 Task: Reply to email with the signature Alexandra Wilson with the subject Project update from softage.1@softage.net with the message I would like to schedule a call to discuss the proposed changes to the contract. Undo the message and rewrite the message as Please let me know if you require any further assistance. Send the email
Action: Mouse moved to (440, 579)
Screenshot: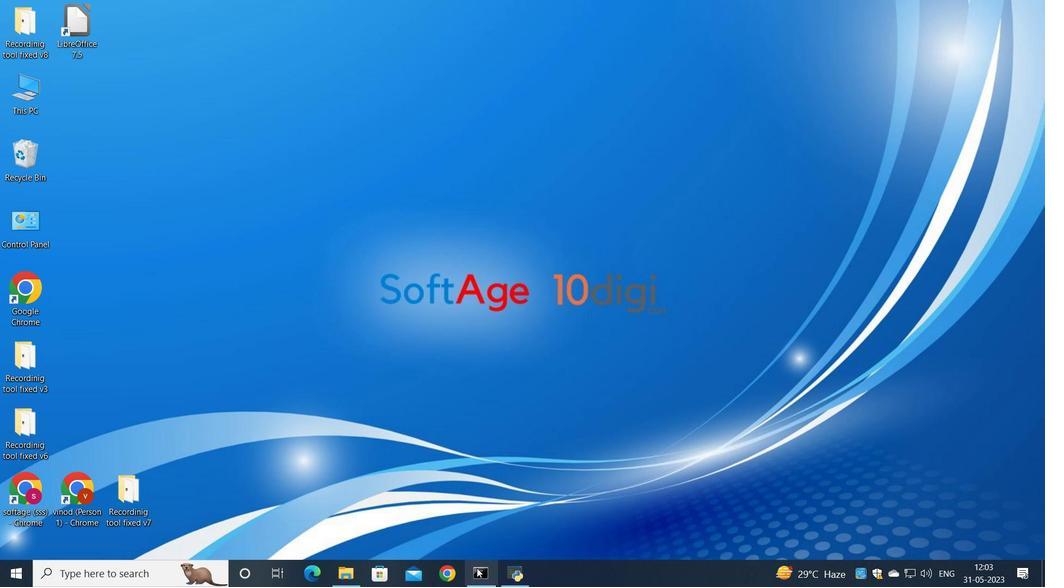 
Action: Mouse pressed left at (440, 579)
Screenshot: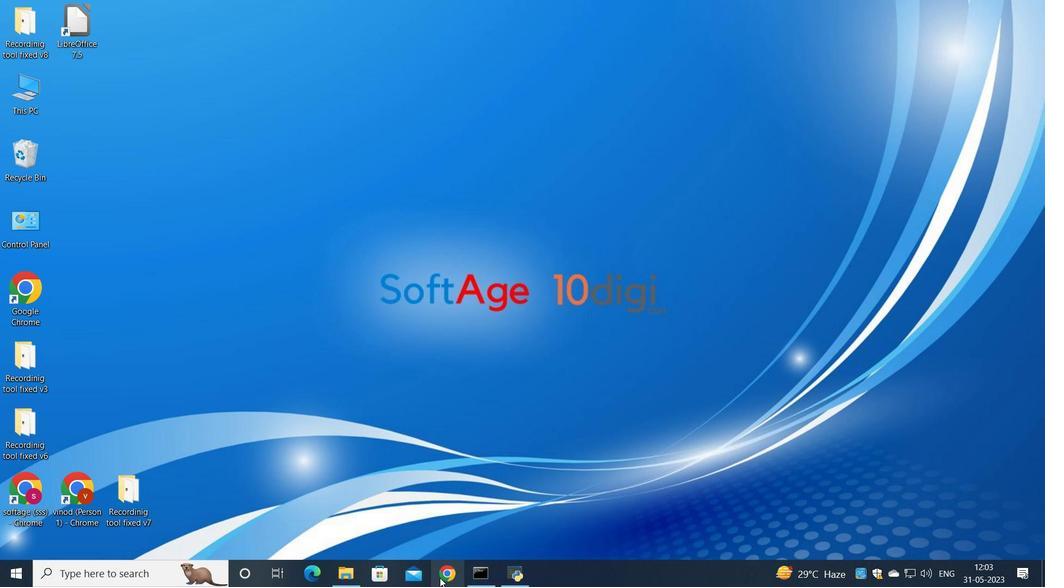 
Action: Mouse moved to (458, 327)
Screenshot: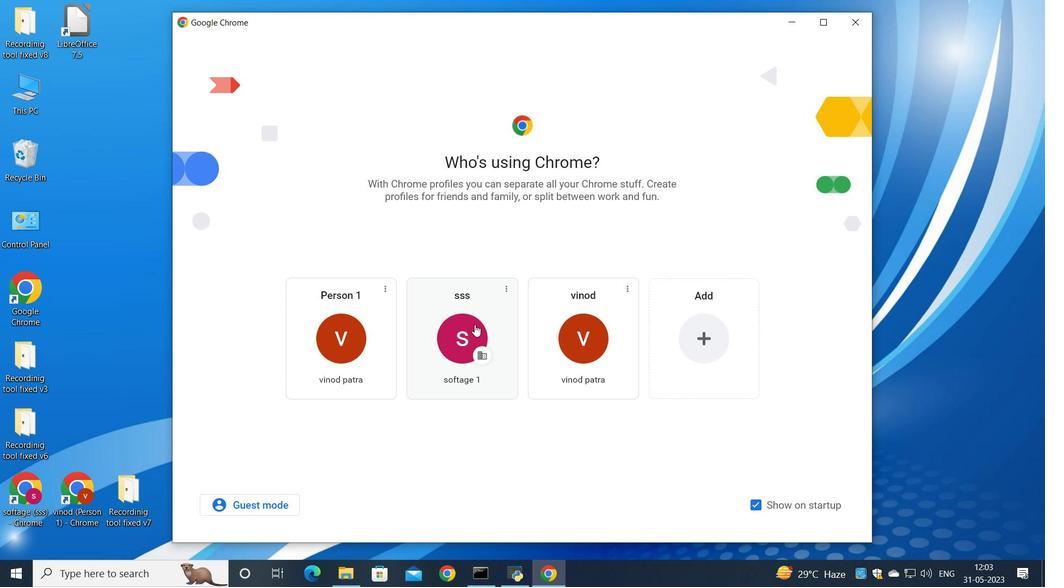 
Action: Mouse pressed left at (458, 327)
Screenshot: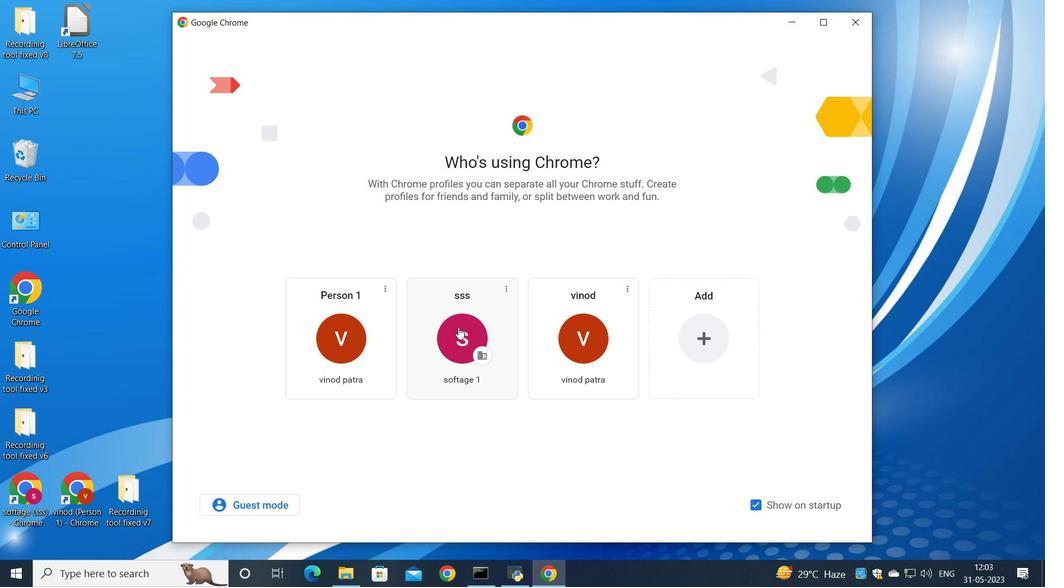 
Action: Mouse moved to (917, 70)
Screenshot: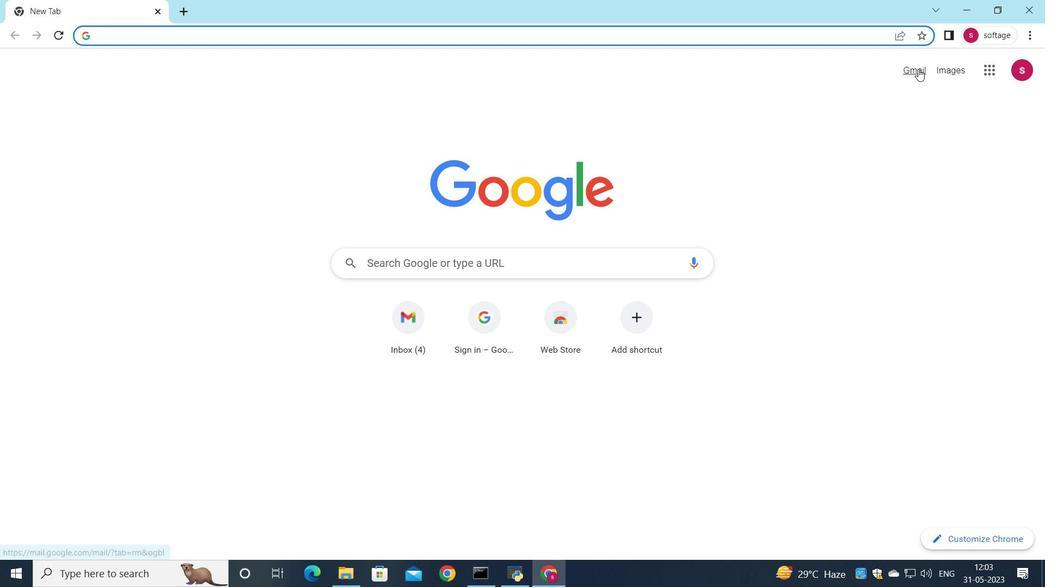 
Action: Mouse pressed left at (917, 70)
Screenshot: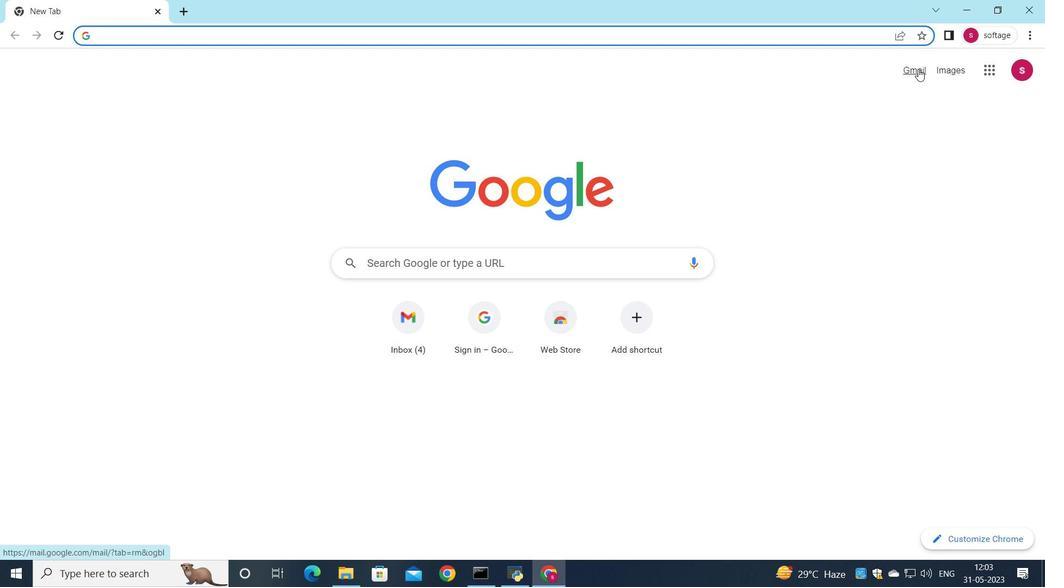 
Action: Mouse moved to (885, 92)
Screenshot: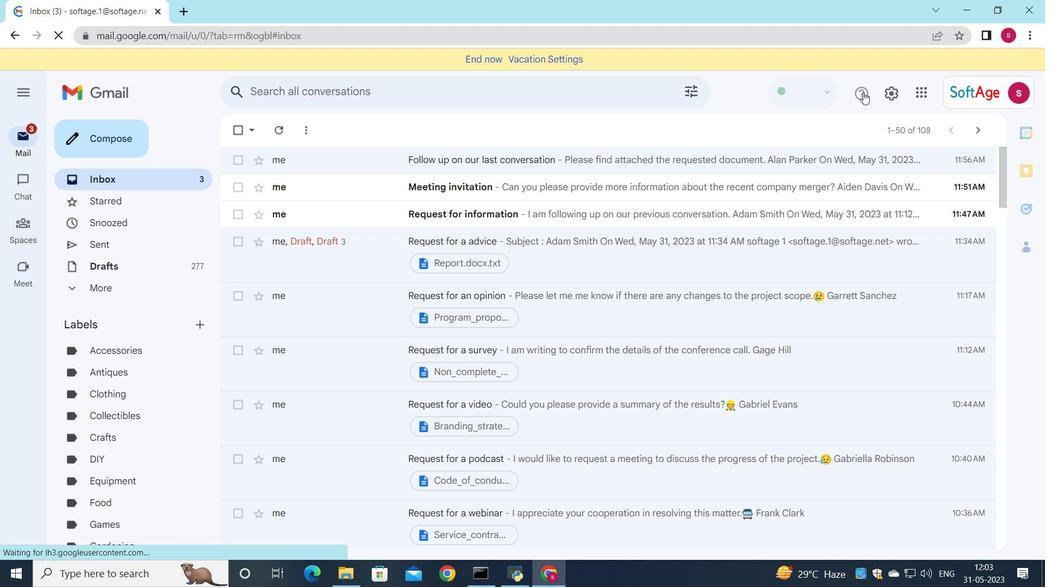 
Action: Mouse pressed left at (885, 92)
Screenshot: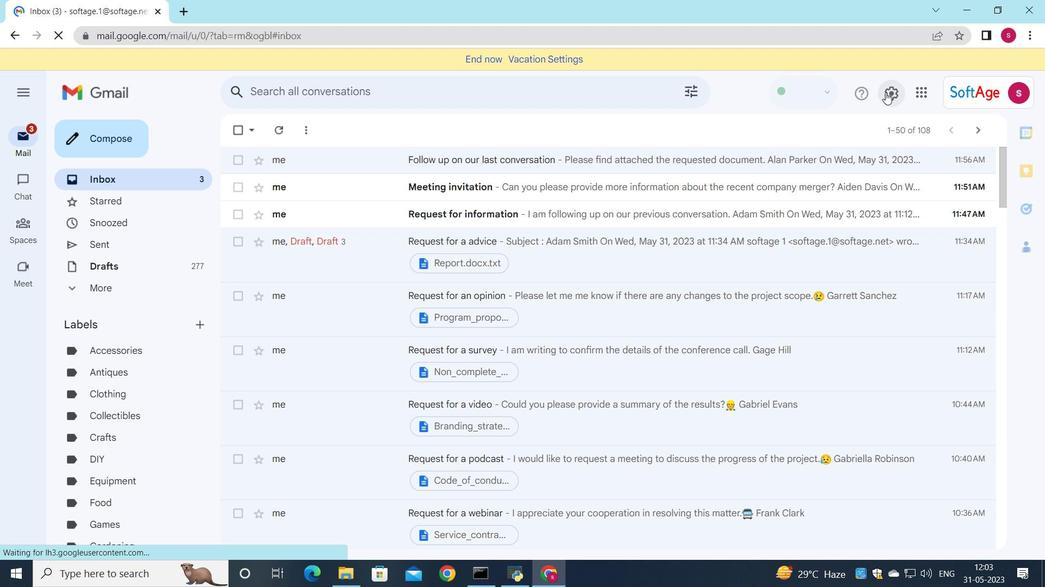 
Action: Mouse moved to (890, 153)
Screenshot: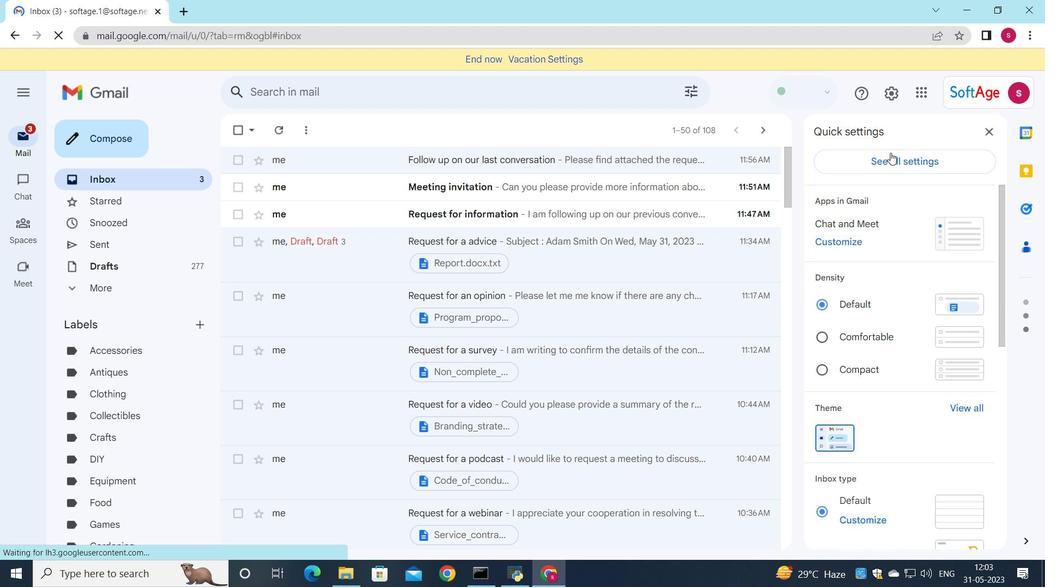 
Action: Mouse pressed left at (890, 153)
Screenshot: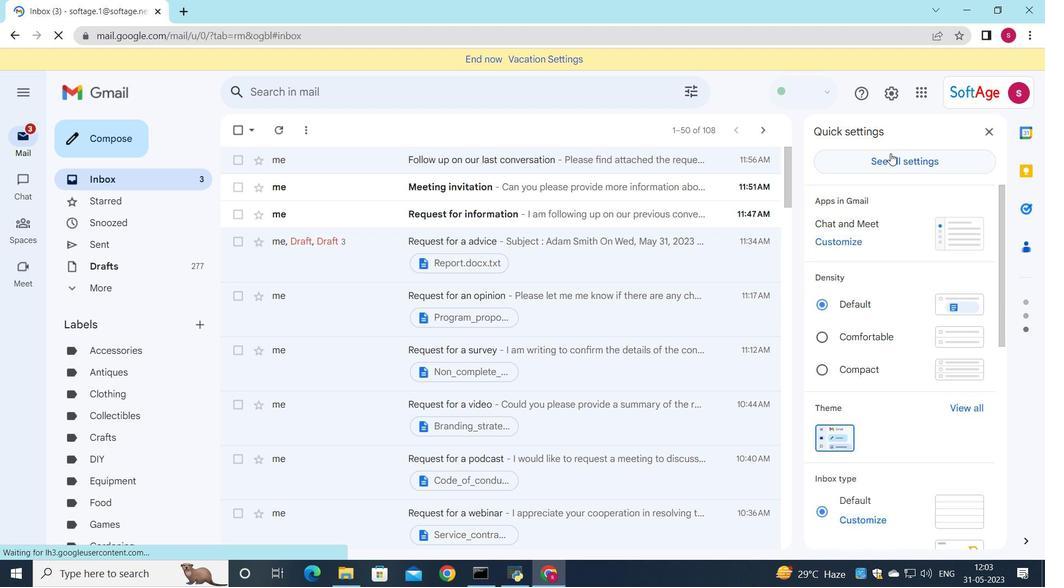 
Action: Mouse moved to (495, 339)
Screenshot: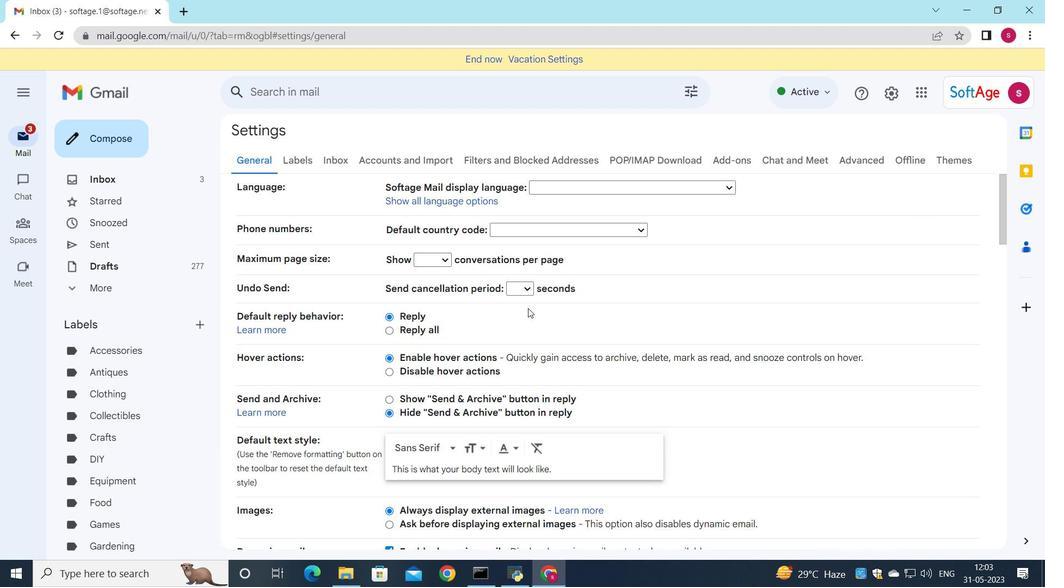 
Action: Mouse scrolled (495, 338) with delta (0, 0)
Screenshot: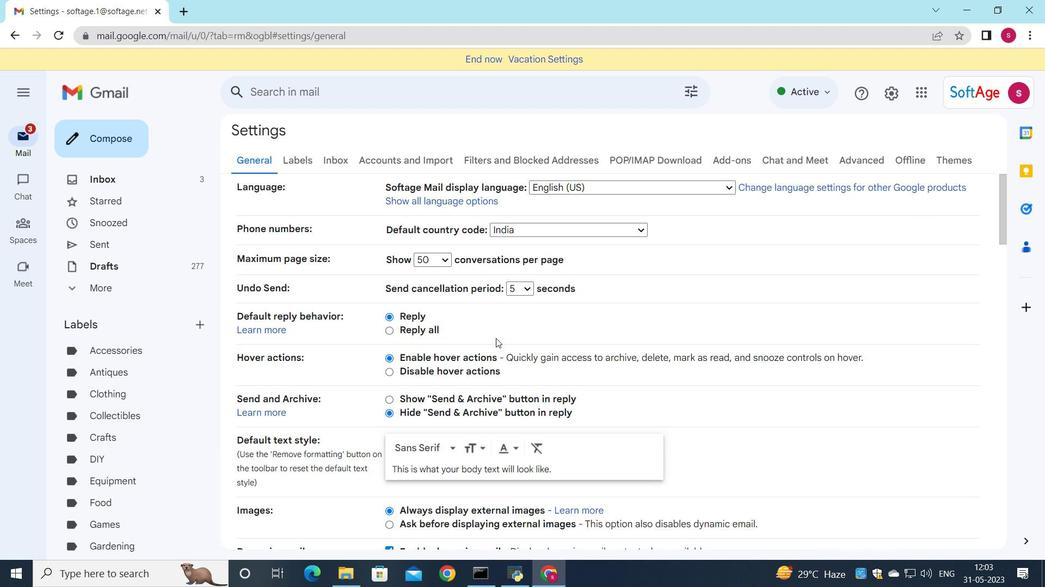 
Action: Mouse scrolled (495, 338) with delta (0, 0)
Screenshot: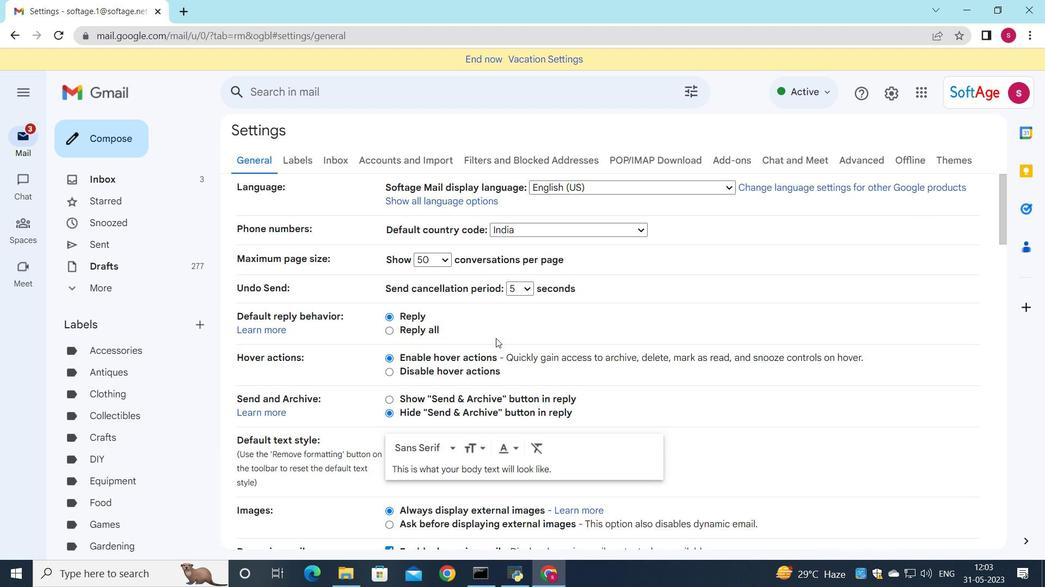 
Action: Mouse scrolled (495, 338) with delta (0, 0)
Screenshot: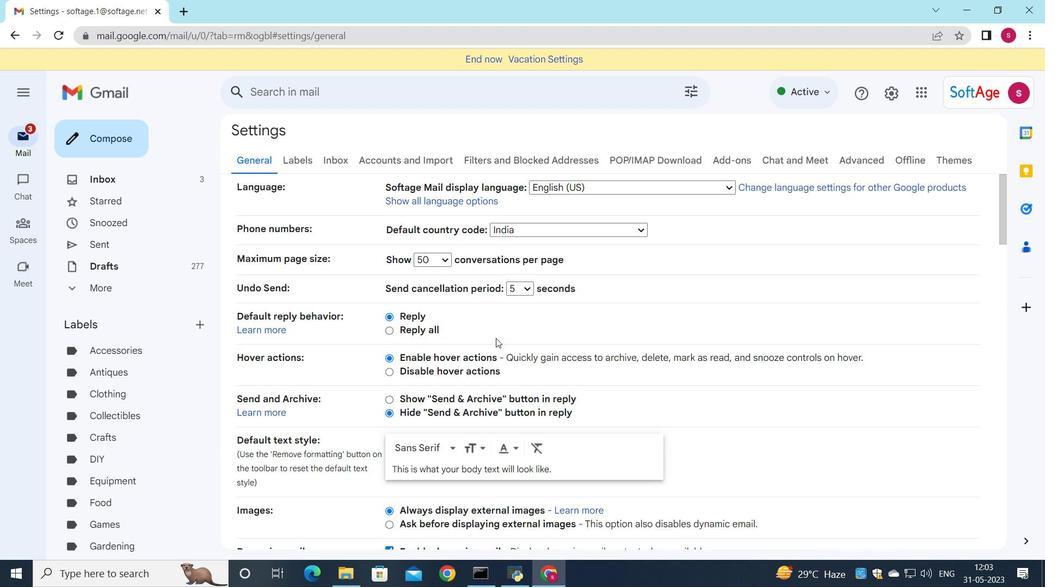 
Action: Mouse scrolled (495, 338) with delta (0, 0)
Screenshot: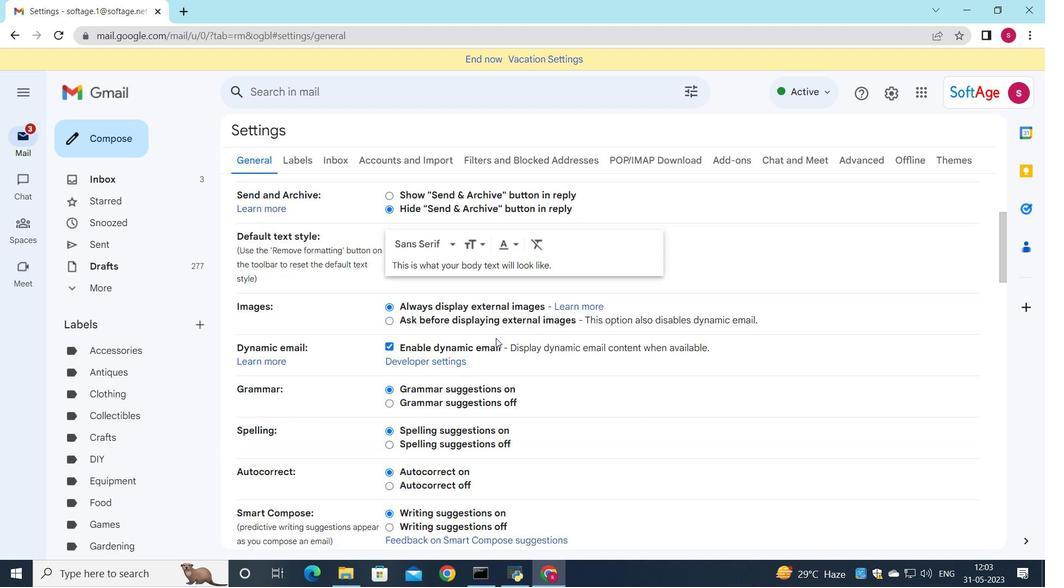 
Action: Mouse scrolled (495, 338) with delta (0, 0)
Screenshot: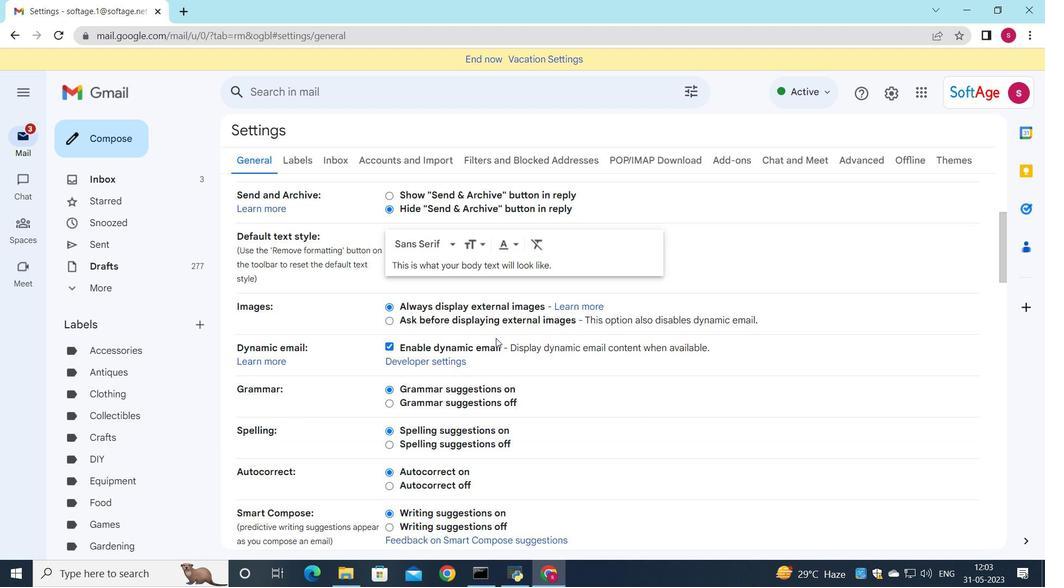 
Action: Mouse scrolled (495, 338) with delta (0, 0)
Screenshot: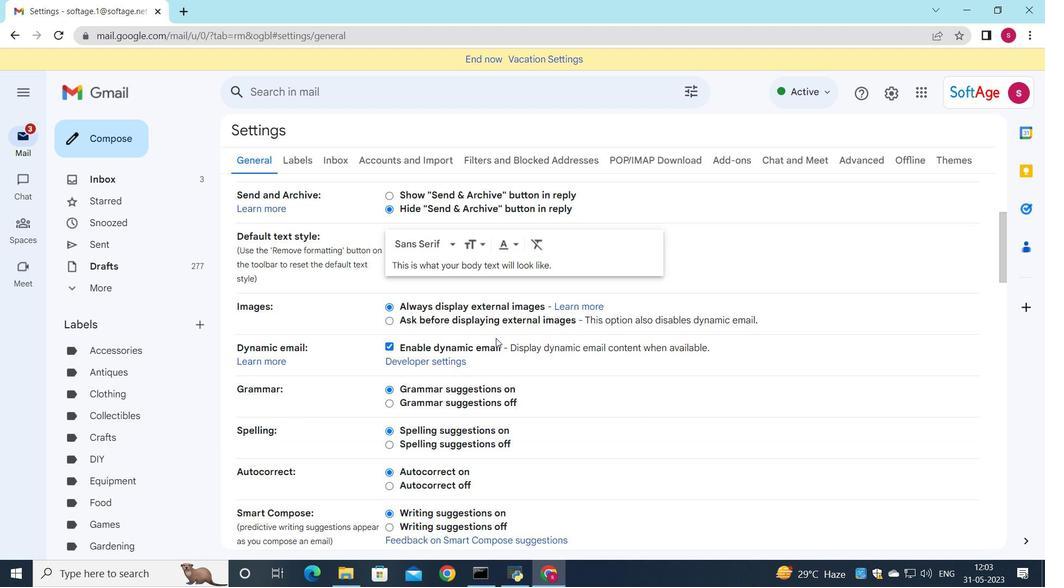 
Action: Mouse scrolled (495, 338) with delta (0, 0)
Screenshot: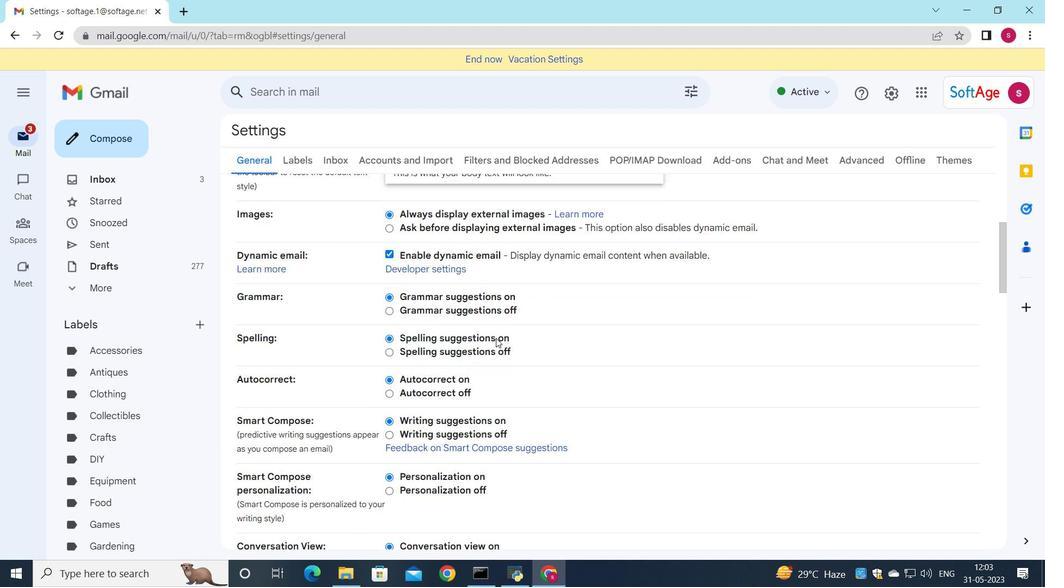 
Action: Mouse scrolled (495, 338) with delta (0, 0)
Screenshot: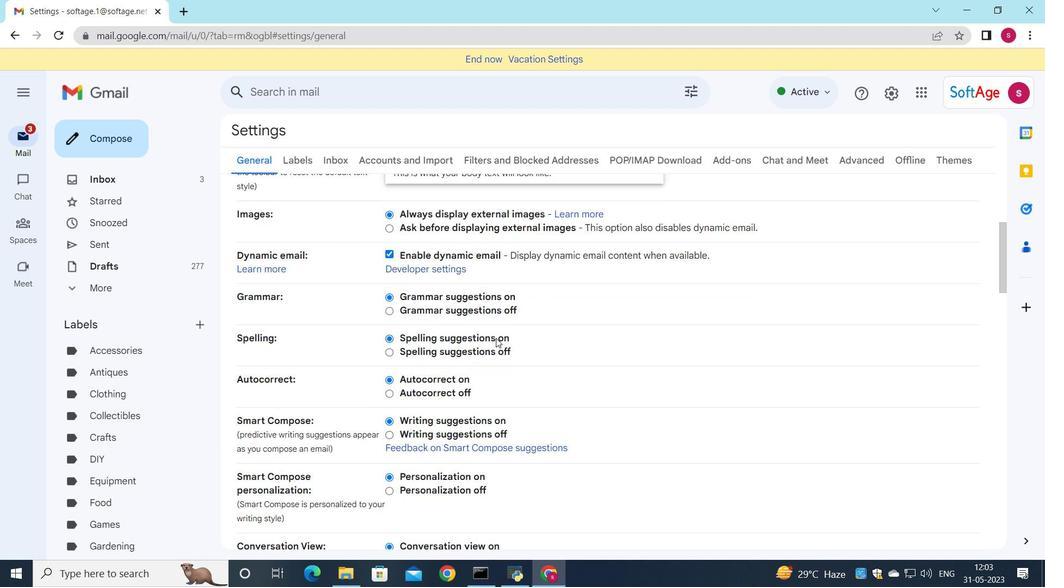 
Action: Mouse scrolled (495, 338) with delta (0, 0)
Screenshot: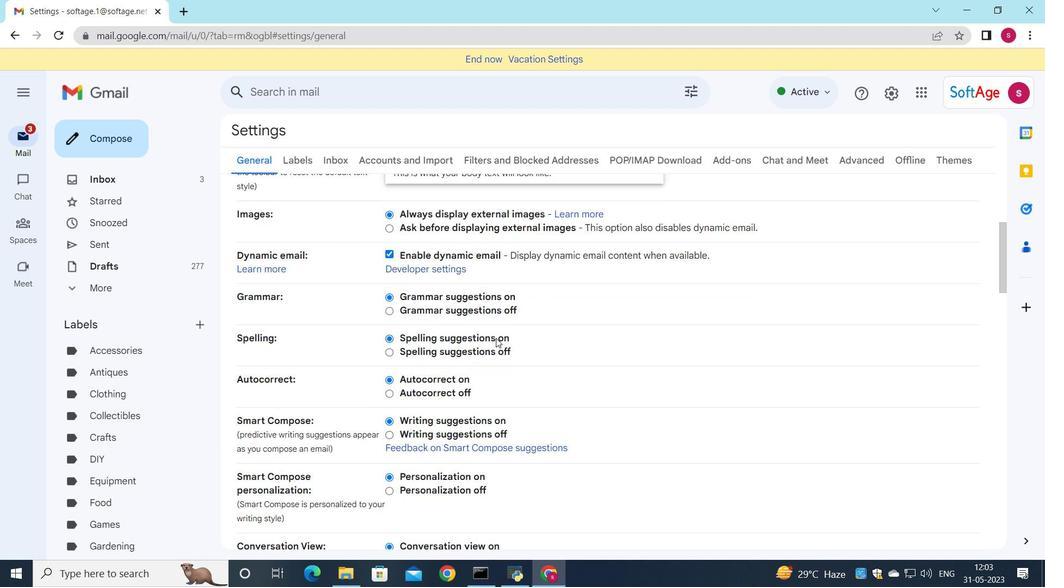 
Action: Mouse scrolled (495, 338) with delta (0, 0)
Screenshot: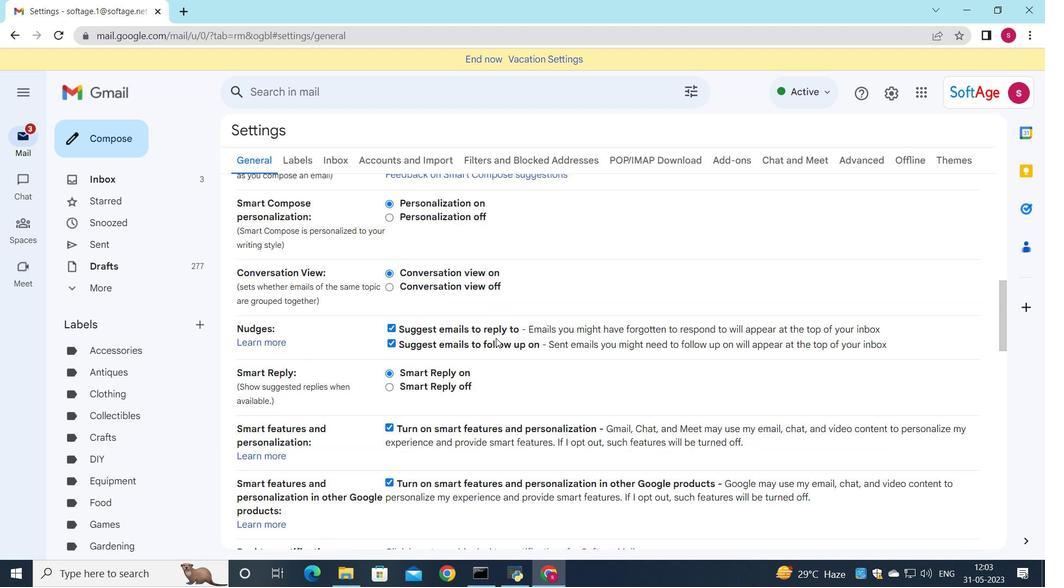 
Action: Mouse scrolled (495, 338) with delta (0, 0)
Screenshot: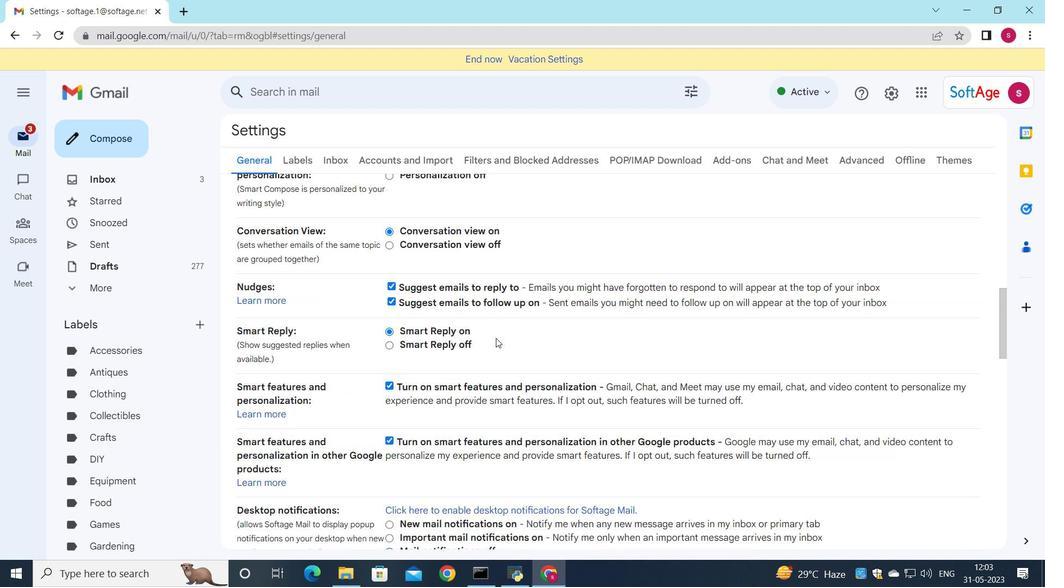 
Action: Mouse scrolled (495, 338) with delta (0, 0)
Screenshot: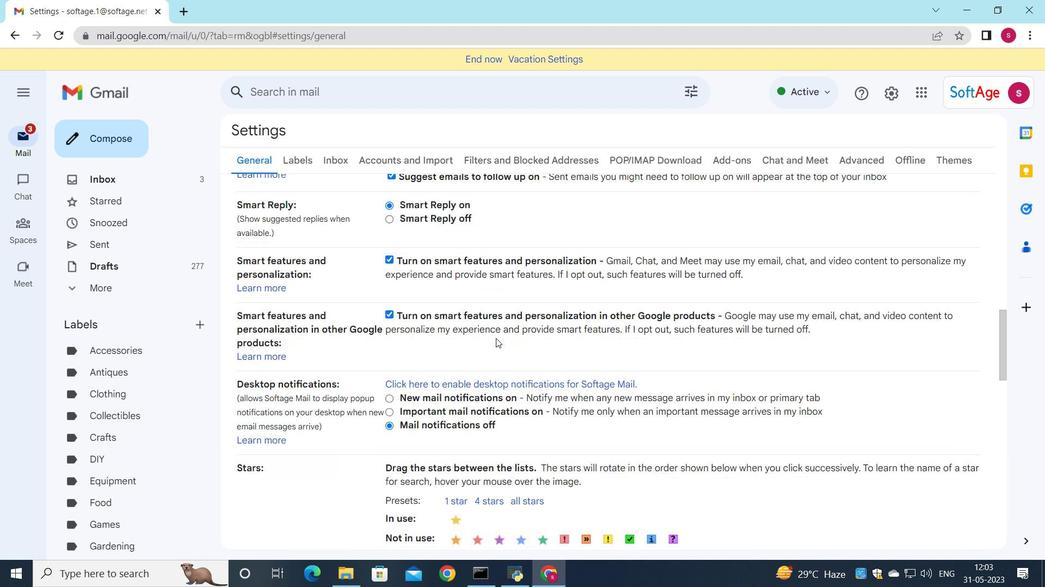 
Action: Mouse scrolled (495, 338) with delta (0, 0)
Screenshot: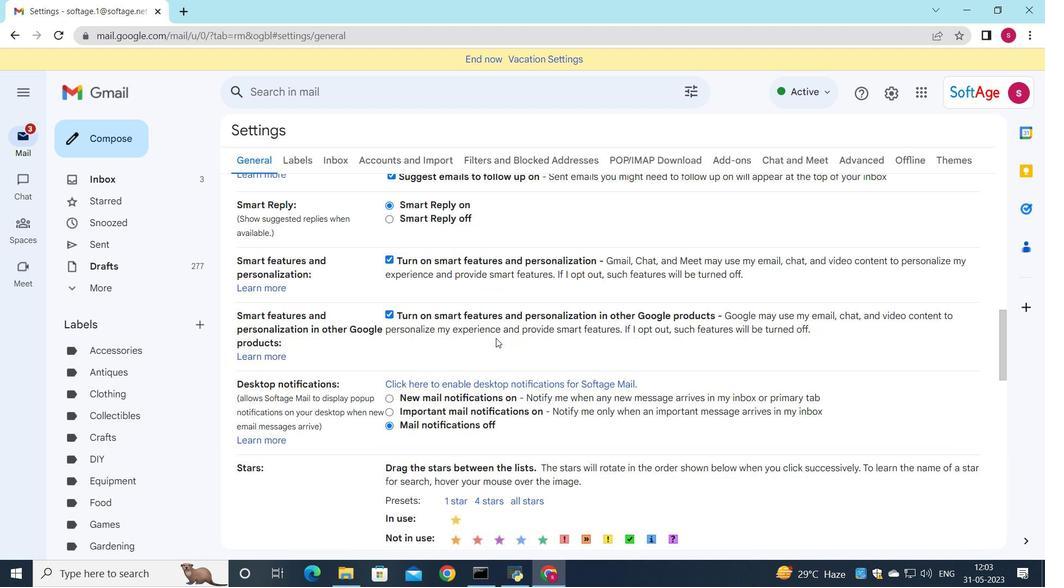 
Action: Mouse scrolled (495, 338) with delta (0, 0)
Screenshot: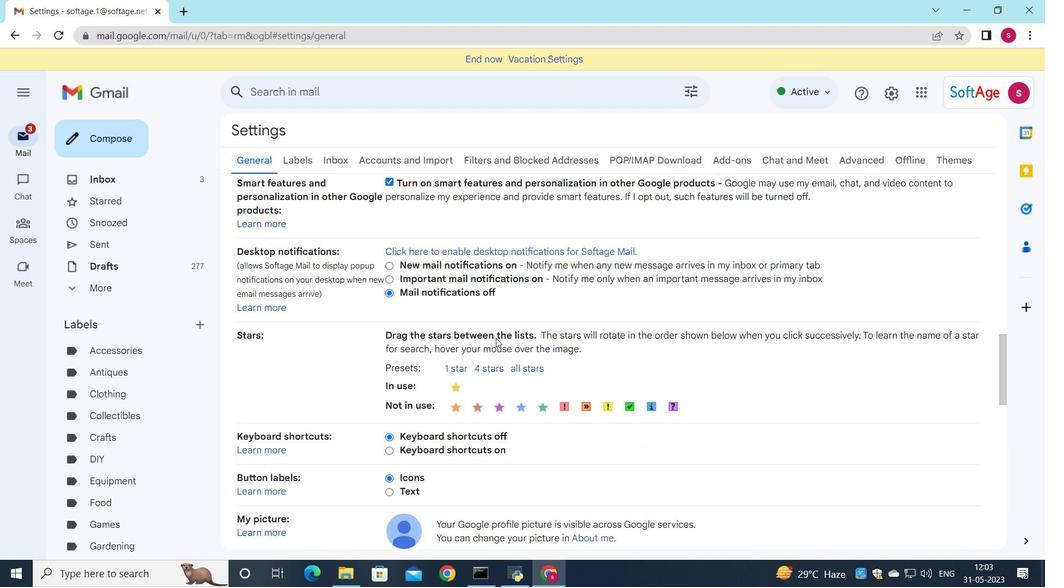 
Action: Mouse scrolled (495, 338) with delta (0, 0)
Screenshot: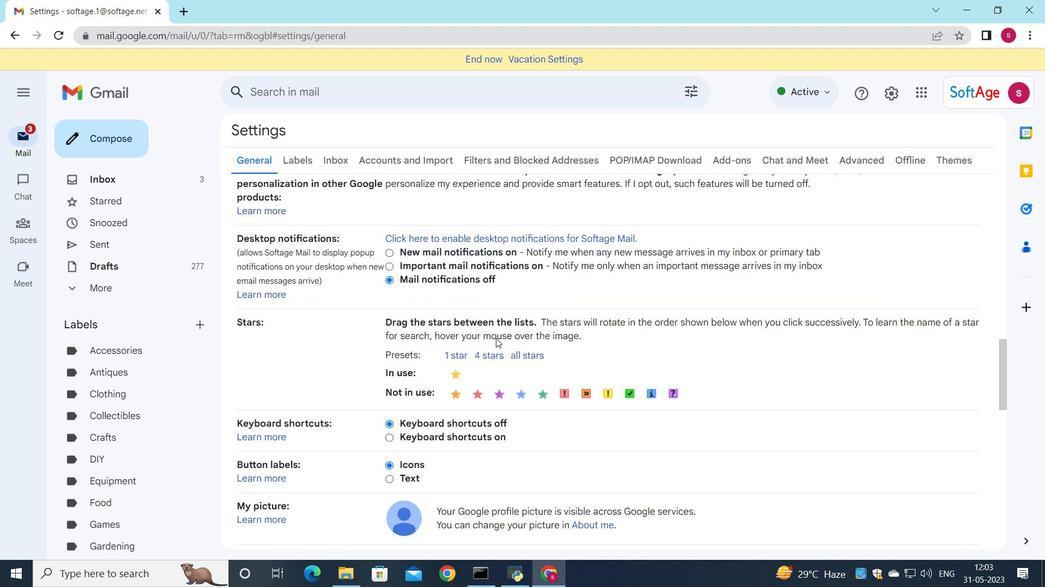 
Action: Mouse scrolled (495, 338) with delta (0, 0)
Screenshot: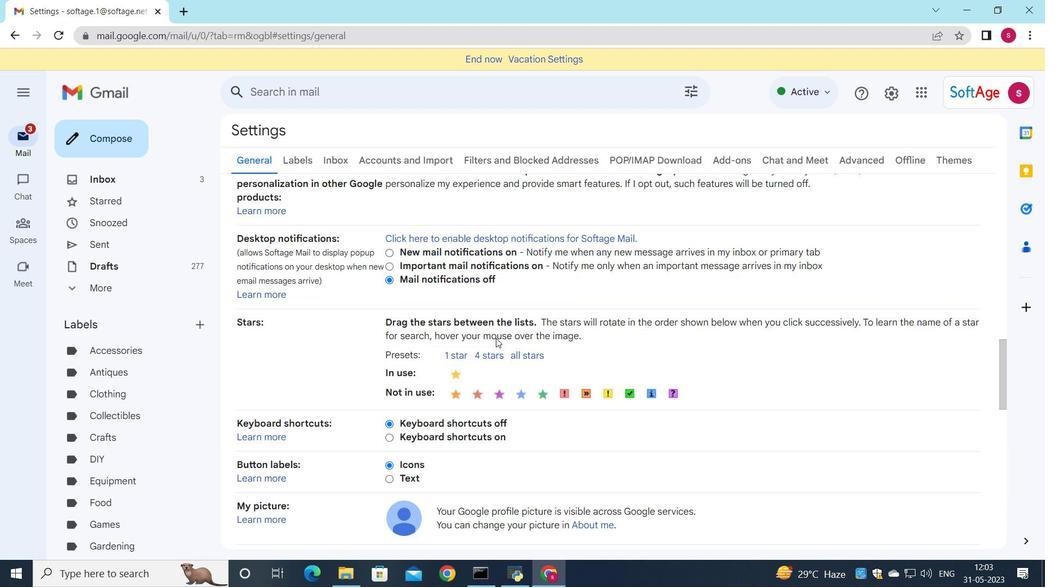 
Action: Mouse scrolled (495, 338) with delta (0, 0)
Screenshot: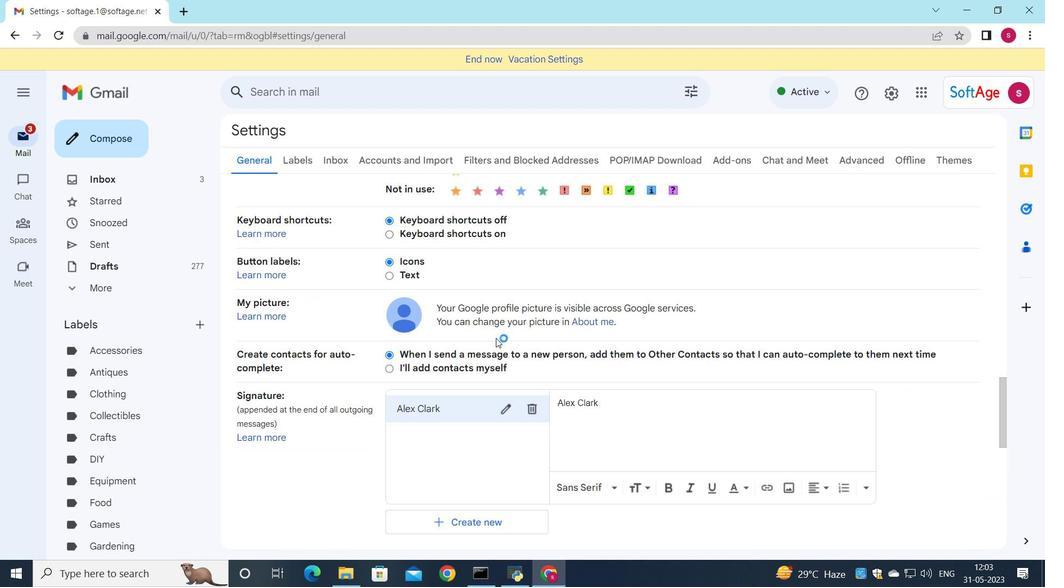 
Action: Mouse scrolled (495, 338) with delta (0, 0)
Screenshot: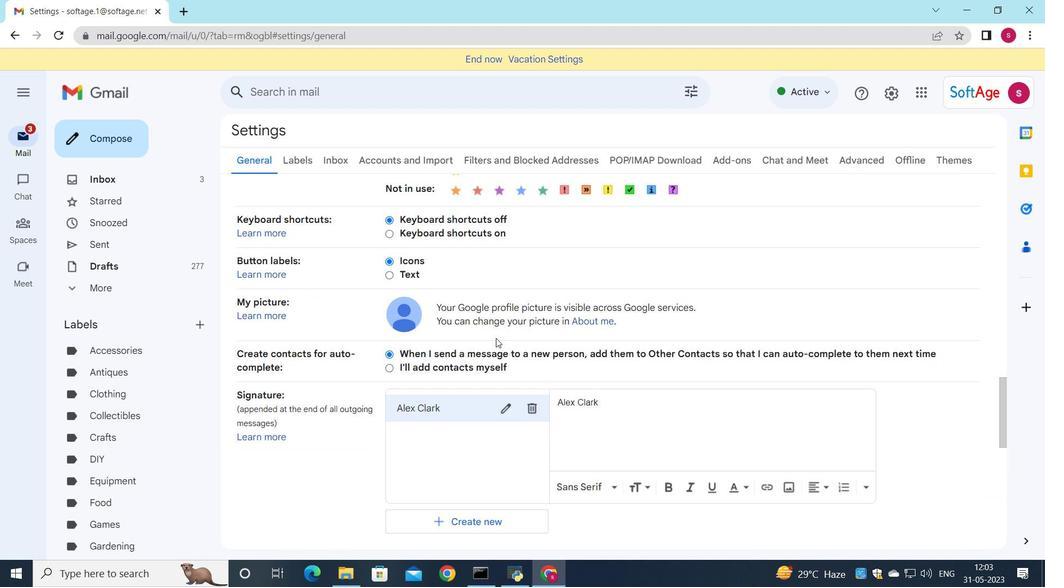 
Action: Mouse moved to (537, 275)
Screenshot: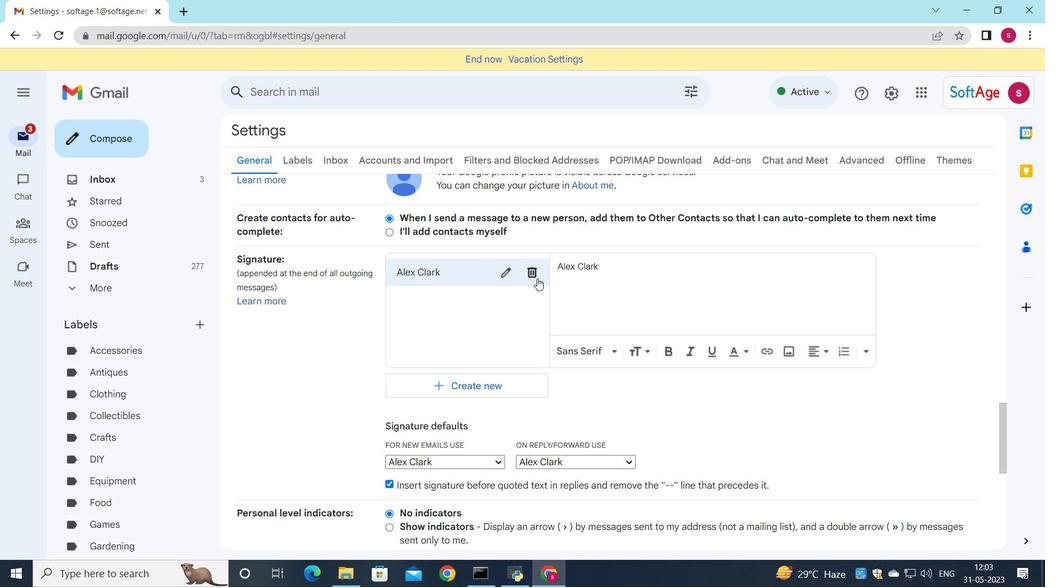 
Action: Mouse pressed left at (537, 275)
Screenshot: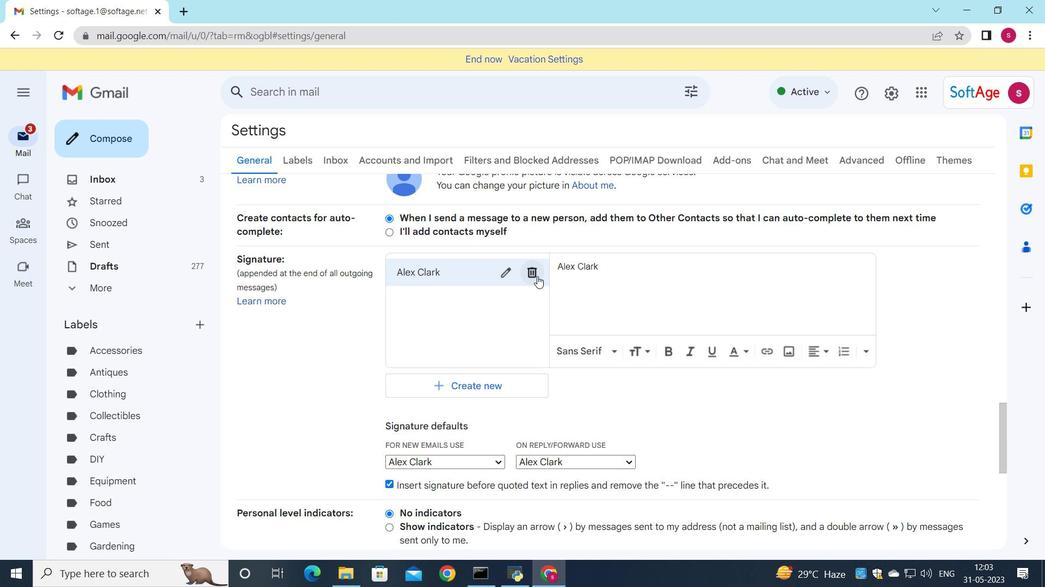 
Action: Mouse moved to (628, 327)
Screenshot: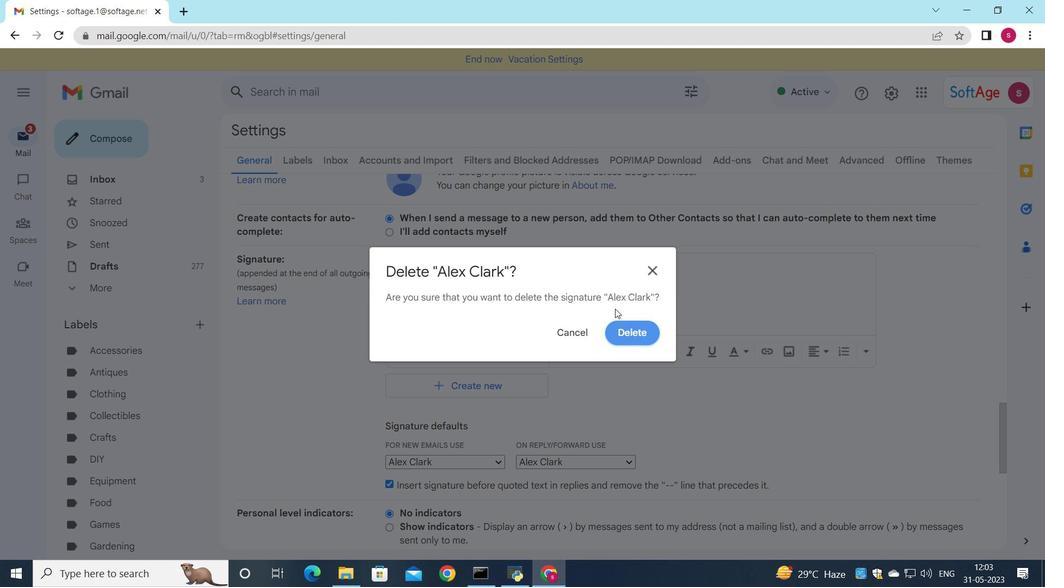 
Action: Mouse pressed left at (628, 327)
Screenshot: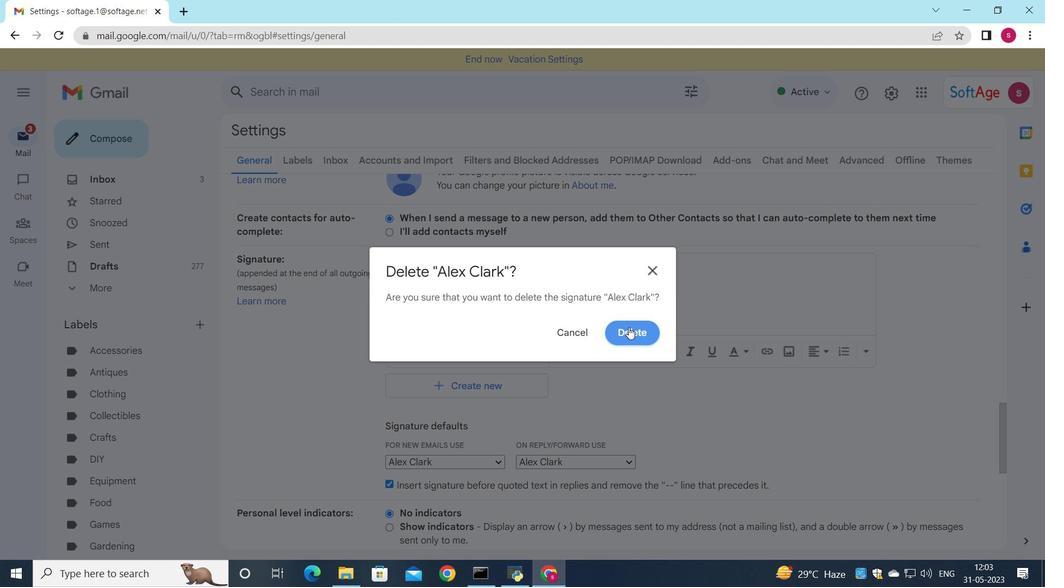 
Action: Mouse moved to (427, 287)
Screenshot: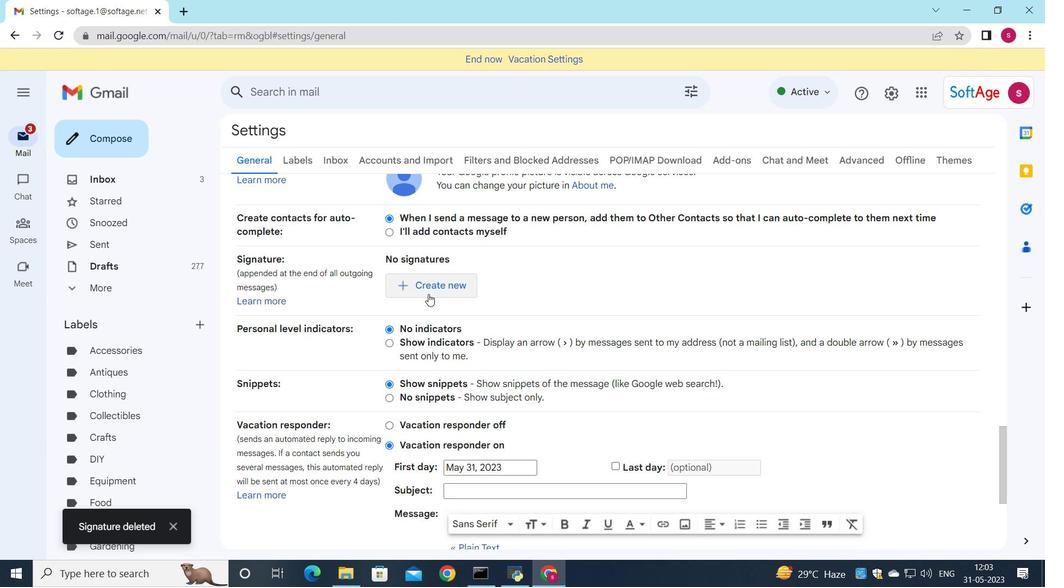
Action: Mouse pressed left at (427, 287)
Screenshot: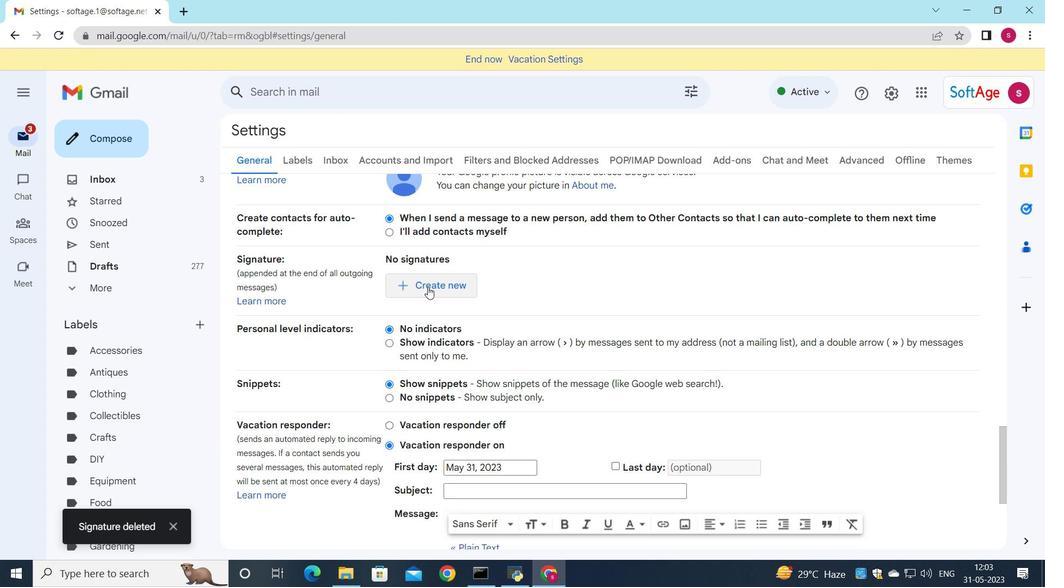 
Action: Mouse moved to (495, 287)
Screenshot: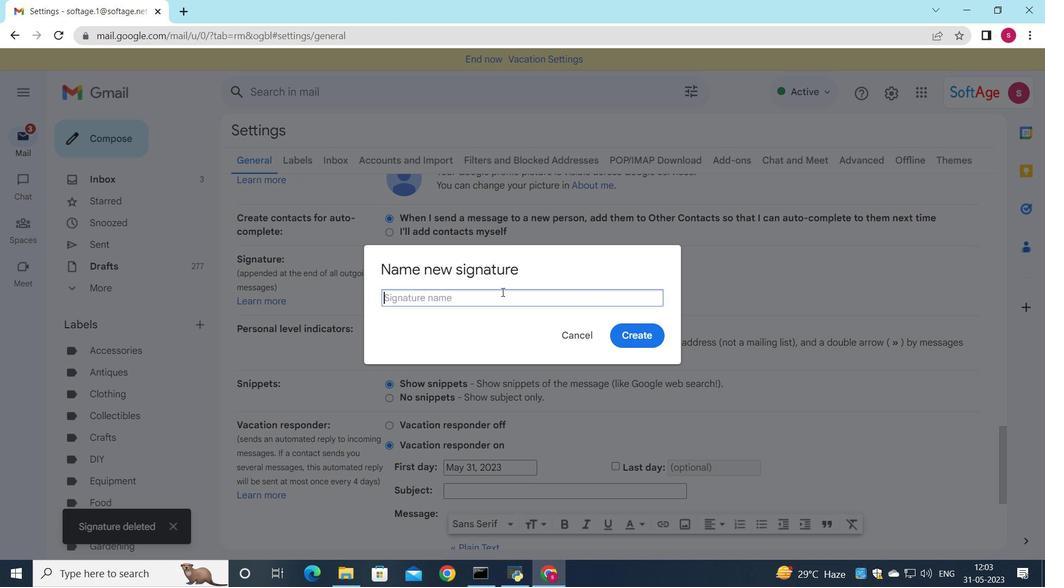 
Action: Key pressed <Key.shift>Alexandra<Key.space><Key.shift>Wilson
Screenshot: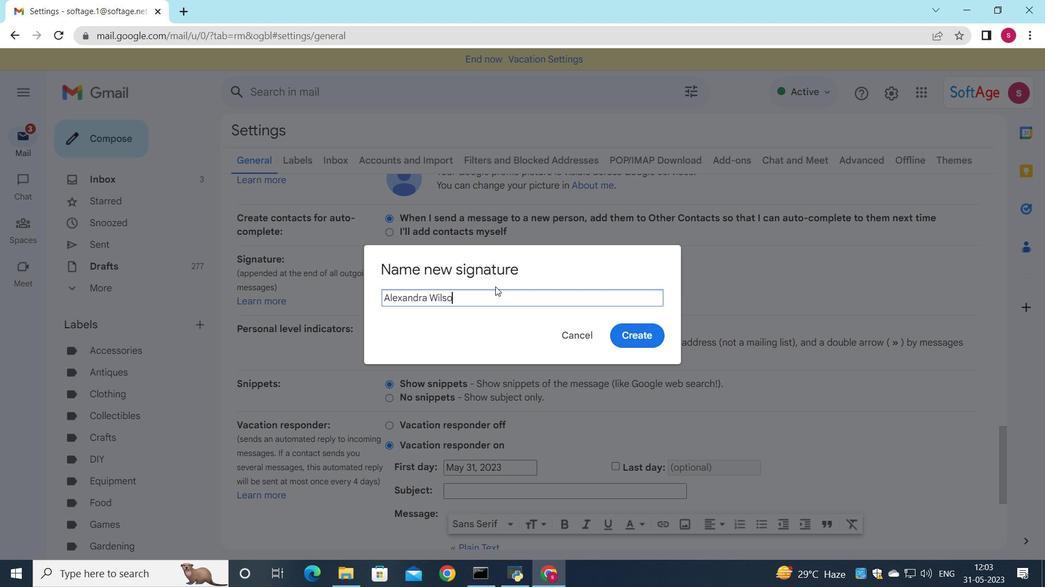 
Action: Mouse moved to (637, 329)
Screenshot: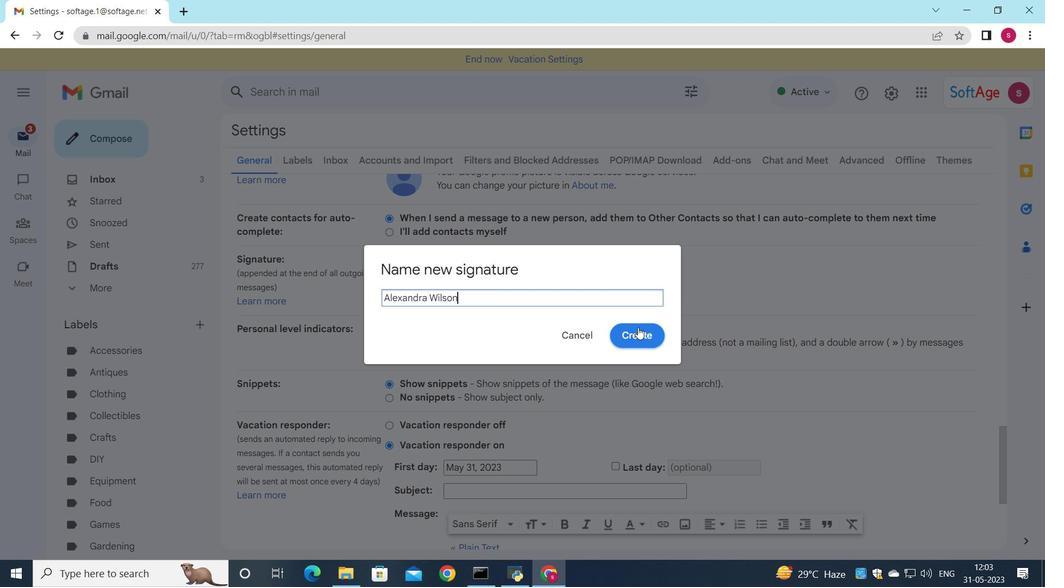 
Action: Mouse pressed left at (637, 329)
Screenshot: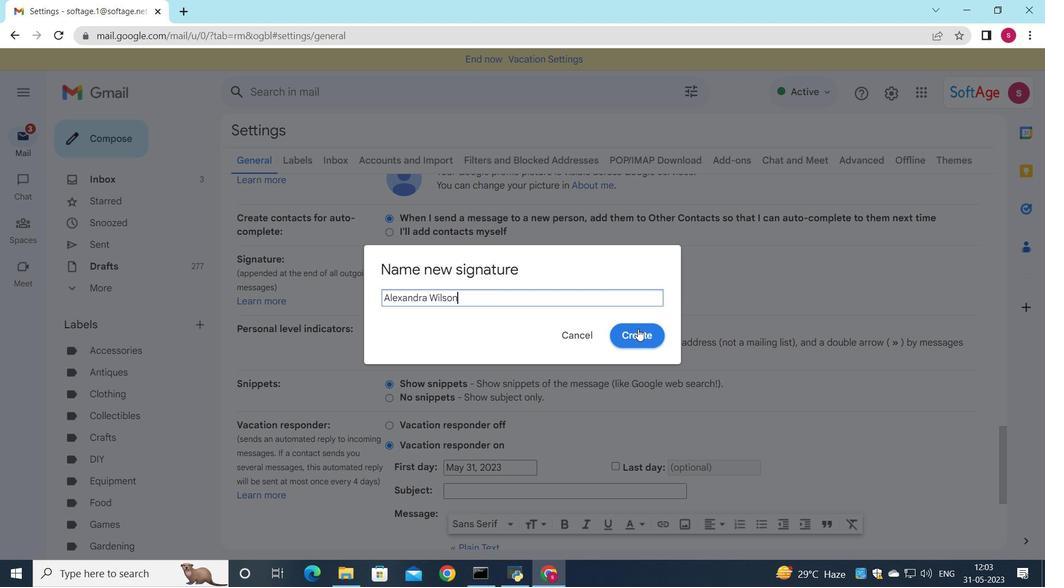 
Action: Mouse moved to (635, 293)
Screenshot: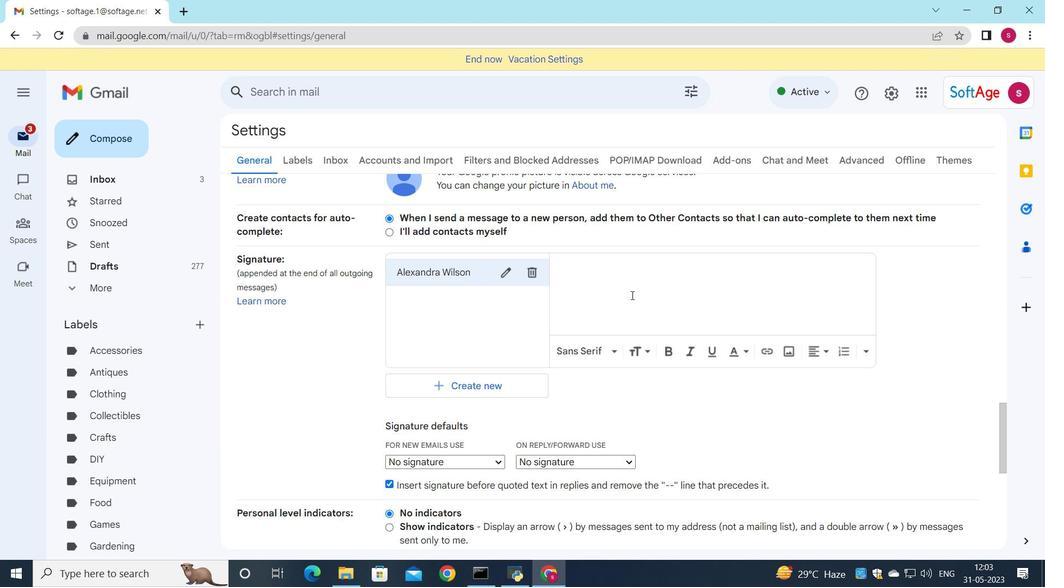 
Action: Mouse pressed left at (635, 293)
Screenshot: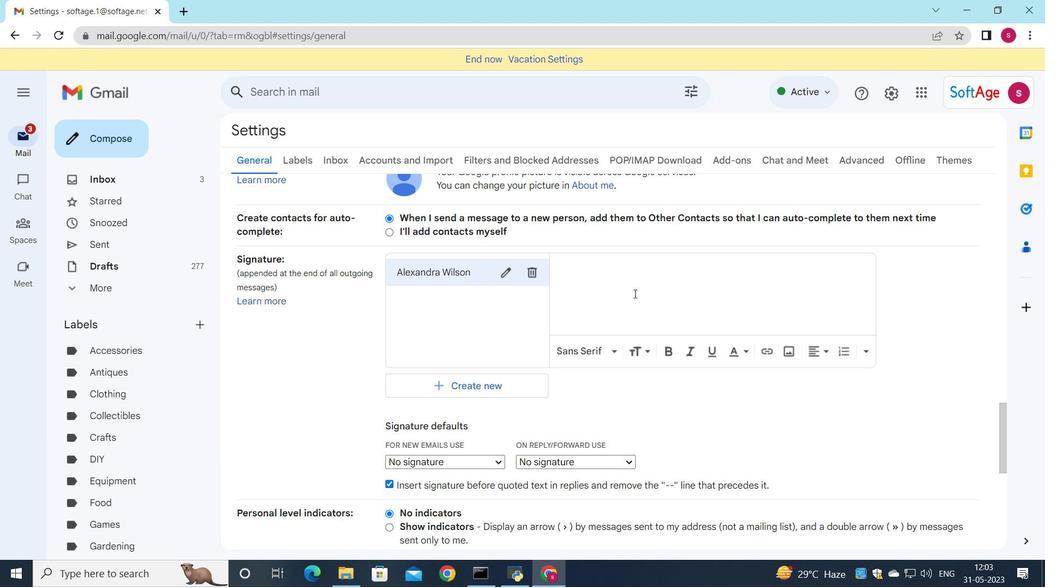 
Action: Key pressed <Key.shift>Alexandra<Key.space><Key.shift><Key.shift><Key.shift><Key.shift><Key.shift><Key.shift><Key.shift><Key.shift><Key.shift><Key.shift><Key.shift><Key.shift><Key.shift><Key.shift><Key.shift><Key.shift>Wilson
Screenshot: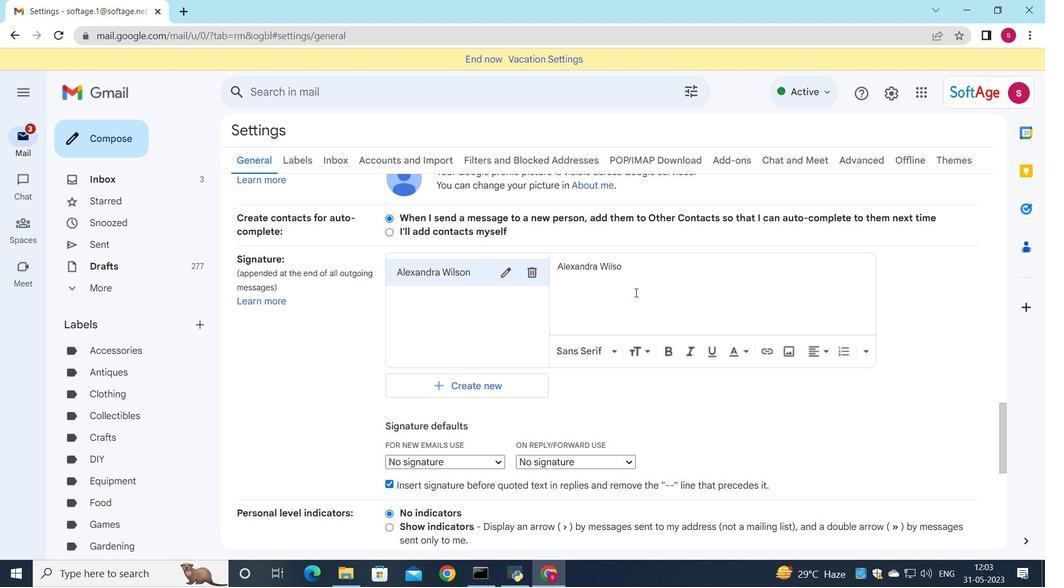 
Action: Mouse moved to (483, 457)
Screenshot: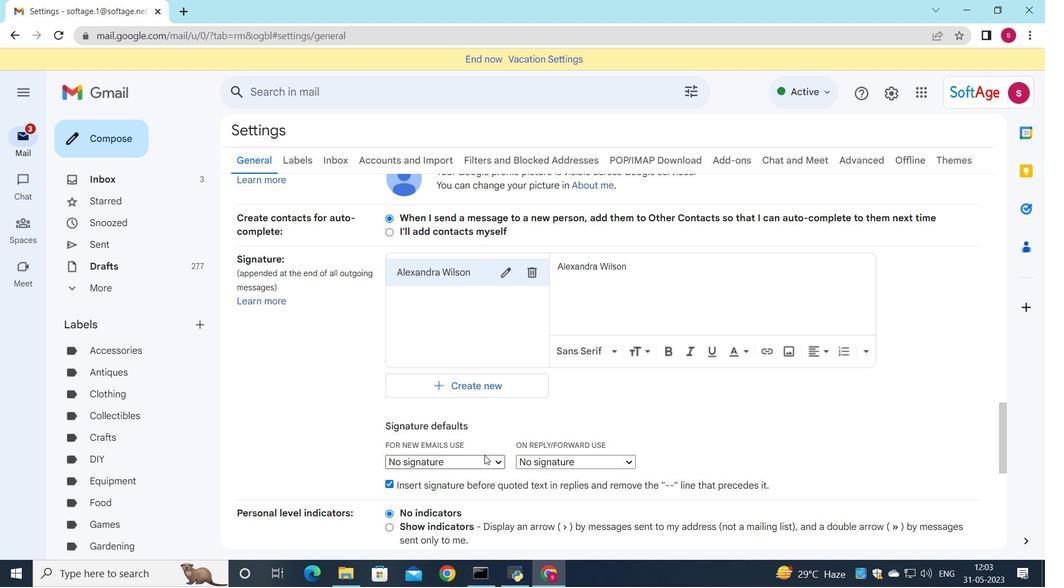 
Action: Mouse pressed left at (483, 457)
Screenshot: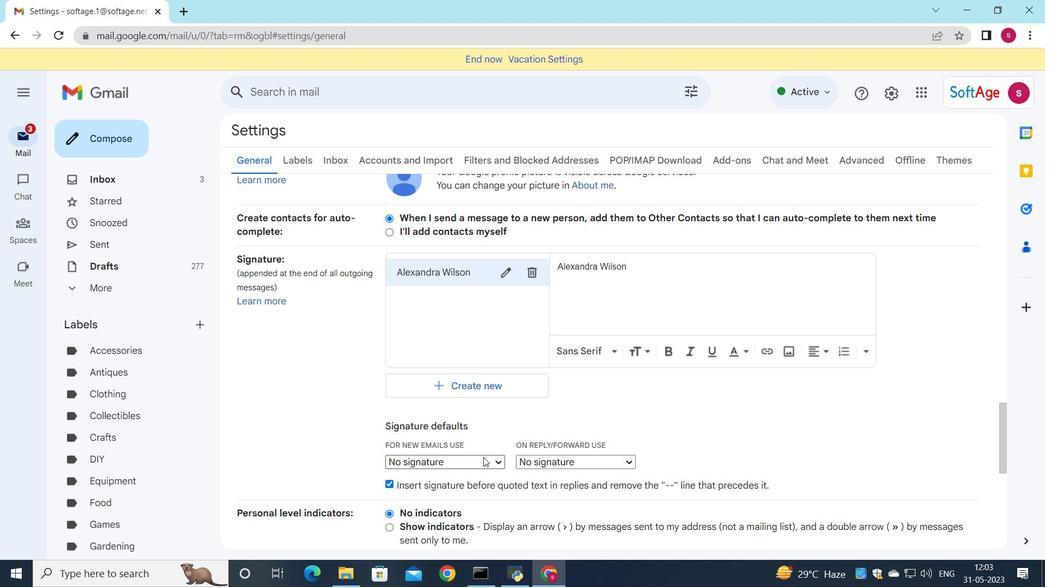 
Action: Mouse moved to (467, 483)
Screenshot: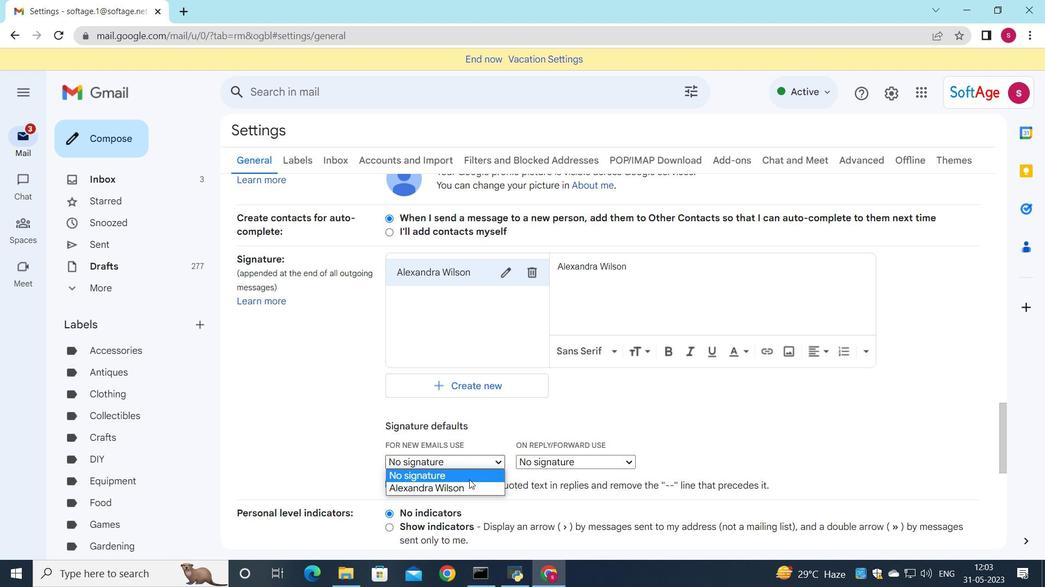 
Action: Mouse pressed left at (467, 483)
Screenshot: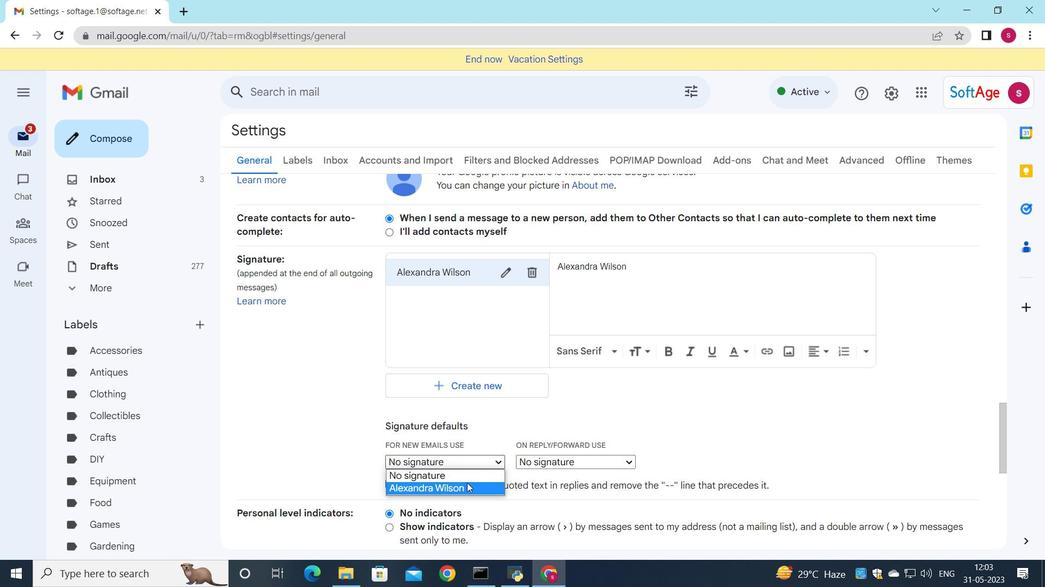 
Action: Mouse moved to (531, 458)
Screenshot: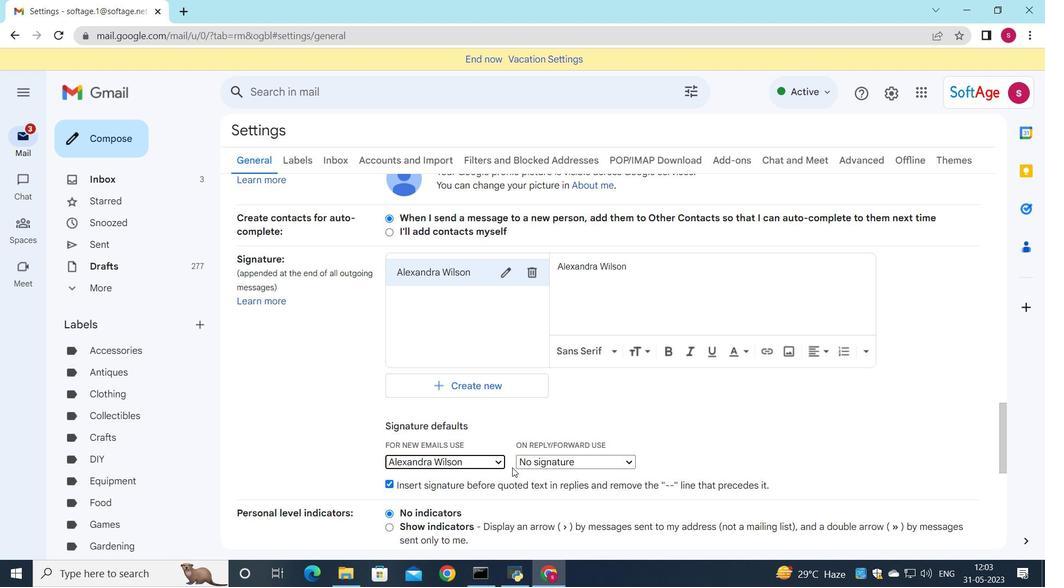 
Action: Mouse pressed left at (531, 458)
Screenshot: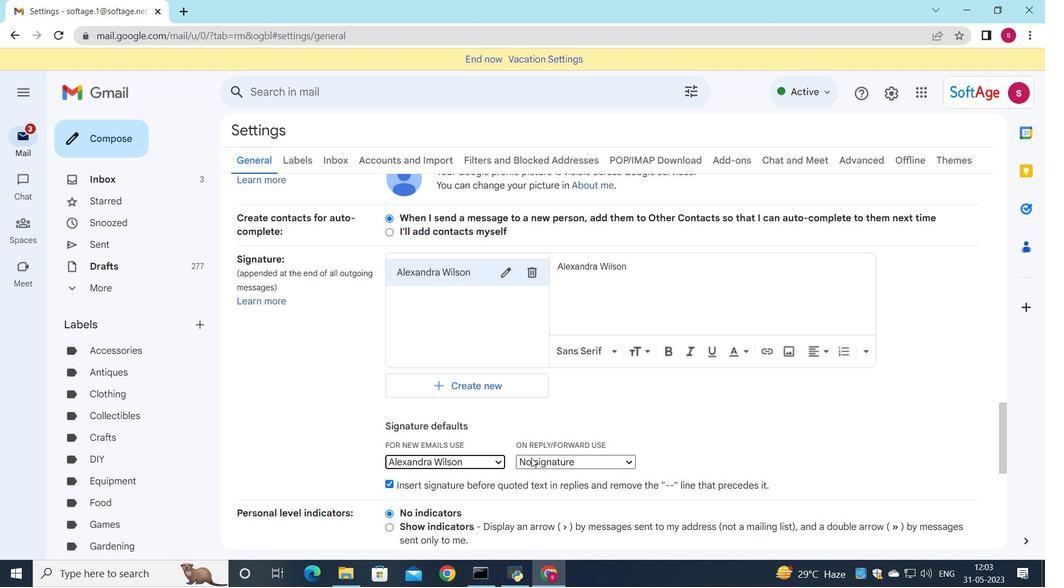 
Action: Mouse moved to (526, 483)
Screenshot: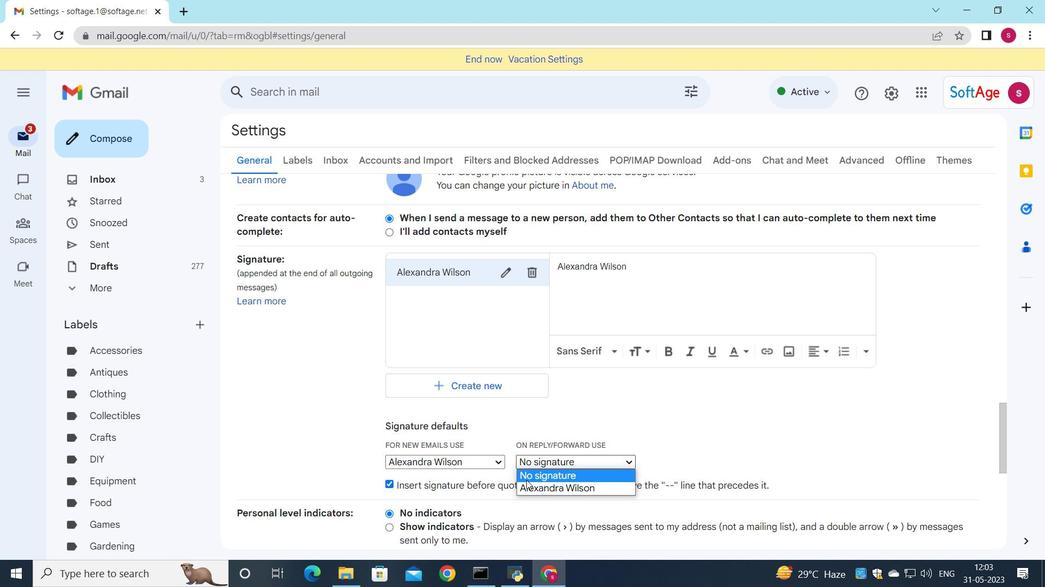 
Action: Mouse pressed left at (526, 483)
Screenshot: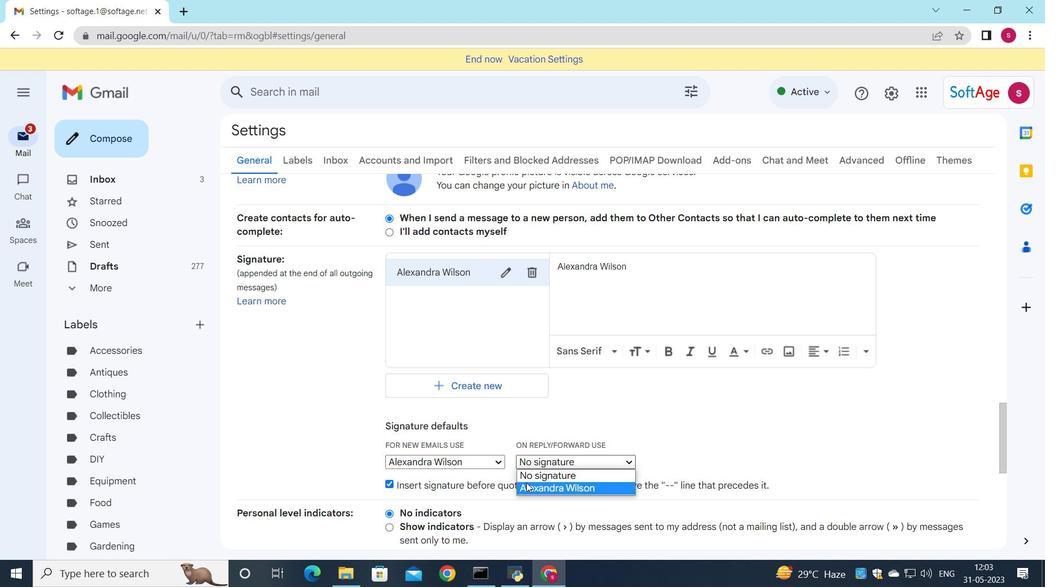 
Action: Mouse moved to (424, 362)
Screenshot: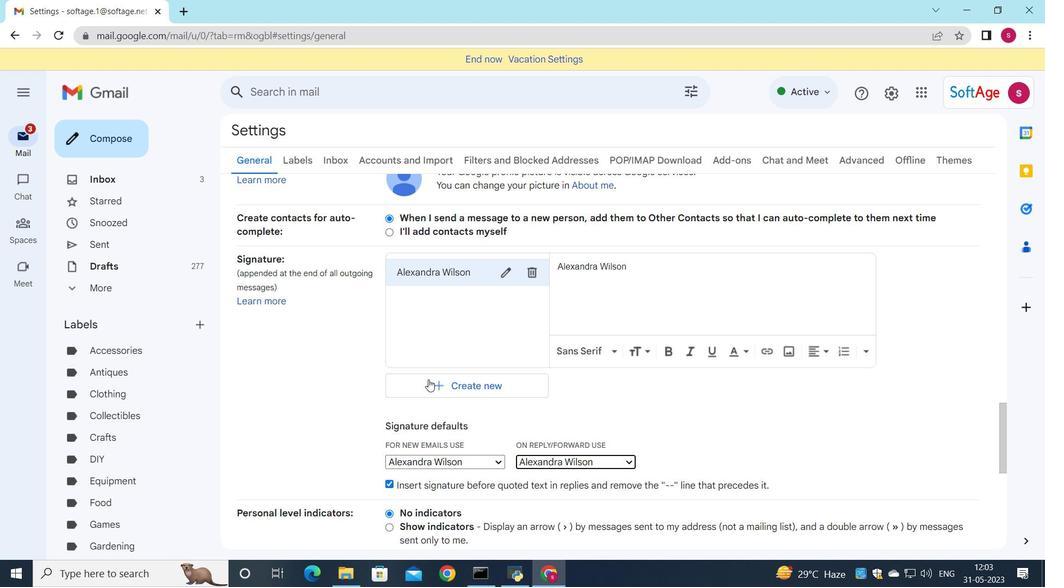 
Action: Mouse scrolled (424, 361) with delta (0, 0)
Screenshot: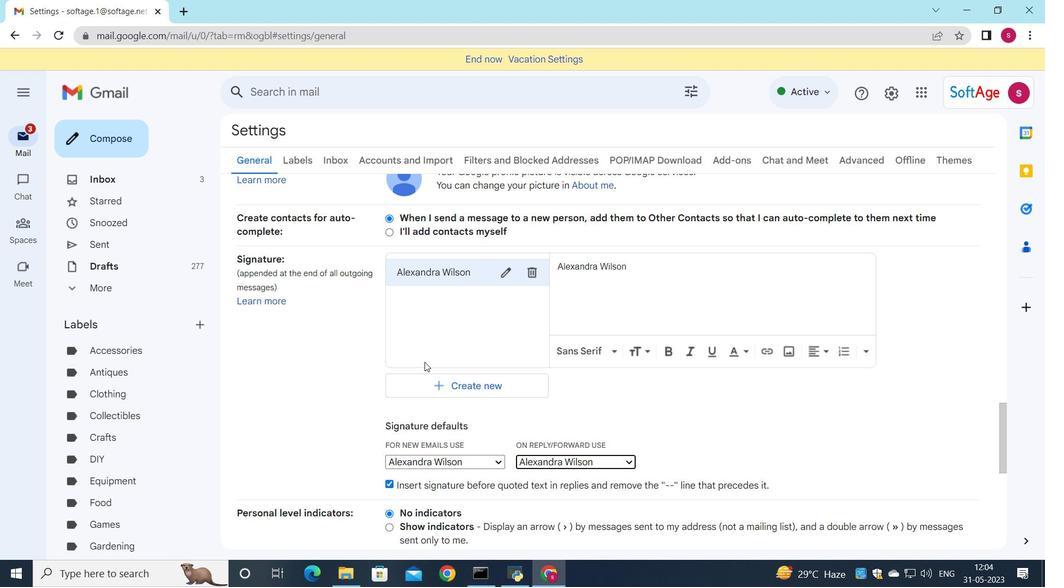 
Action: Mouse scrolled (424, 361) with delta (0, 0)
Screenshot: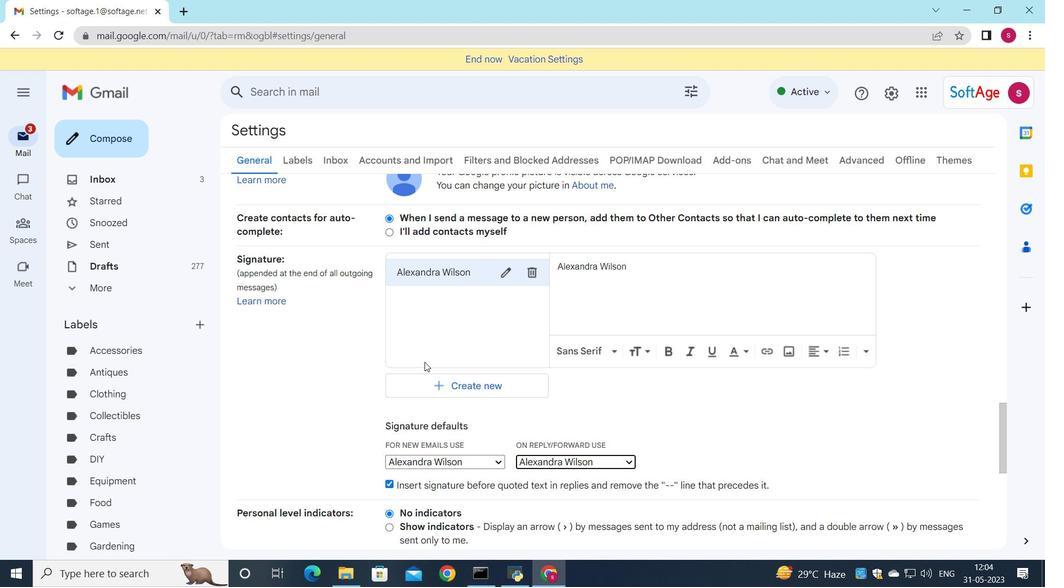 
Action: Mouse scrolled (424, 361) with delta (0, 0)
Screenshot: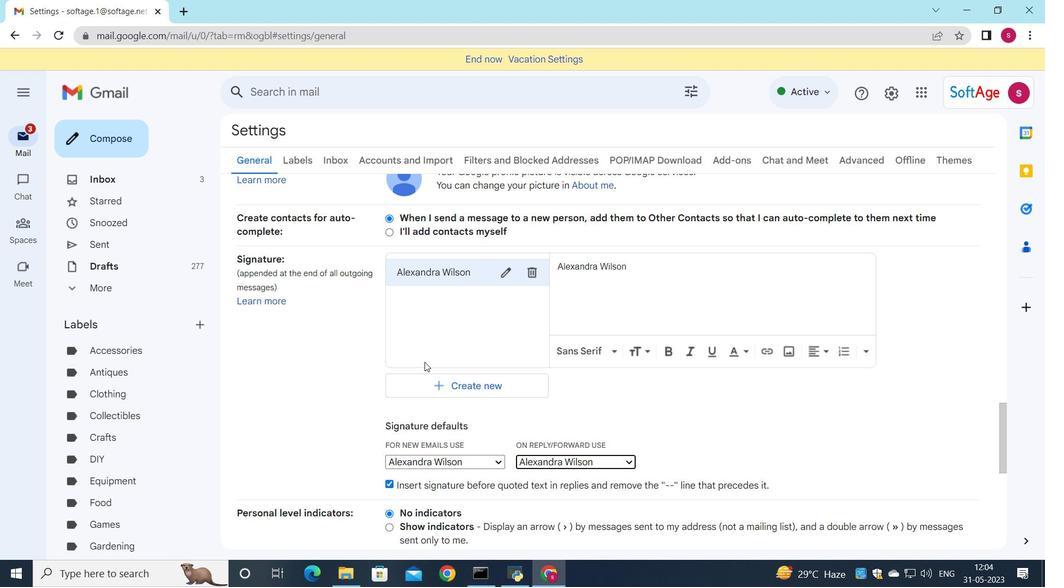
Action: Mouse scrolled (424, 361) with delta (0, 0)
Screenshot: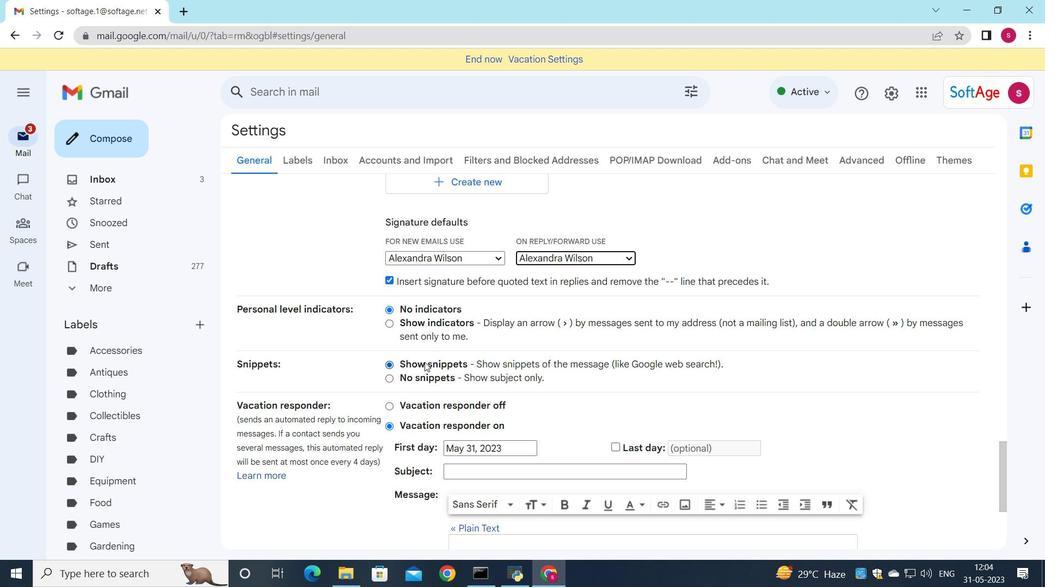 
Action: Mouse scrolled (424, 361) with delta (0, 0)
Screenshot: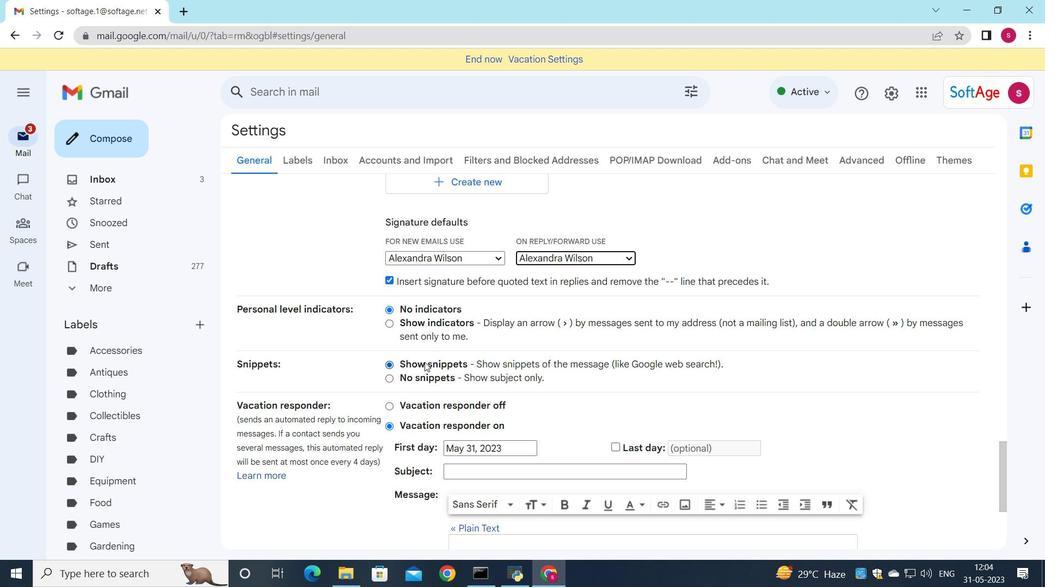 
Action: Mouse scrolled (424, 361) with delta (0, 0)
Screenshot: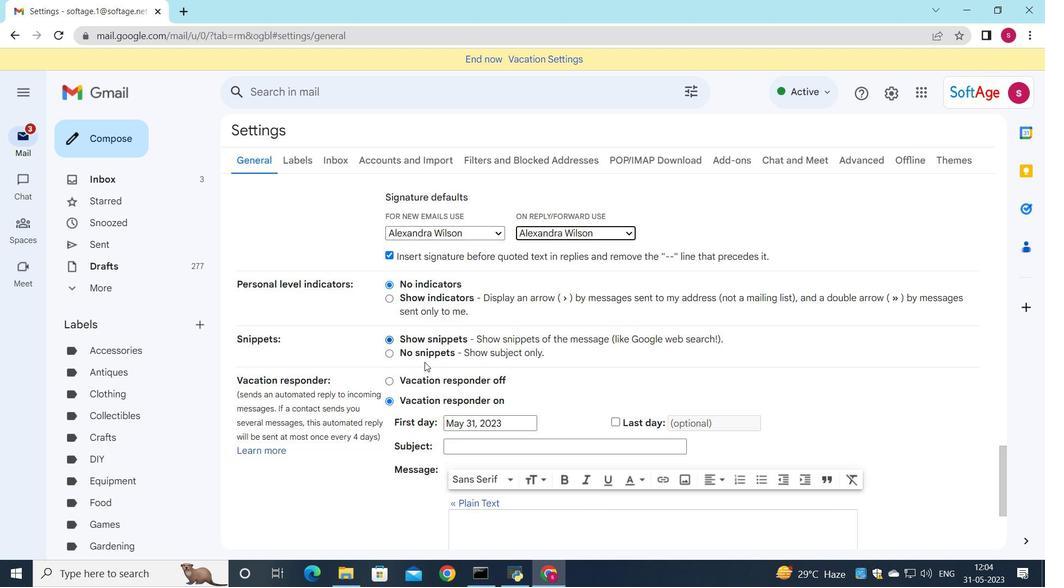 
Action: Mouse scrolled (424, 361) with delta (0, 0)
Screenshot: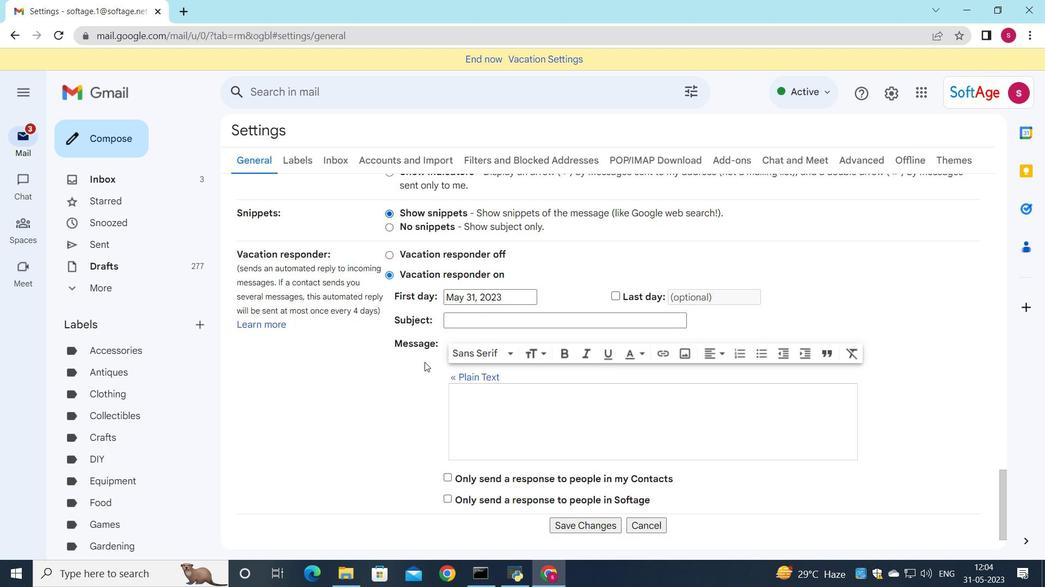 
Action: Mouse moved to (444, 389)
Screenshot: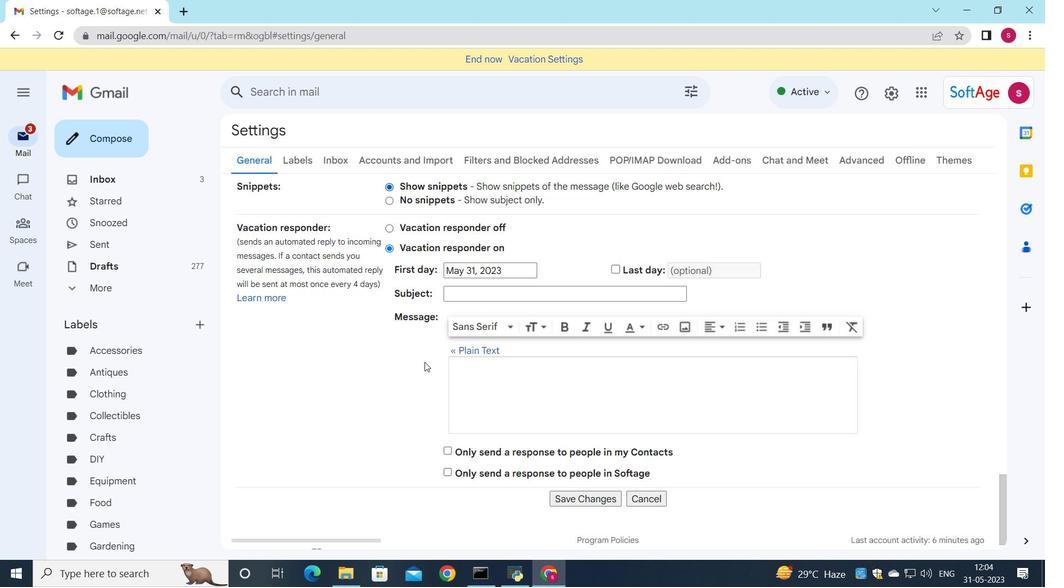 
Action: Mouse scrolled (427, 363) with delta (0, 0)
Screenshot: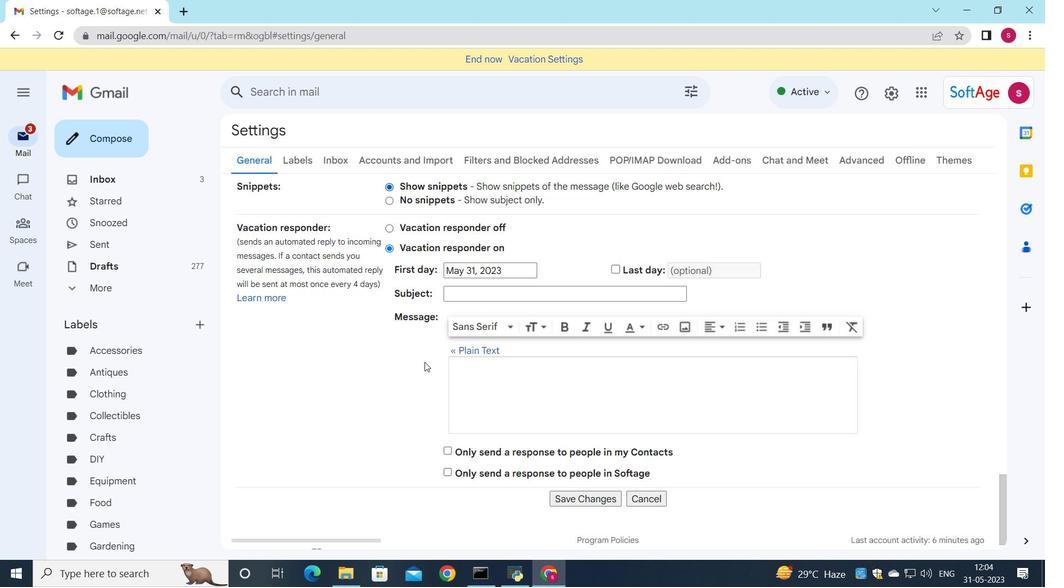 
Action: Mouse moved to (448, 396)
Screenshot: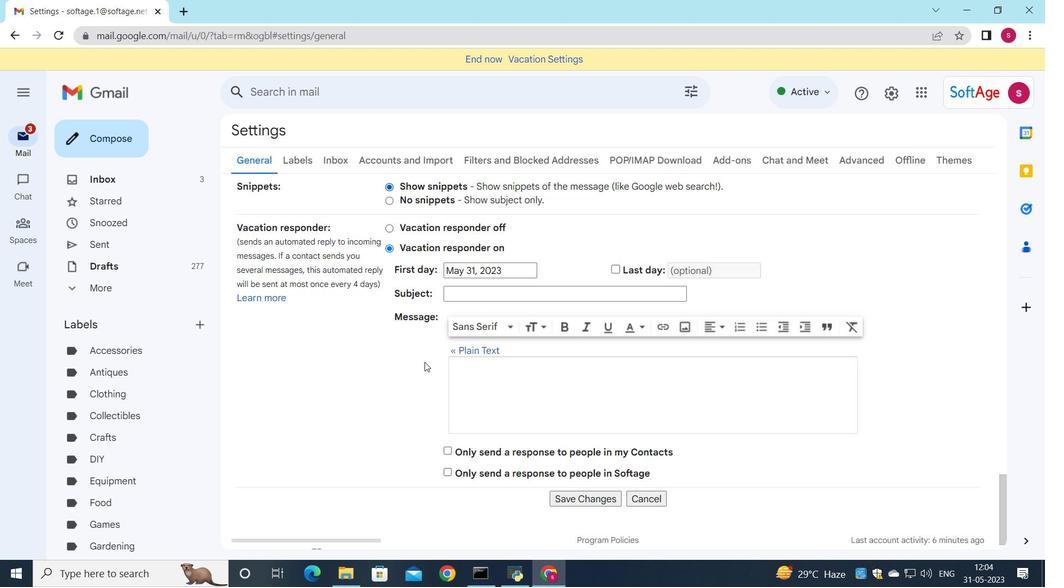 
Action: Mouse scrolled (435, 373) with delta (0, 0)
Screenshot: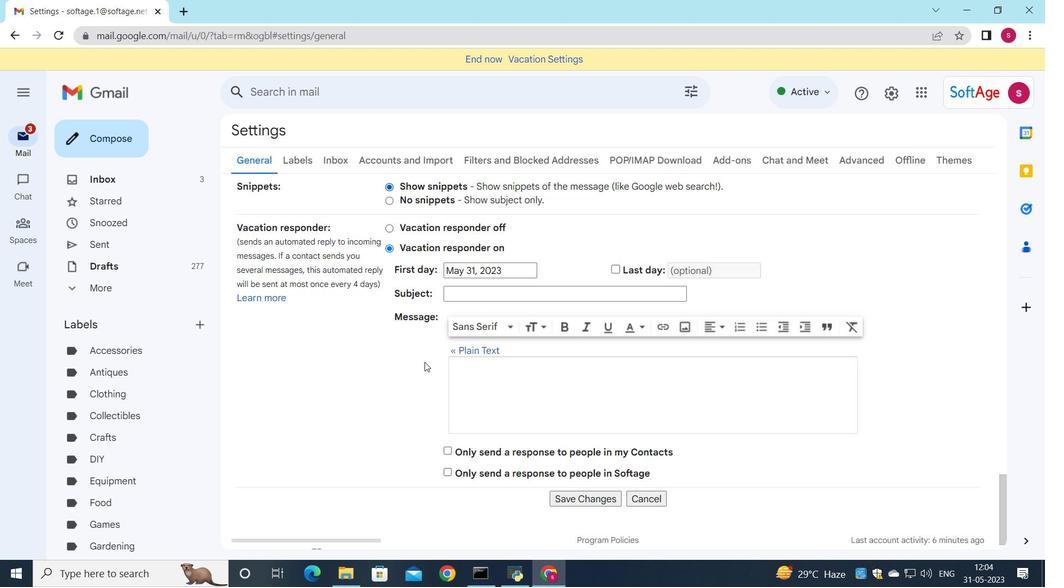 
Action: Mouse moved to (571, 480)
Screenshot: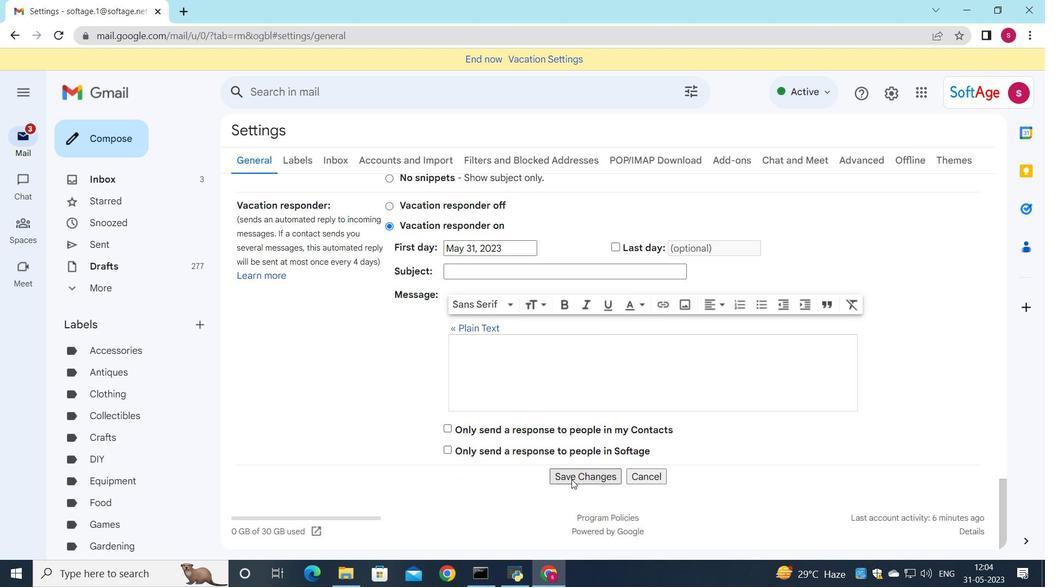 
Action: Mouse pressed left at (571, 480)
Screenshot: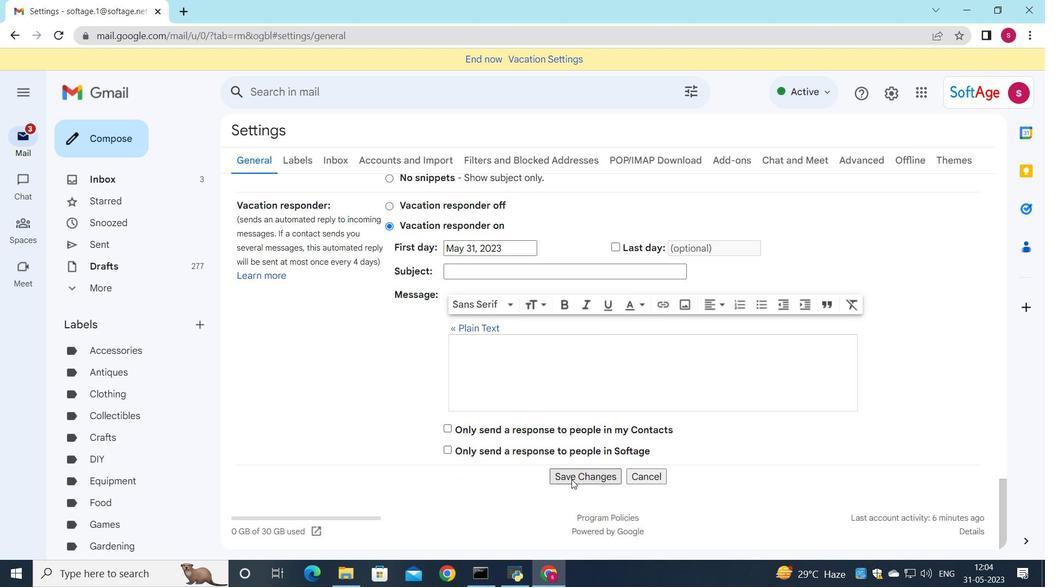 
Action: Mouse moved to (608, 372)
Screenshot: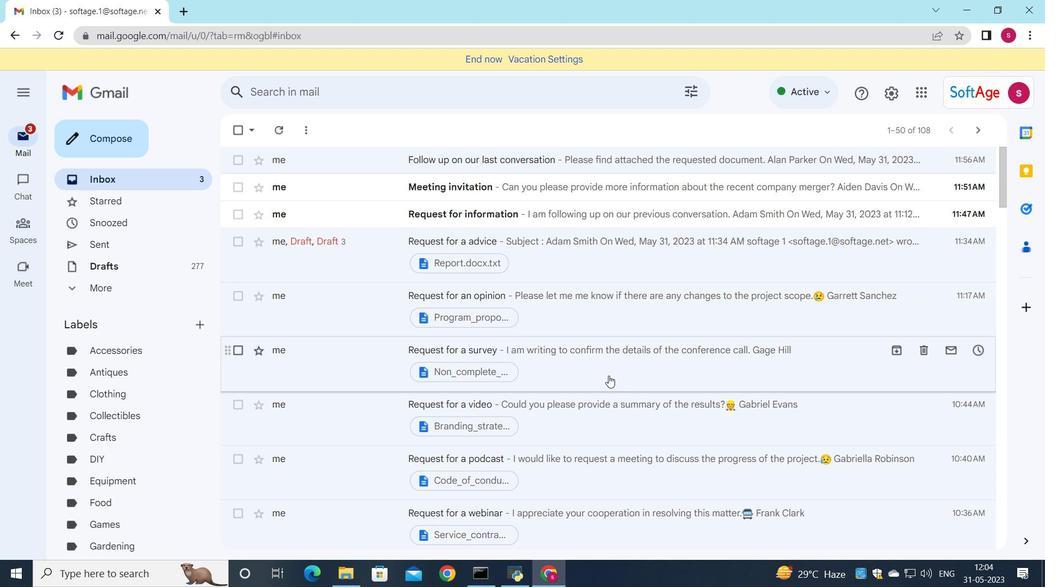 
Action: Mouse pressed left at (608, 372)
Screenshot: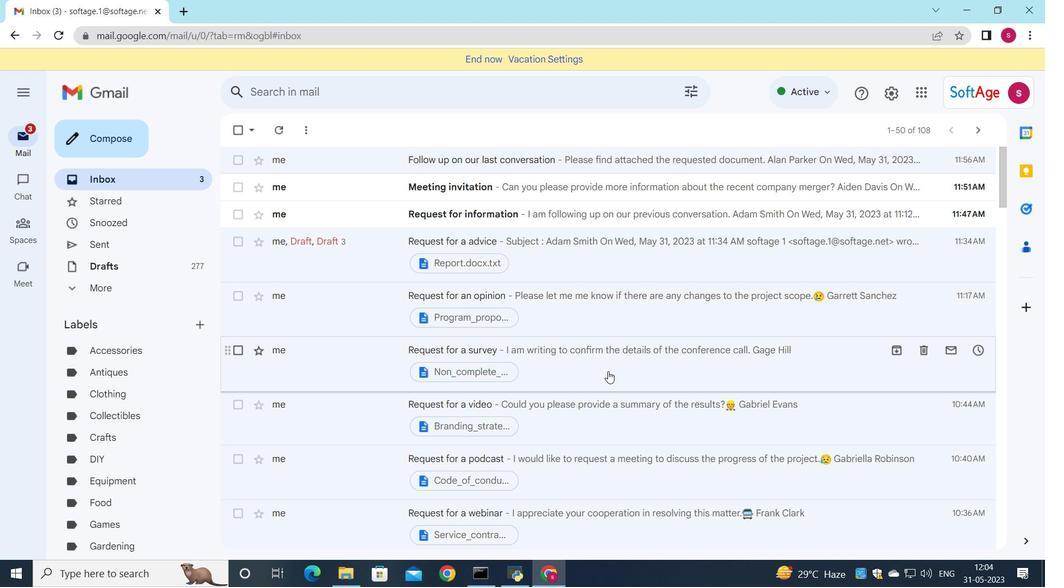 
Action: Mouse moved to (303, 429)
Screenshot: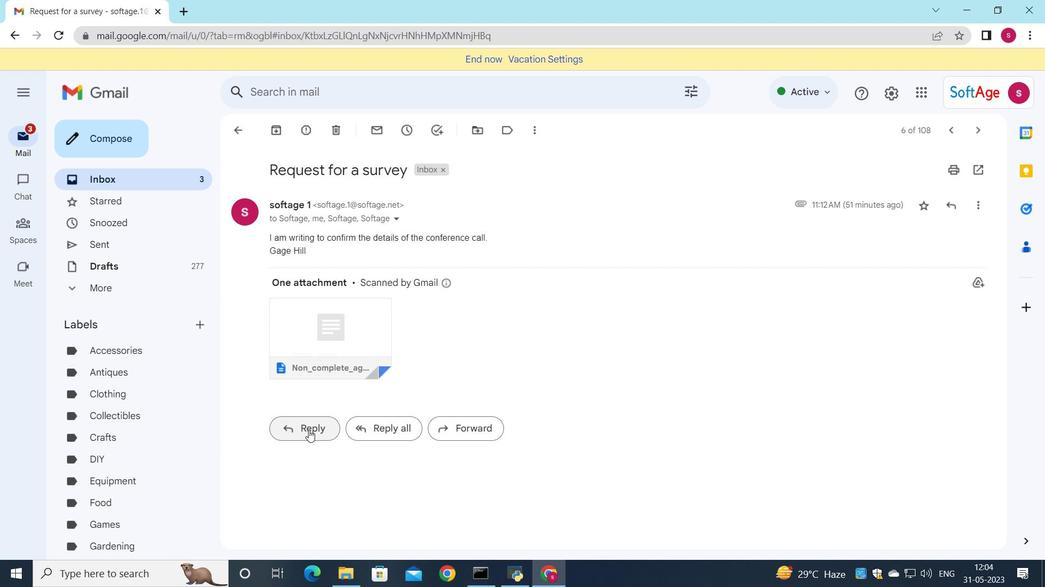 
Action: Mouse pressed left at (303, 429)
Screenshot: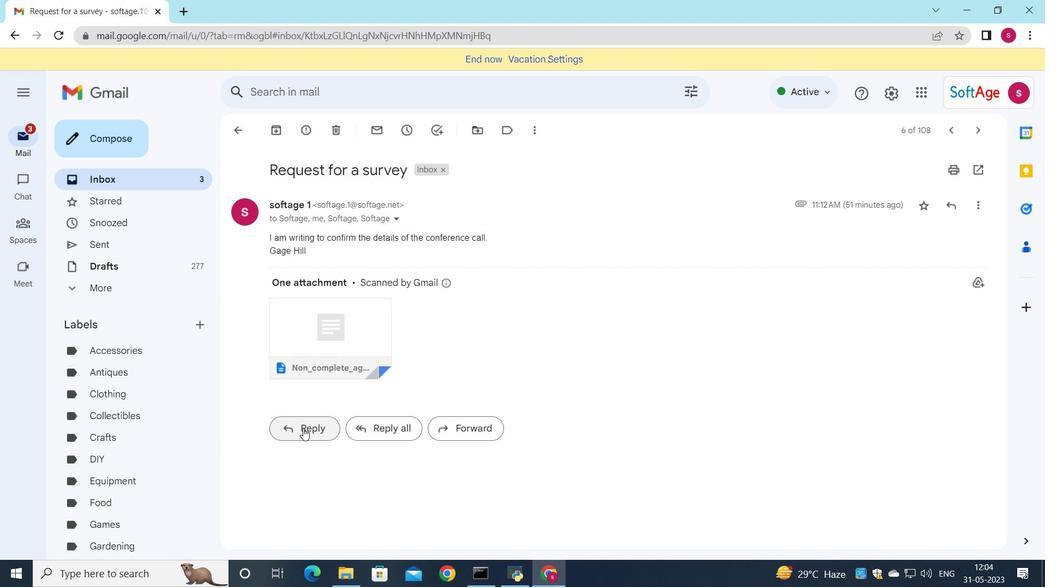 
Action: Mouse moved to (295, 376)
Screenshot: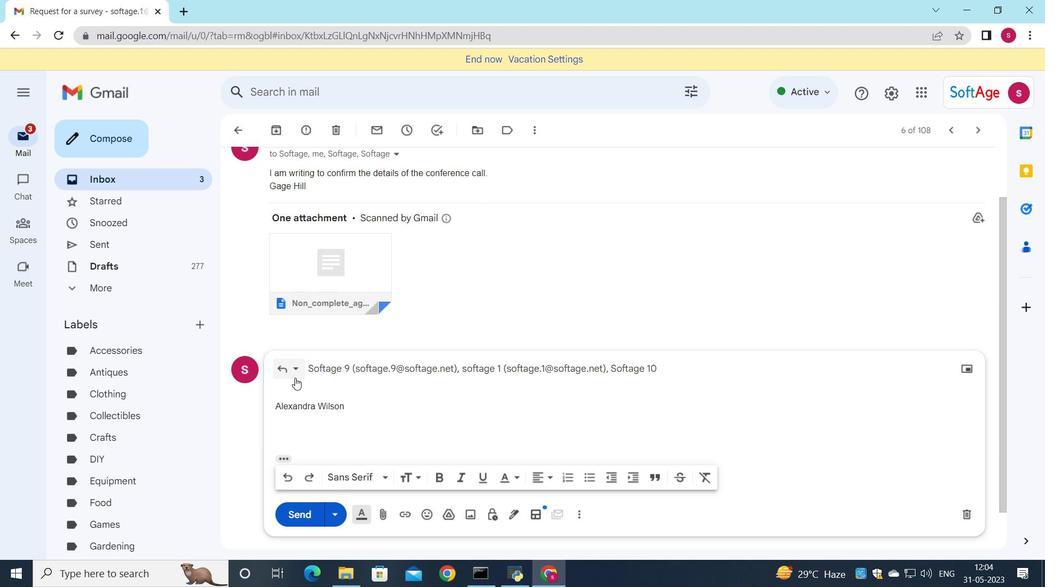 
Action: Mouse pressed left at (295, 376)
Screenshot: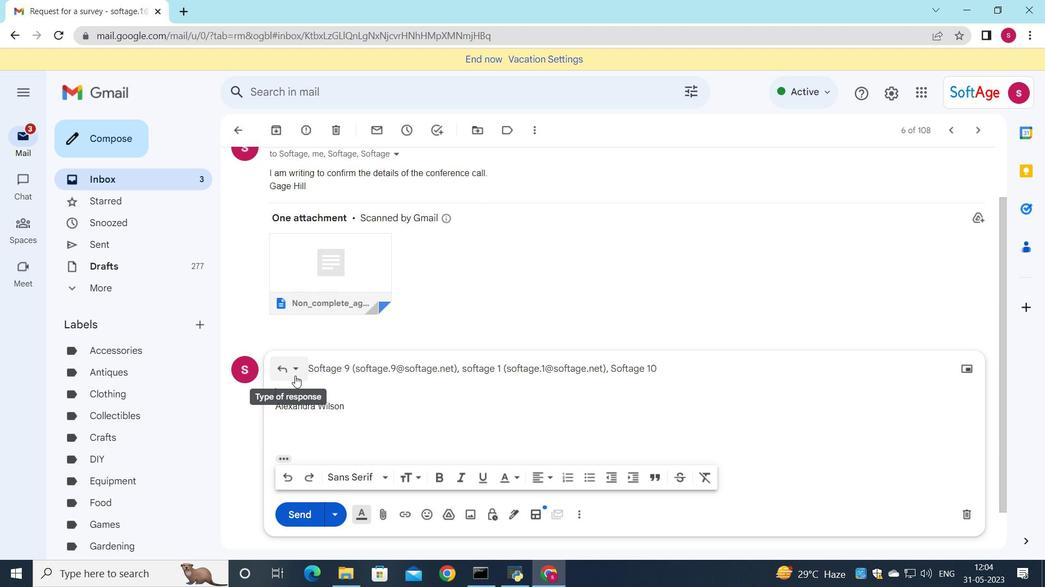 
Action: Mouse moved to (331, 467)
Screenshot: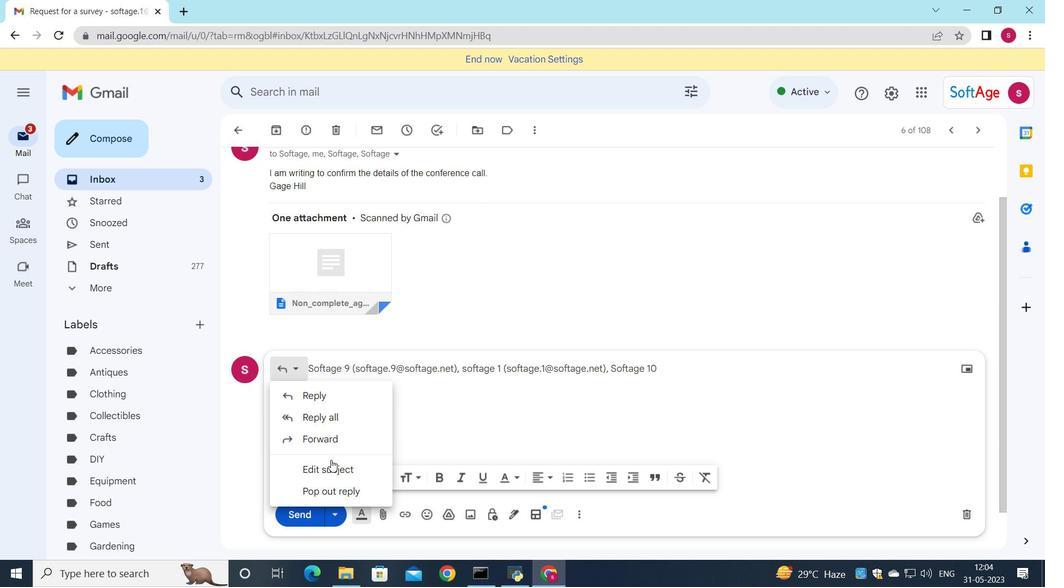 
Action: Mouse pressed left at (331, 467)
Screenshot: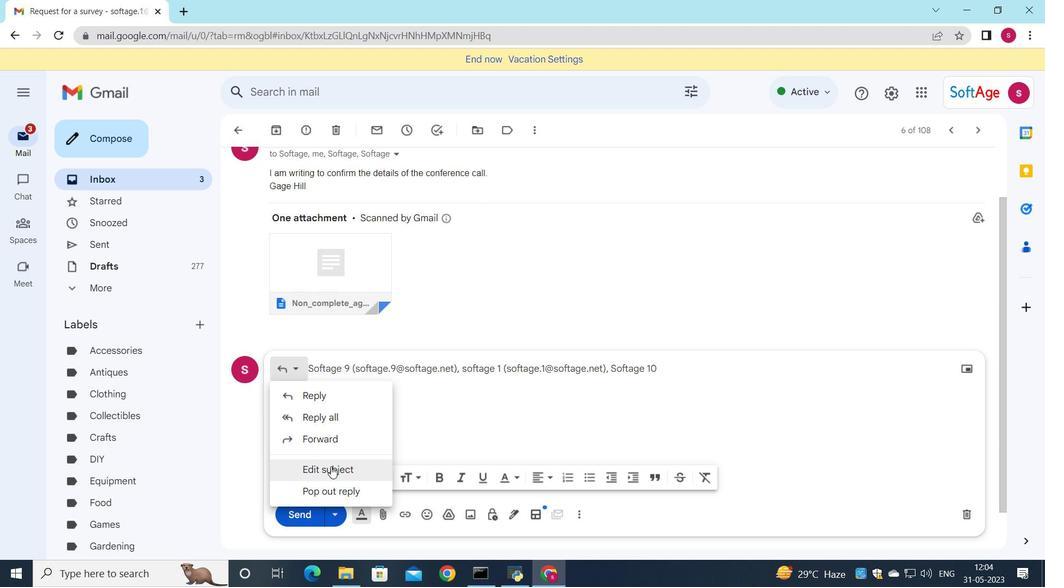 
Action: Mouse moved to (755, 271)
Screenshot: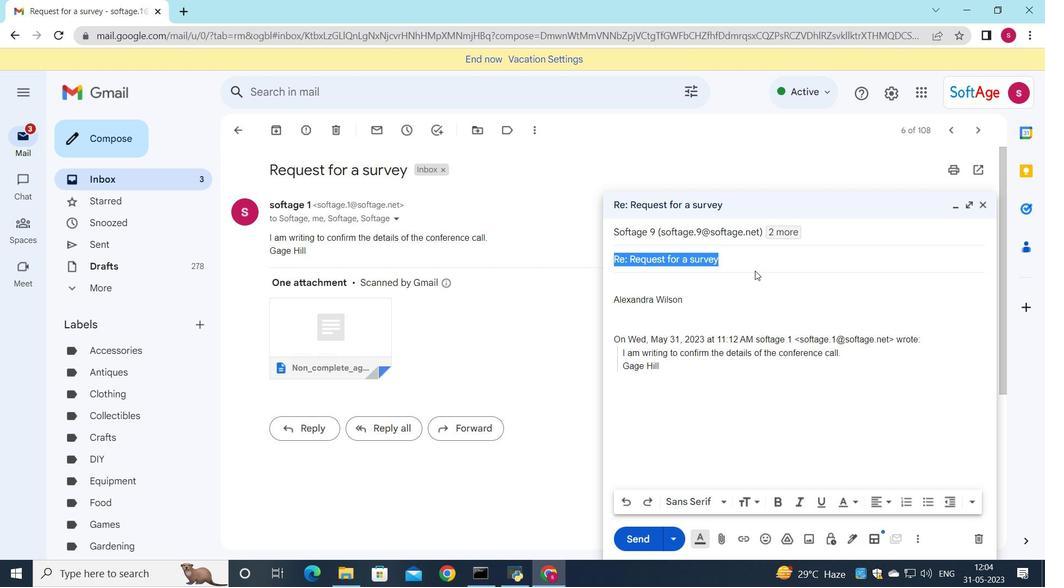 
Action: Key pressed <Key.backspace><Key.shift><Key.shift><Key.shift><Key.shift><Key.shift><Key.shift><Key.shift><Key.shift><Key.shift>Project<Key.space>update
Screenshot: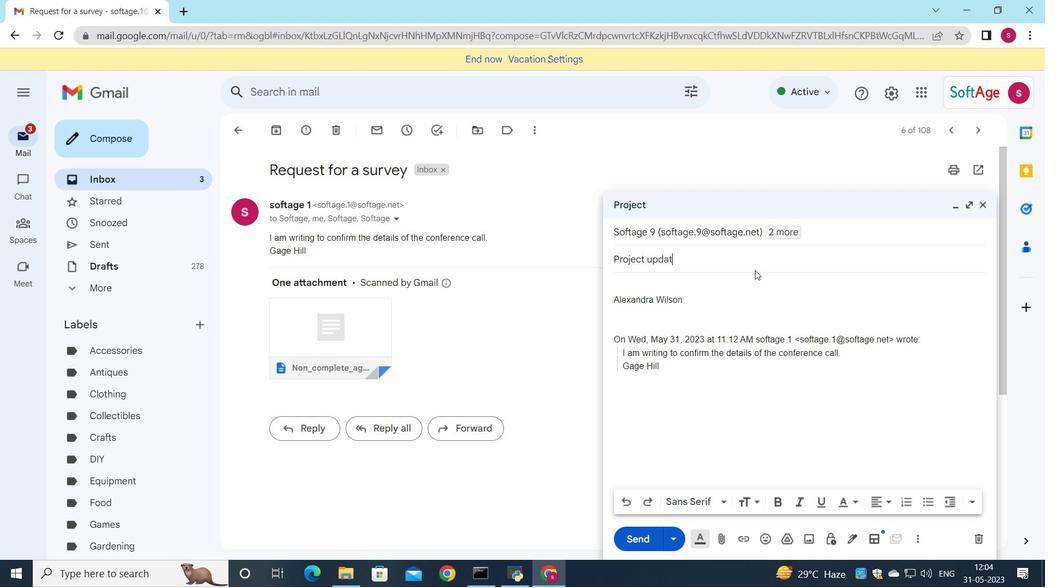 
Action: Mouse moved to (635, 286)
Screenshot: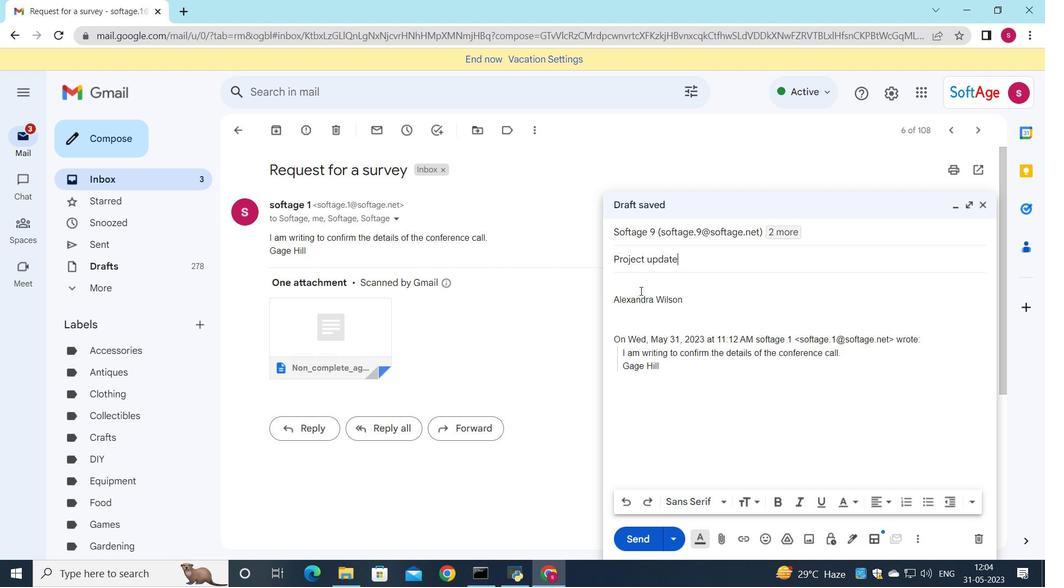 
Action: Mouse pressed left at (635, 286)
Screenshot: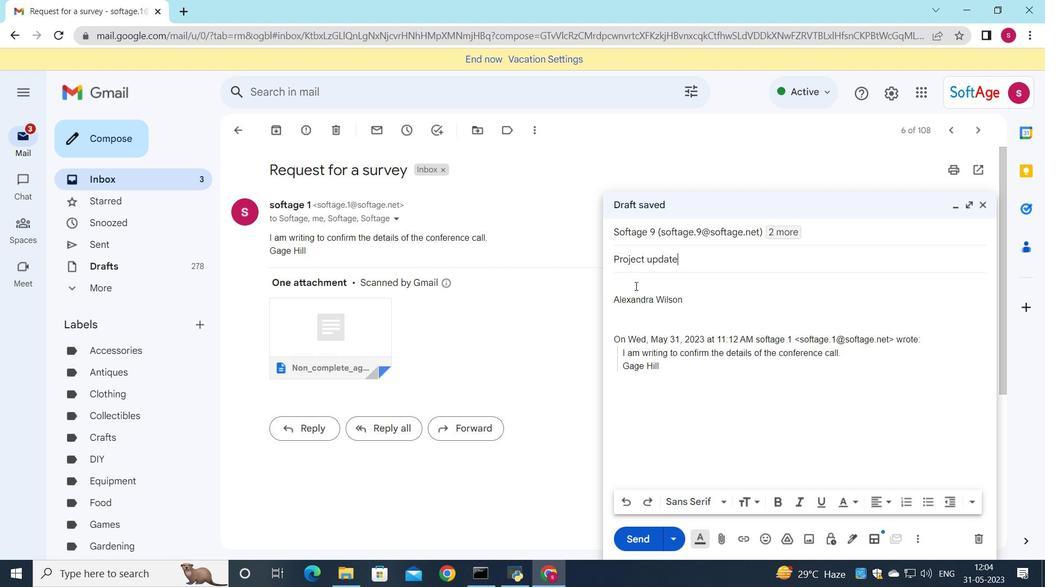 
Action: Key pressed <Key.shift>I<Key.space>would<Key.space>like<Key.space>to<Key.space>schedule<Key.space>a<Key.space>call<Key.space>to<Key.space>discuss<Key.space>the<Key.space>proposed<Key.space>changed<Key.space><Key.backspace><Key.backspace>s<Key.space>to<Key.space>the<Key.space>contract.
Screenshot: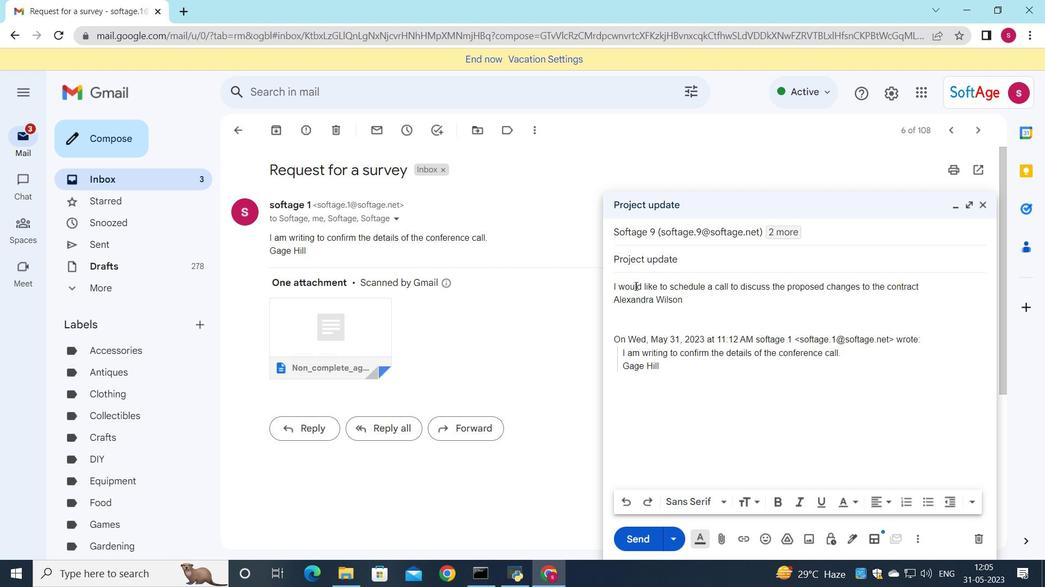 
Action: Mouse moved to (626, 504)
Screenshot: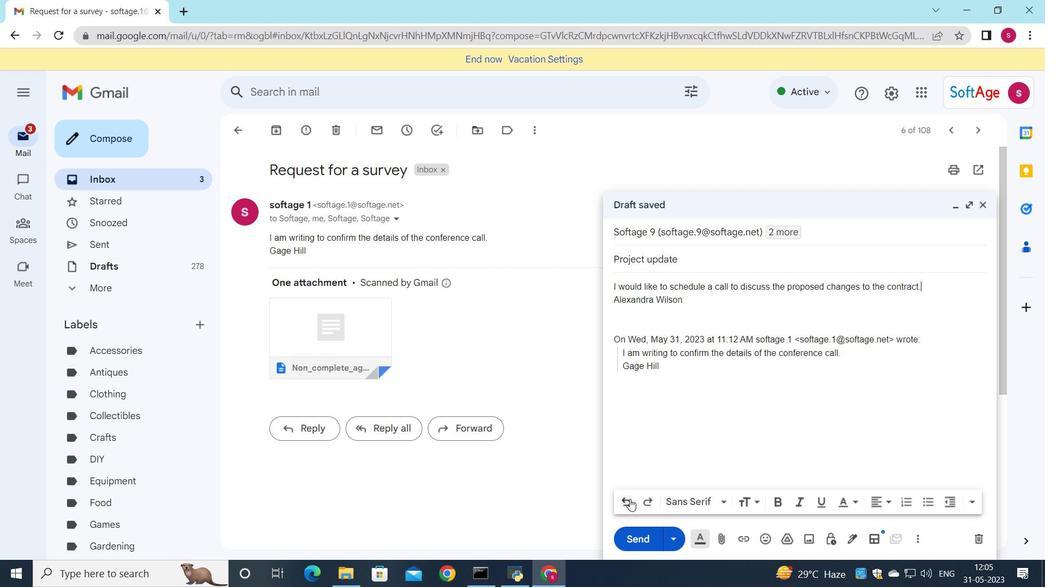 
Action: Mouse pressed left at (626, 504)
Screenshot: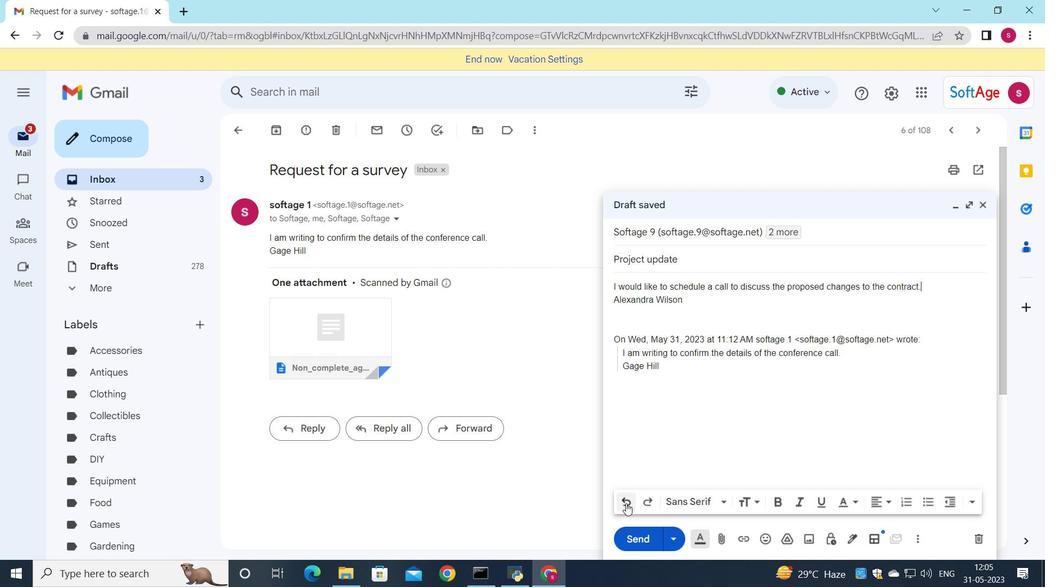
Action: Mouse pressed left at (626, 504)
Screenshot: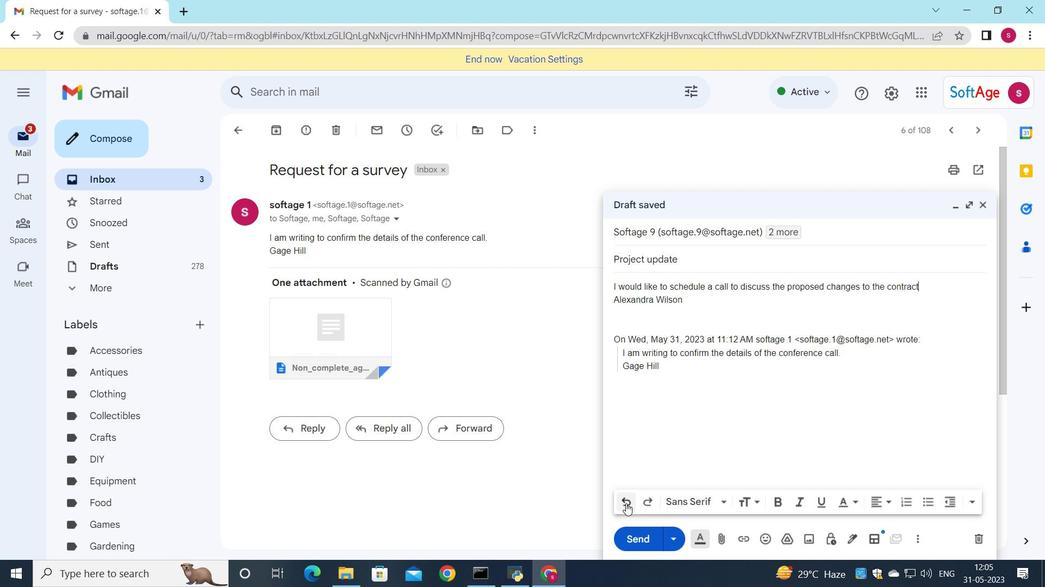 
Action: Mouse pressed left at (626, 504)
Screenshot: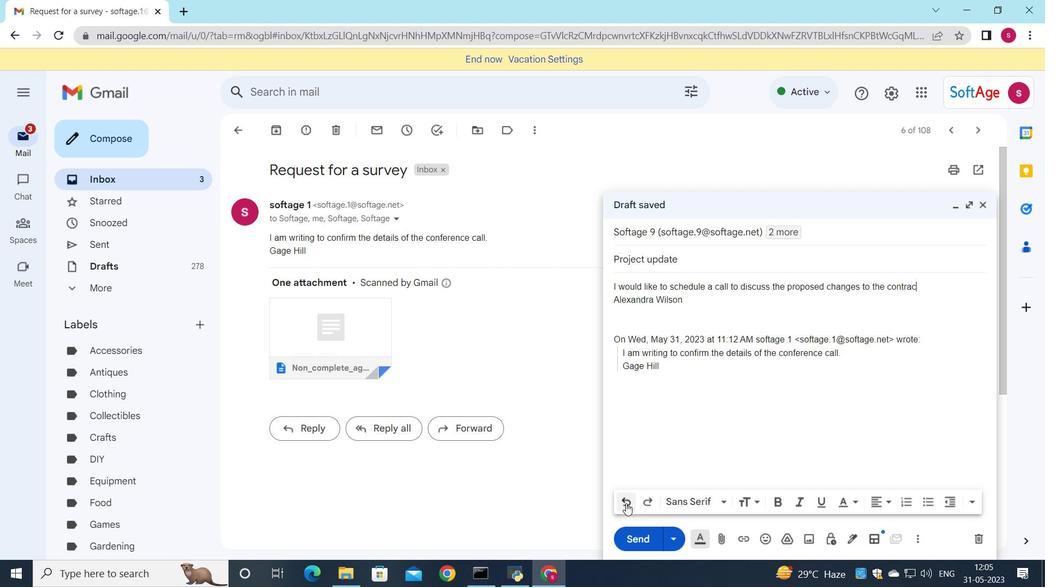 
Action: Mouse pressed left at (626, 504)
Screenshot: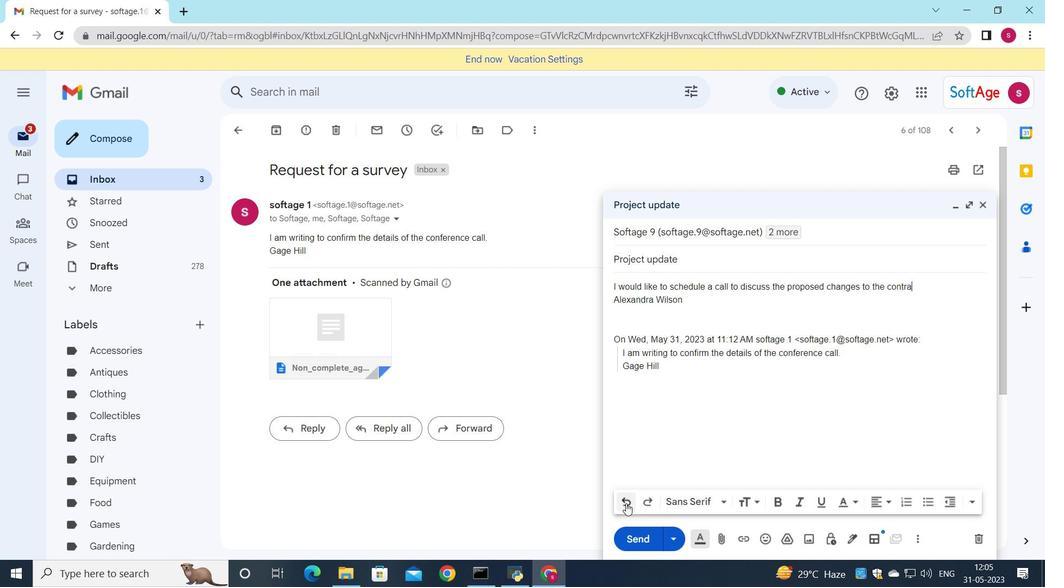 
Action: Mouse pressed left at (626, 504)
Screenshot: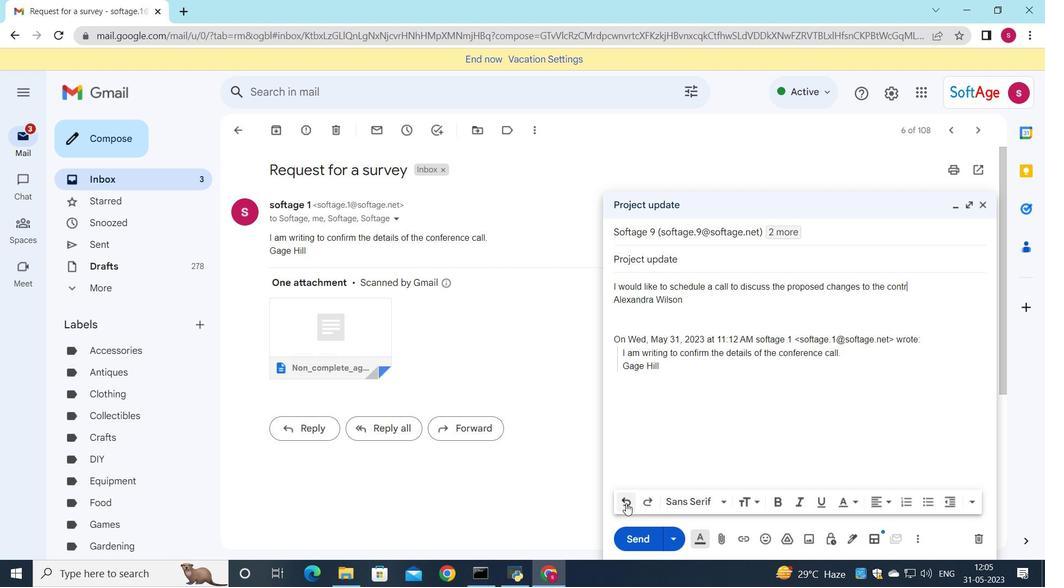 
Action: Mouse pressed left at (626, 504)
Screenshot: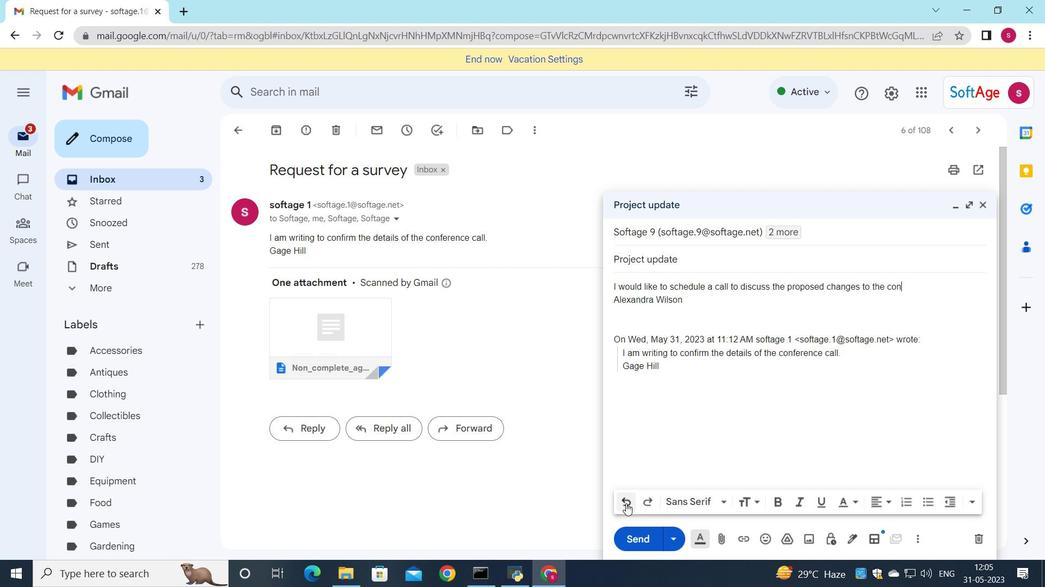 
Action: Mouse pressed left at (626, 504)
Screenshot: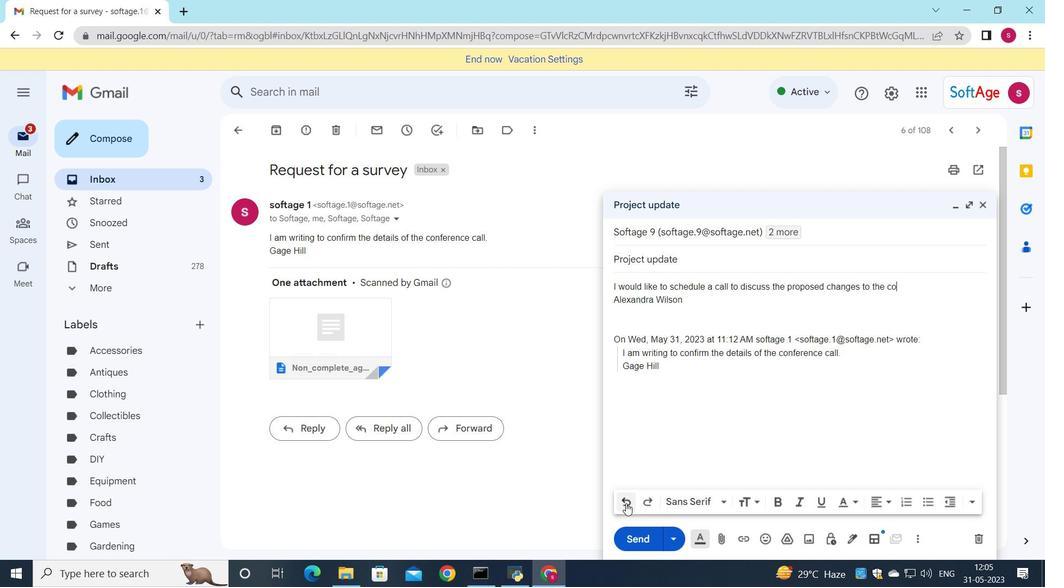 
Action: Mouse pressed left at (626, 504)
Screenshot: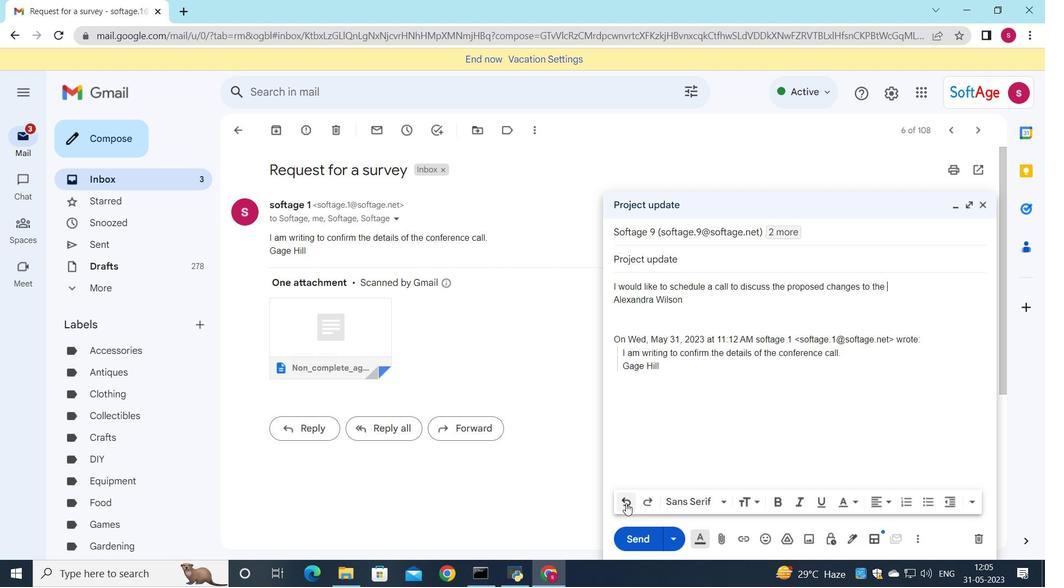 
Action: Mouse pressed left at (626, 504)
Screenshot: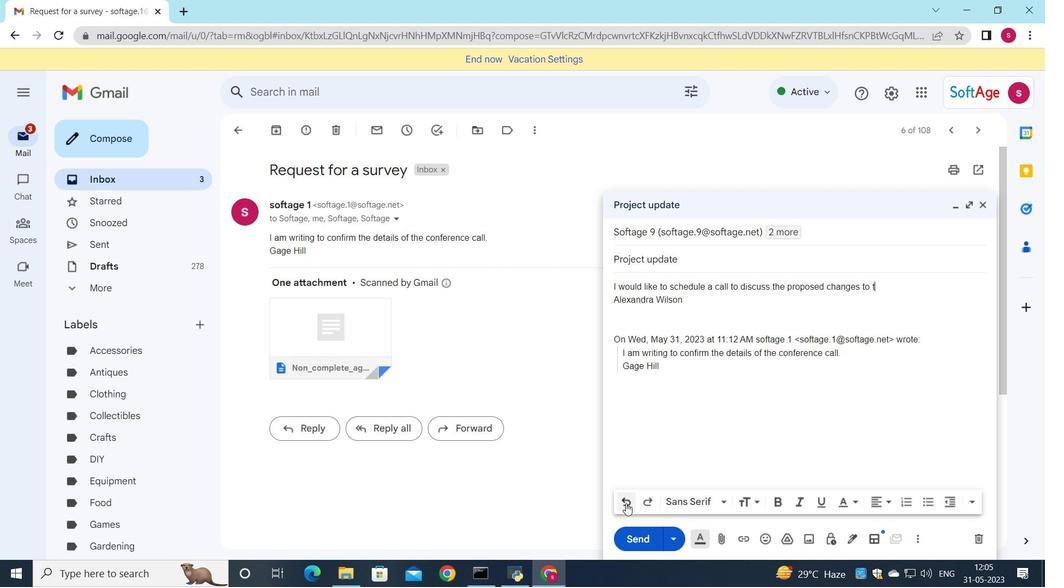 
Action: Mouse pressed left at (626, 504)
Screenshot: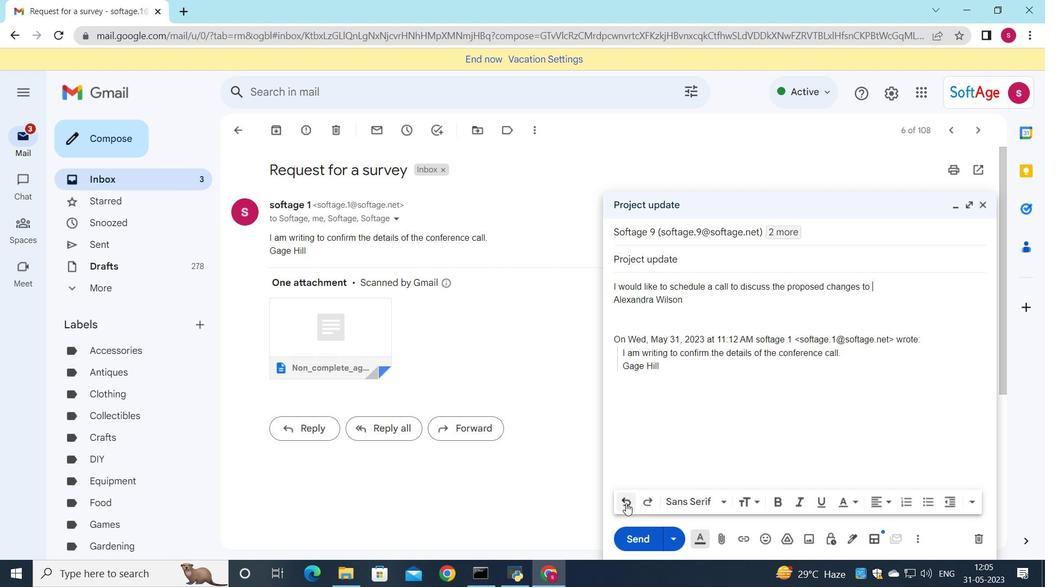 
Action: Mouse pressed left at (626, 504)
Screenshot: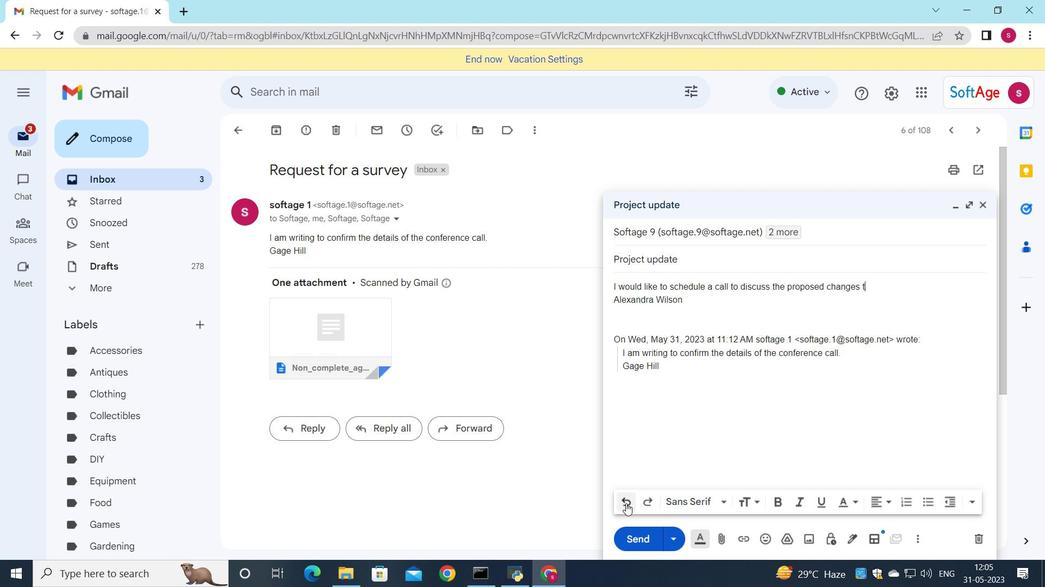 
Action: Mouse pressed left at (626, 504)
Screenshot: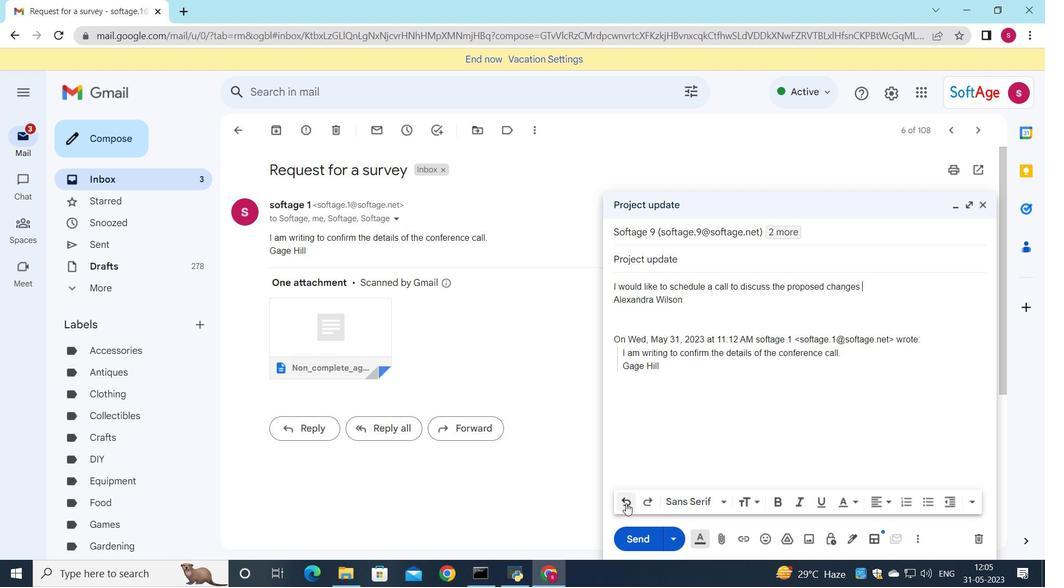 
Action: Mouse pressed left at (626, 504)
Screenshot: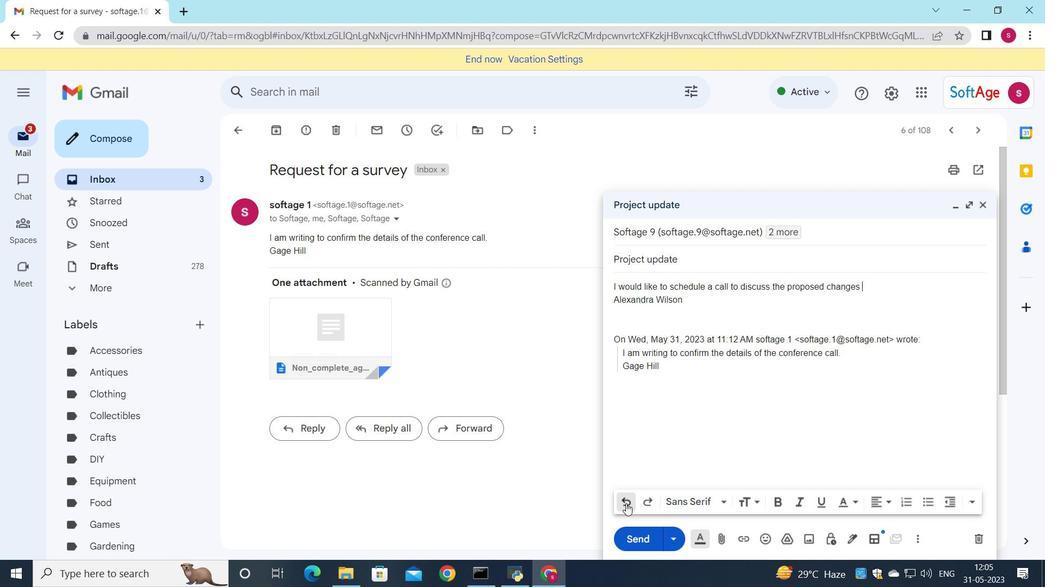 
Action: Mouse pressed left at (626, 504)
Screenshot: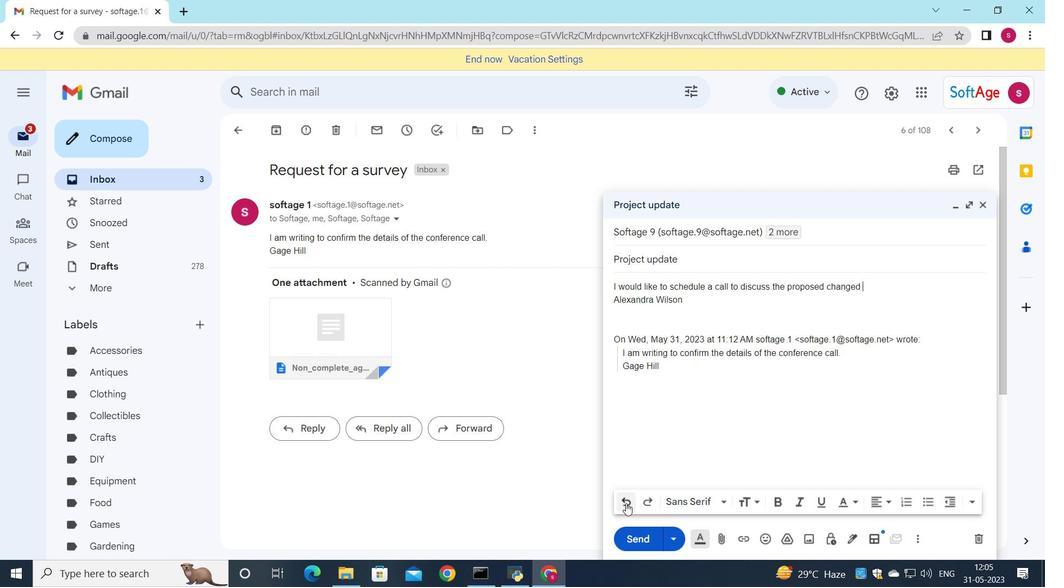 
Action: Mouse pressed left at (626, 504)
Screenshot: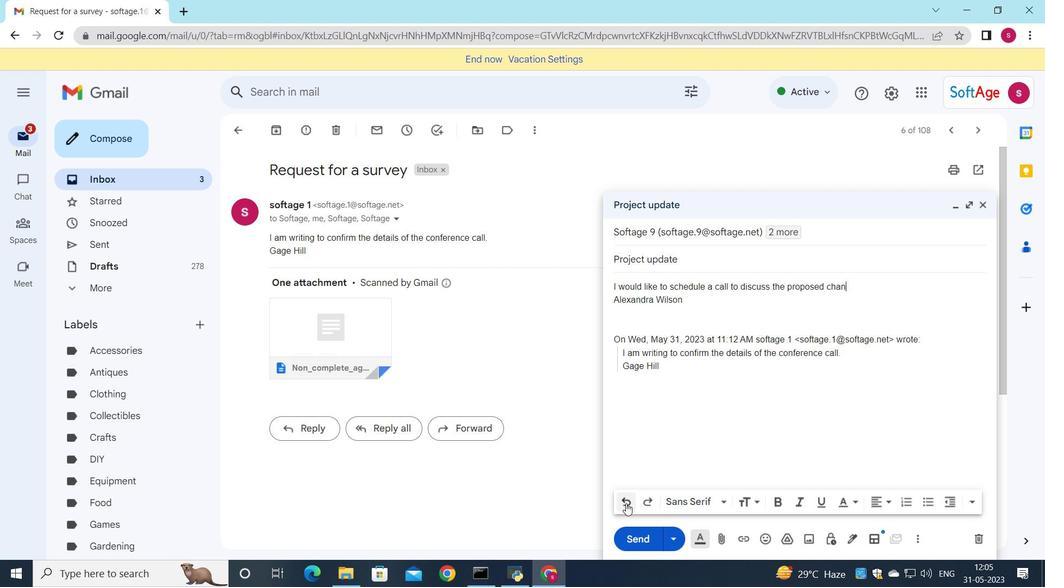 
Action: Mouse pressed left at (626, 504)
Screenshot: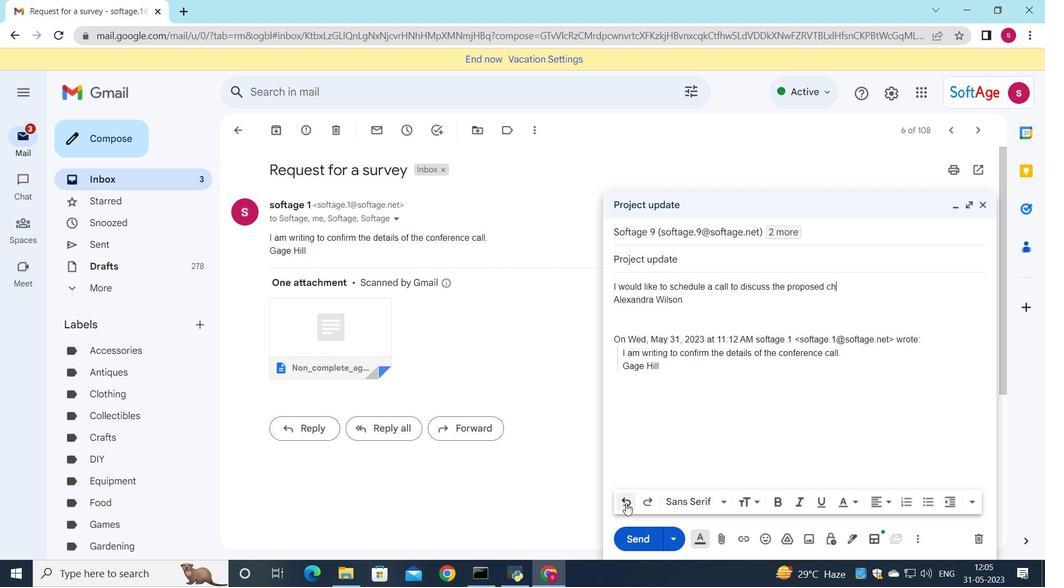 
Action: Mouse pressed left at (626, 504)
Screenshot: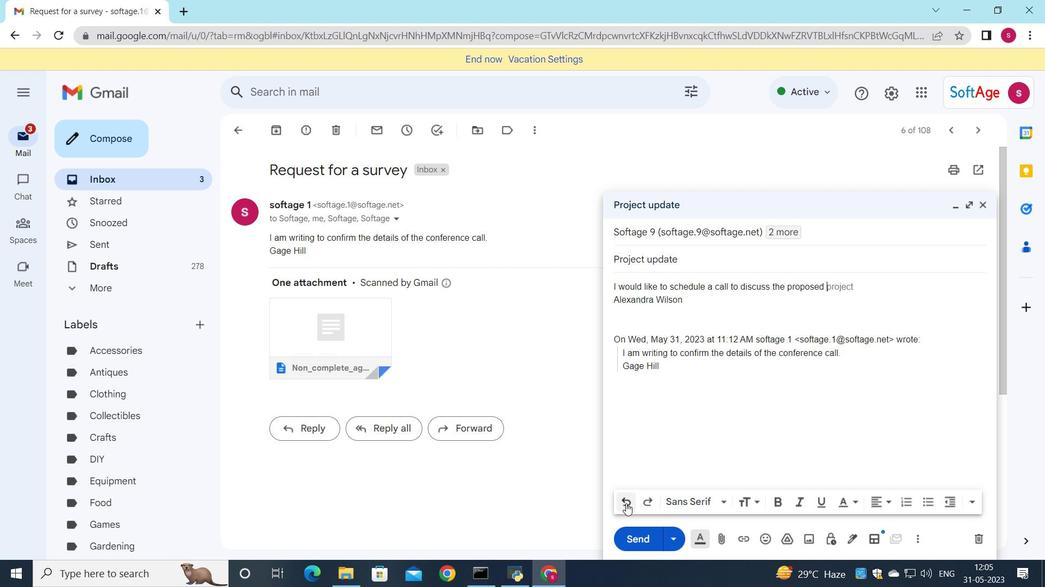 
Action: Mouse pressed left at (626, 504)
Screenshot: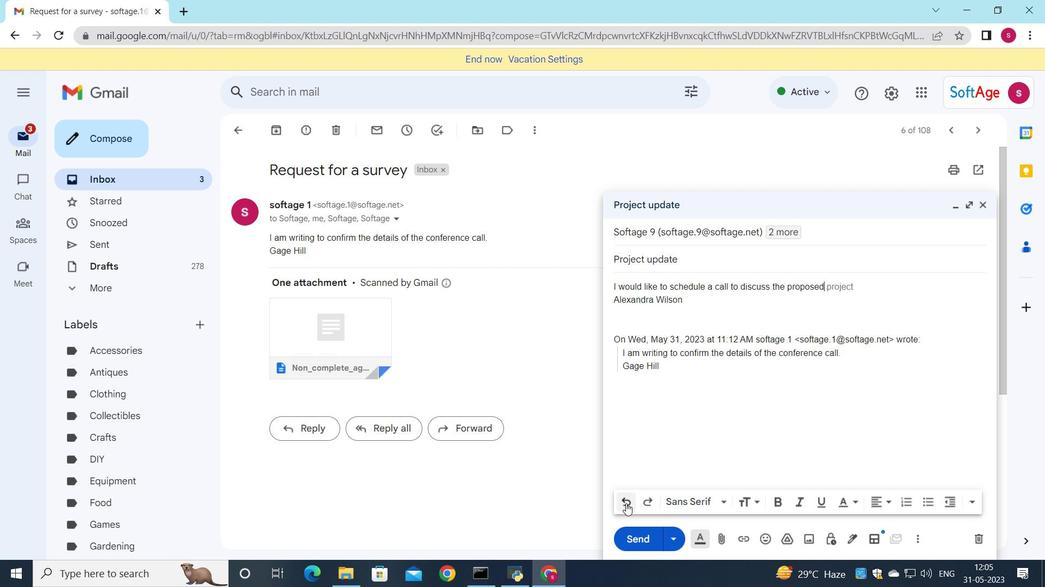 
Action: Mouse pressed left at (626, 504)
Screenshot: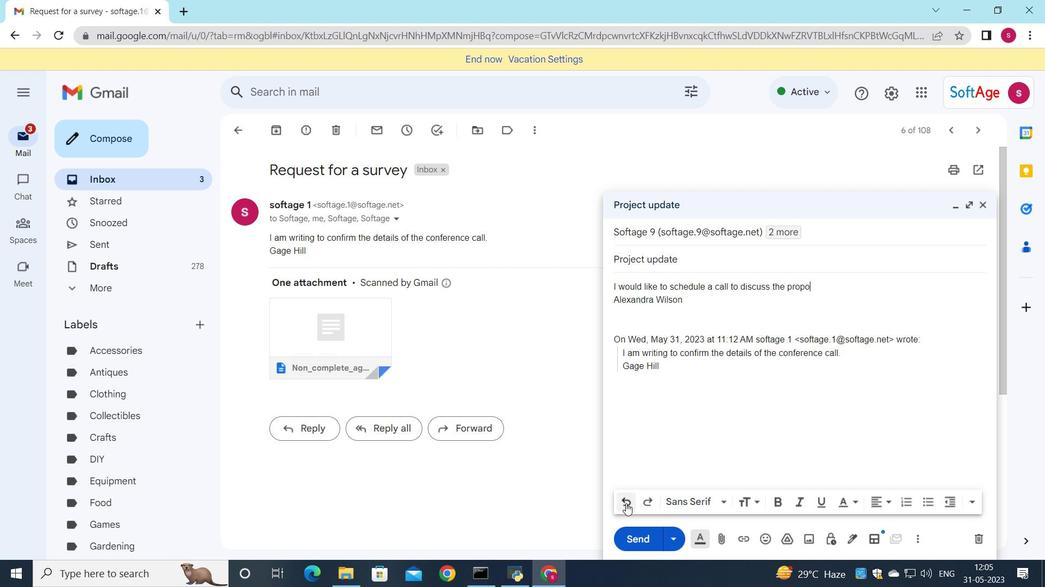 
Action: Mouse pressed left at (626, 504)
Screenshot: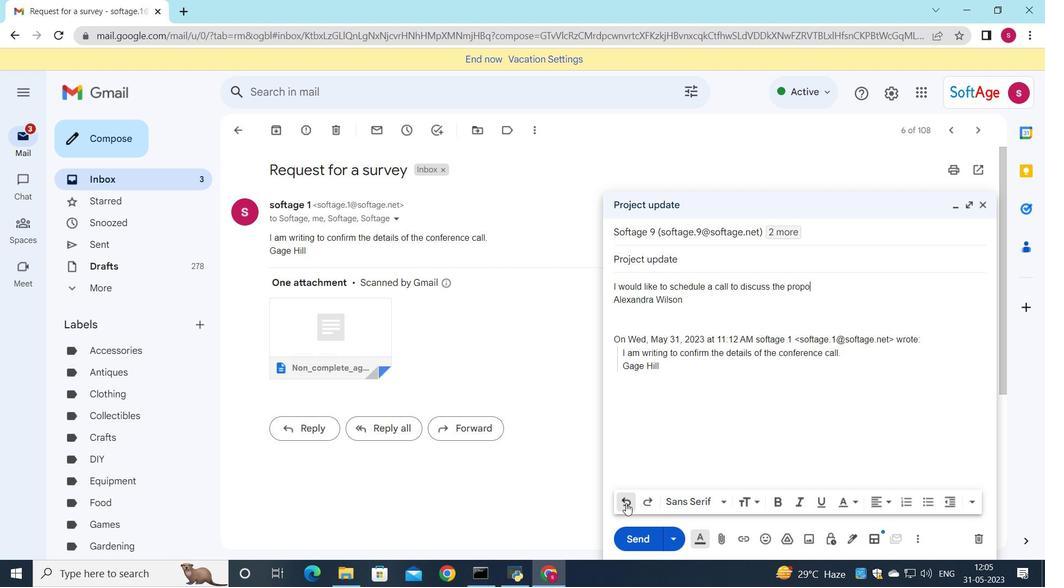 
Action: Mouse pressed left at (626, 504)
Screenshot: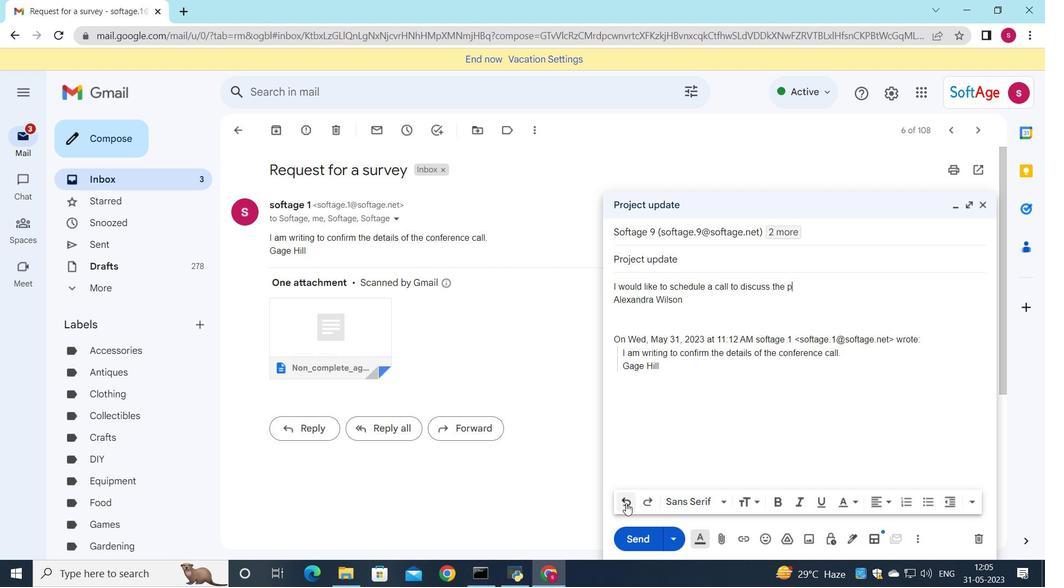 
Action: Mouse pressed left at (626, 504)
Screenshot: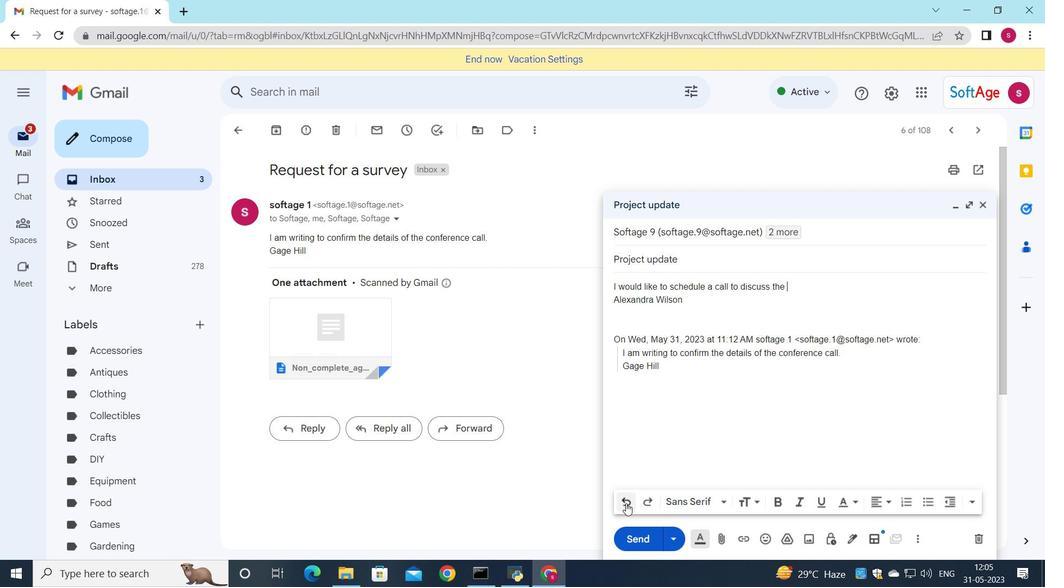 
Action: Mouse pressed left at (626, 504)
Screenshot: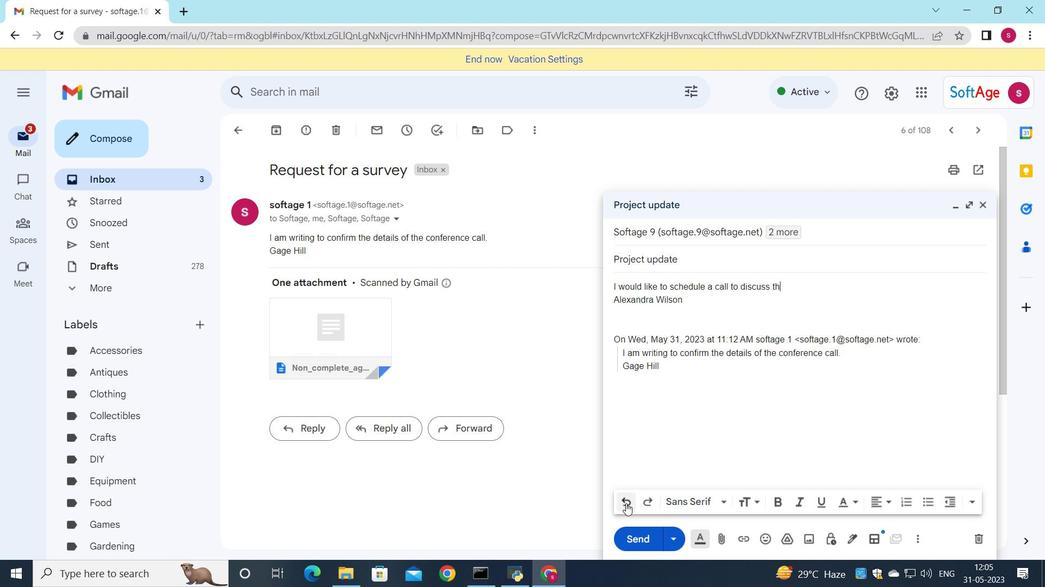 
Action: Mouse pressed left at (626, 504)
Screenshot: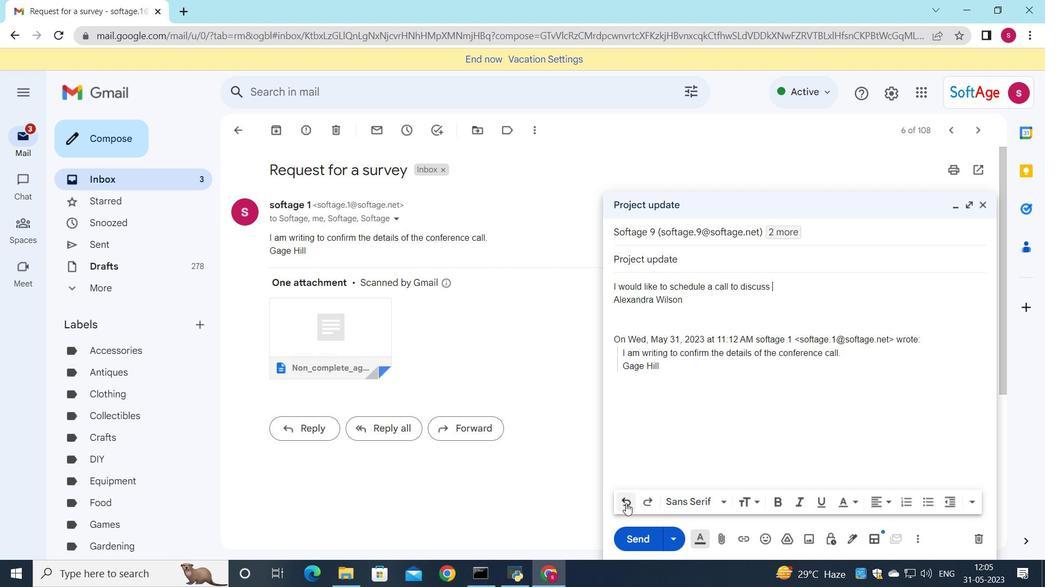 
Action: Mouse pressed left at (626, 504)
Screenshot: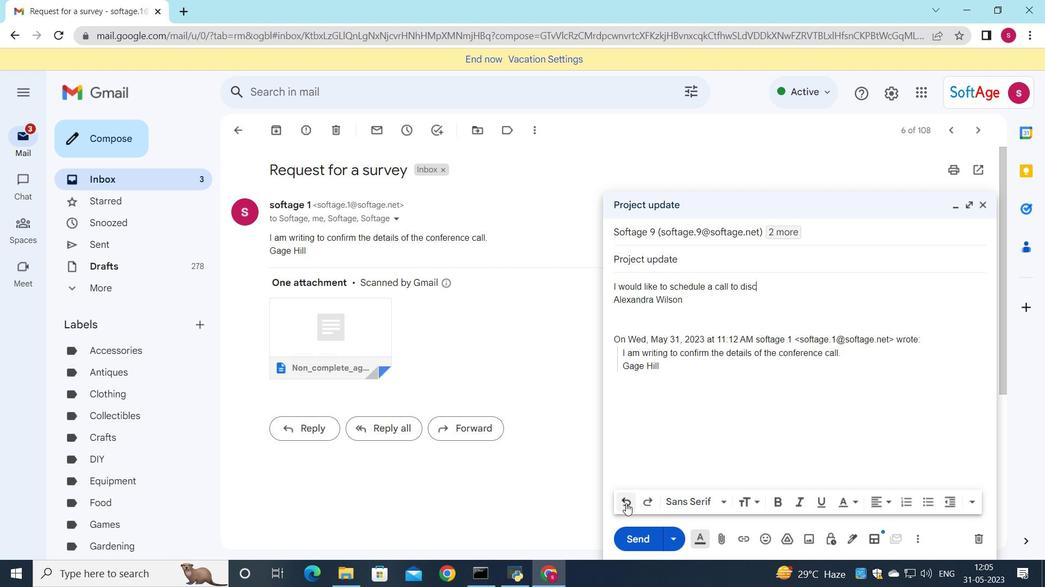 
Action: Mouse pressed left at (626, 504)
Screenshot: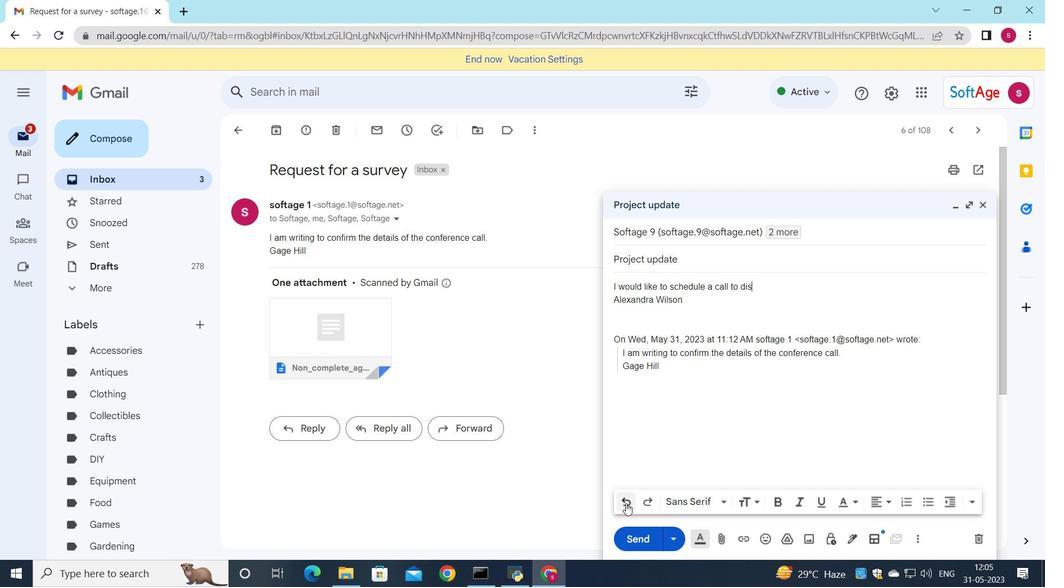 
Action: Mouse pressed left at (626, 504)
Screenshot: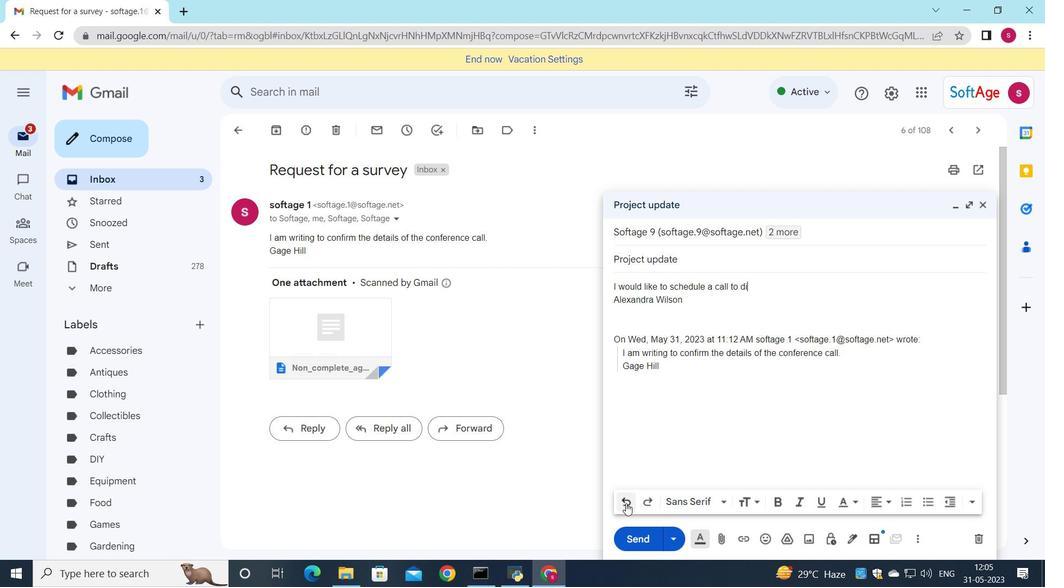 
Action: Mouse pressed left at (626, 504)
Screenshot: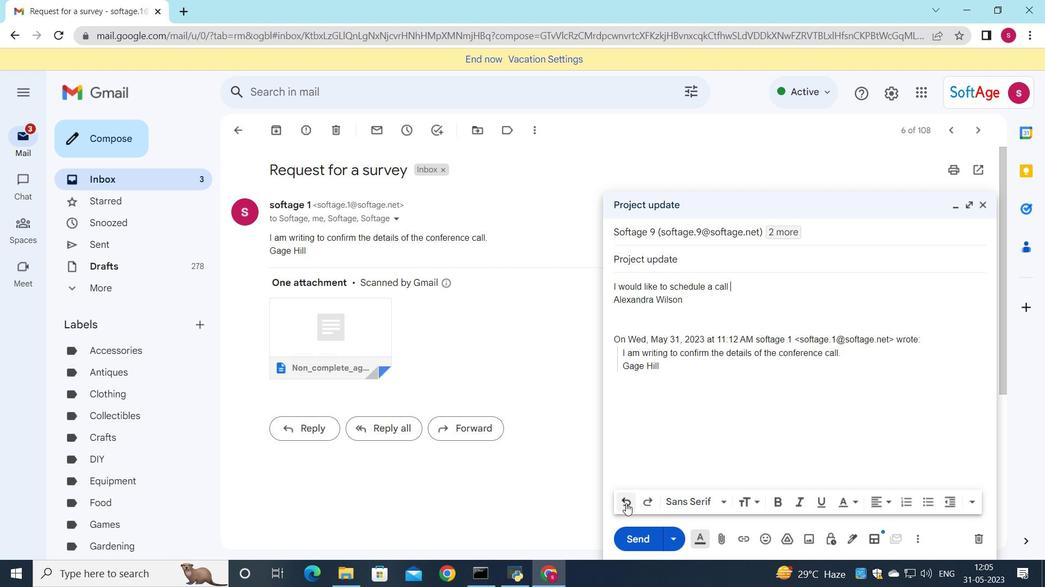
Action: Mouse pressed left at (626, 504)
Screenshot: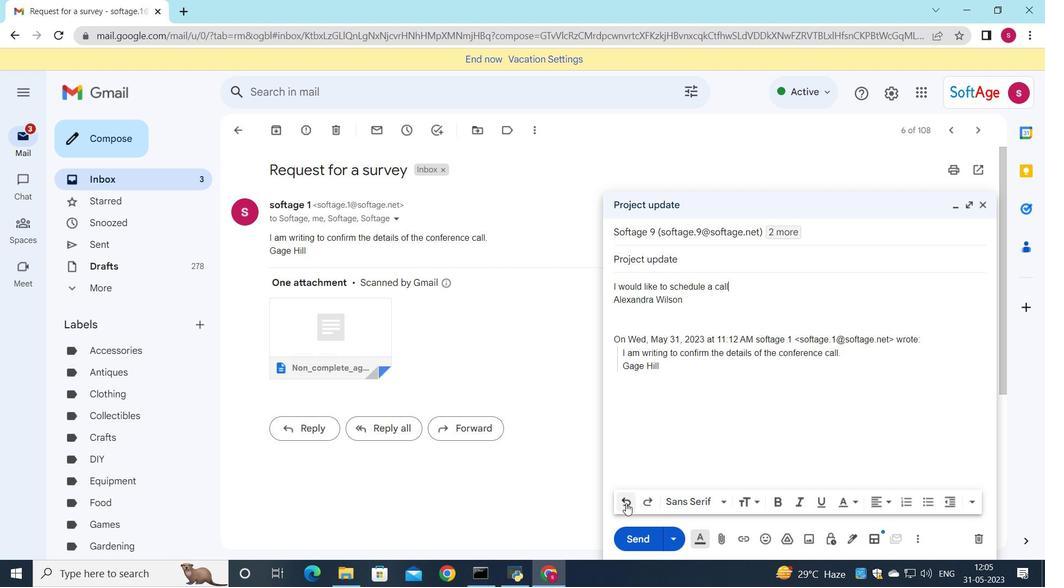
Action: Mouse pressed left at (626, 504)
Screenshot: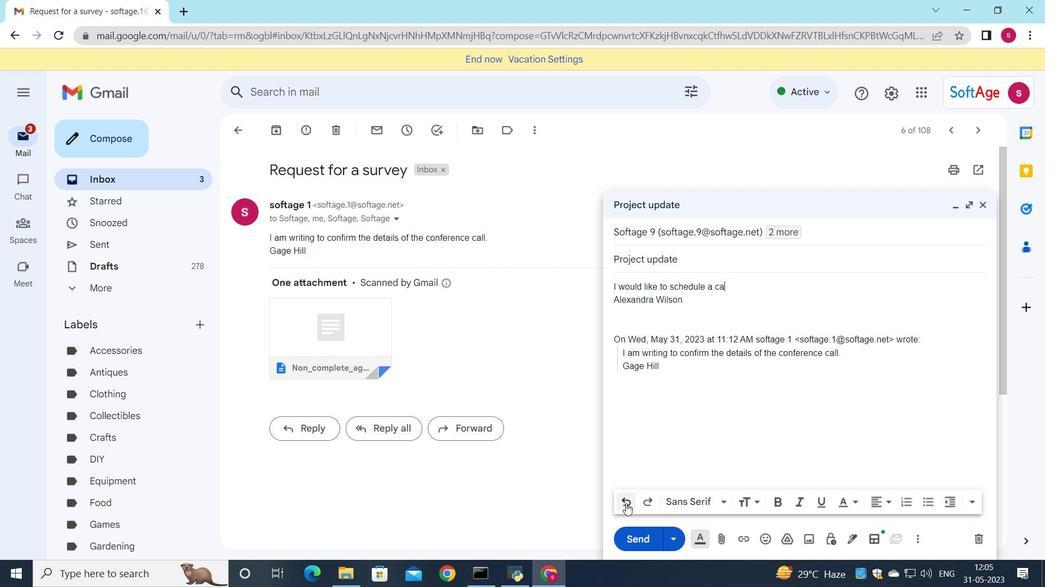 
Action: Mouse pressed left at (626, 504)
Screenshot: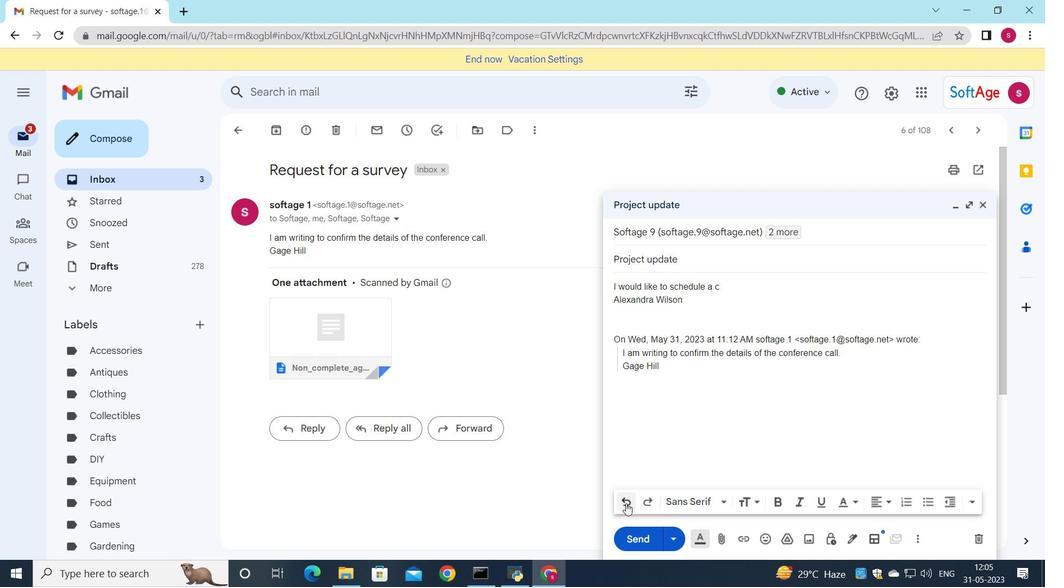 
Action: Mouse pressed left at (626, 504)
Screenshot: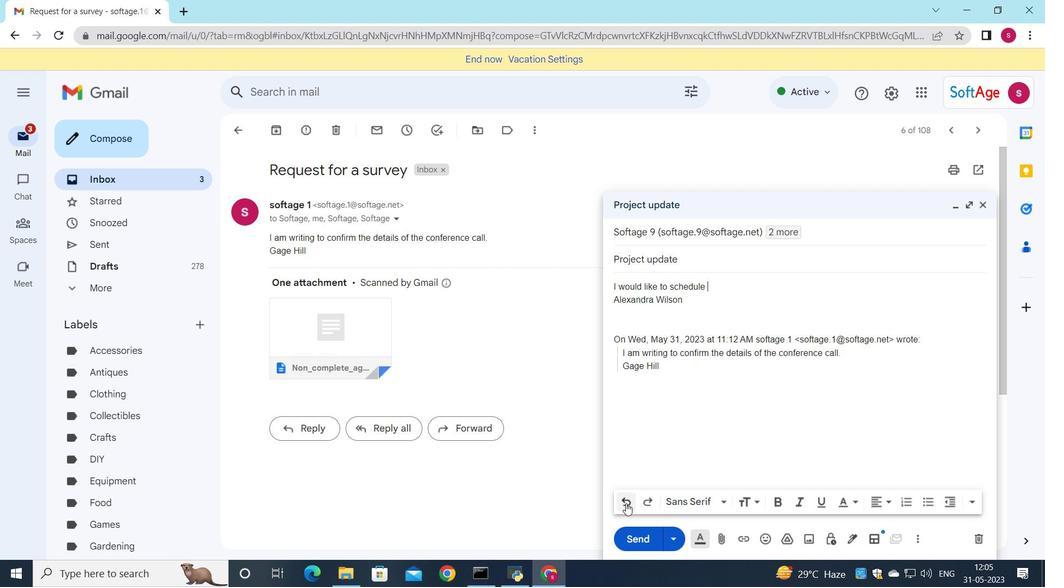 
Action: Mouse pressed left at (626, 504)
Screenshot: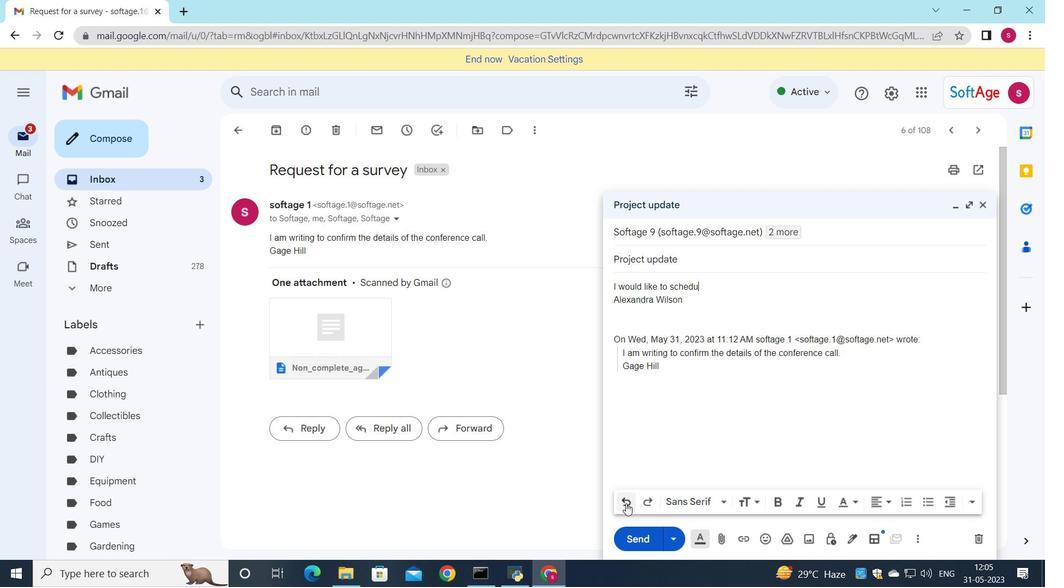 
Action: Mouse pressed left at (626, 504)
Screenshot: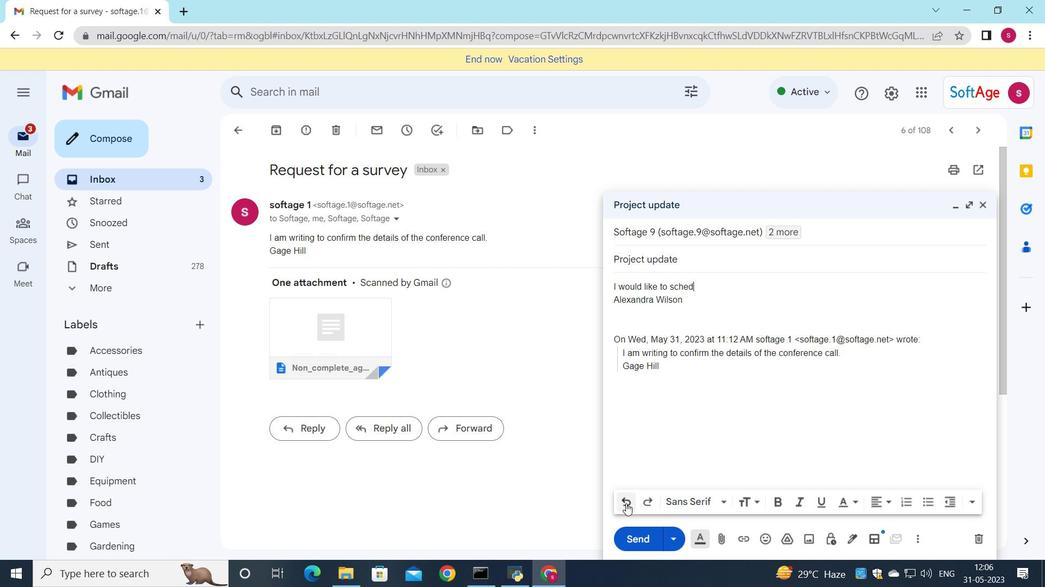 
Action: Mouse pressed left at (626, 504)
Screenshot: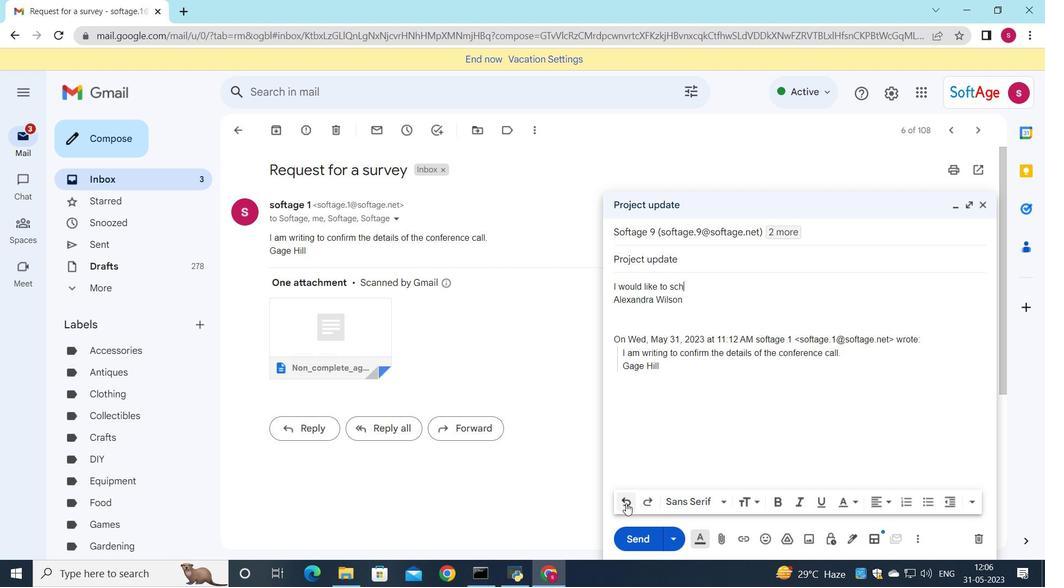 
Action: Mouse pressed left at (626, 504)
Screenshot: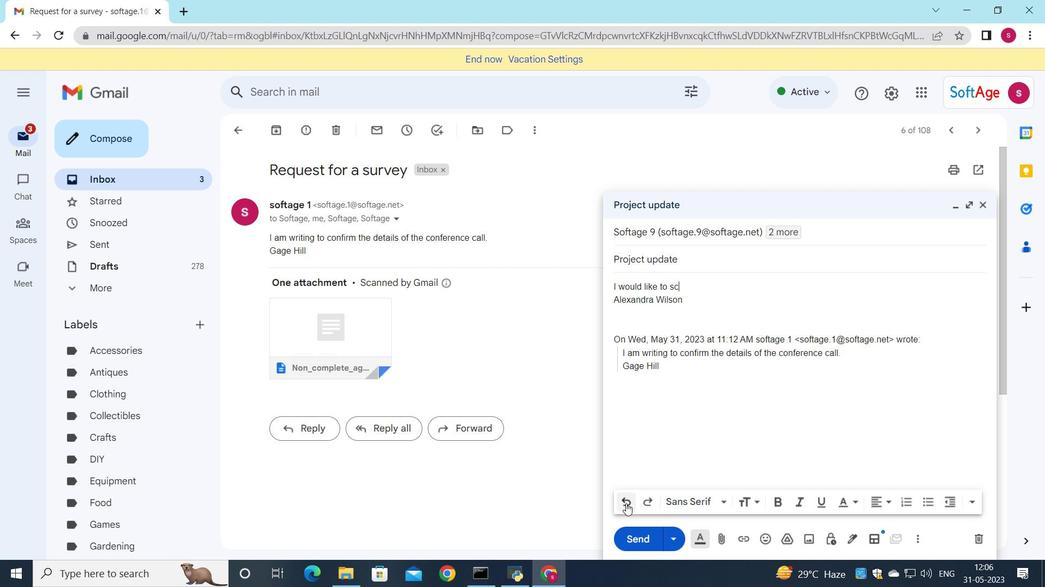 
Action: Mouse pressed left at (626, 504)
Screenshot: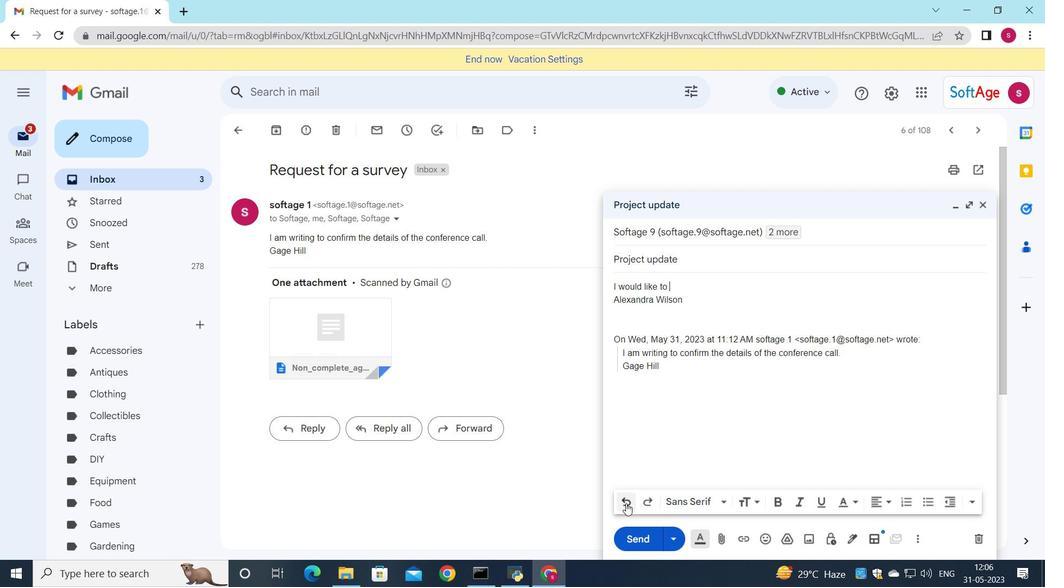 
Action: Mouse pressed left at (626, 504)
Screenshot: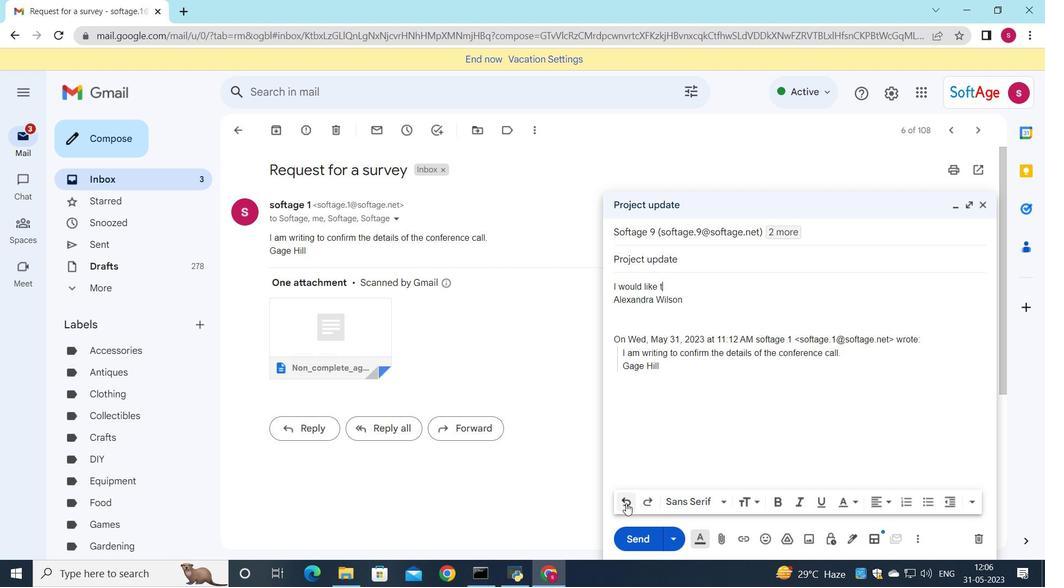 
Action: Mouse pressed left at (626, 504)
Screenshot: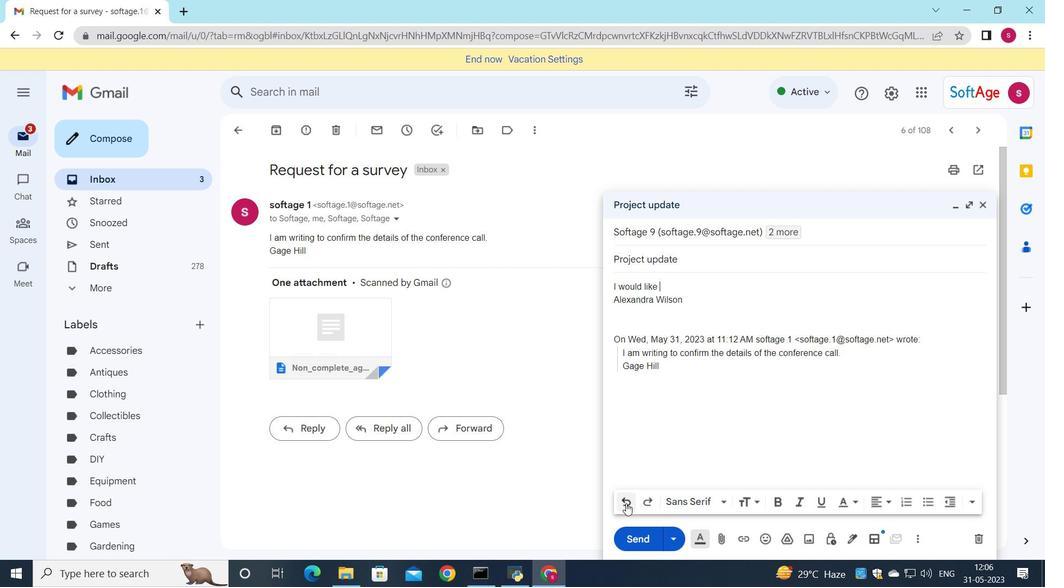
Action: Mouse pressed left at (626, 504)
Screenshot: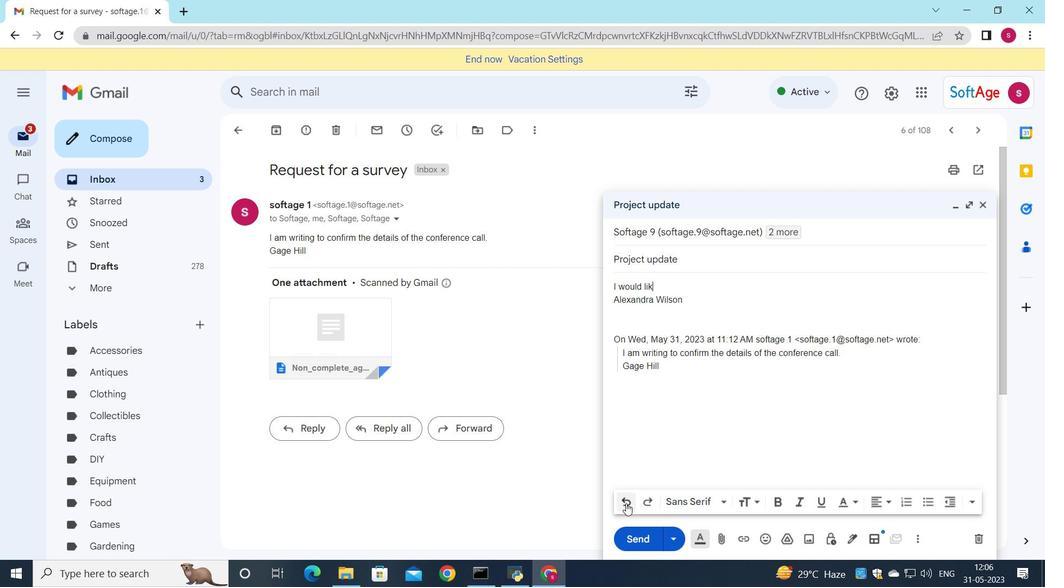 
Action: Mouse pressed left at (626, 504)
Screenshot: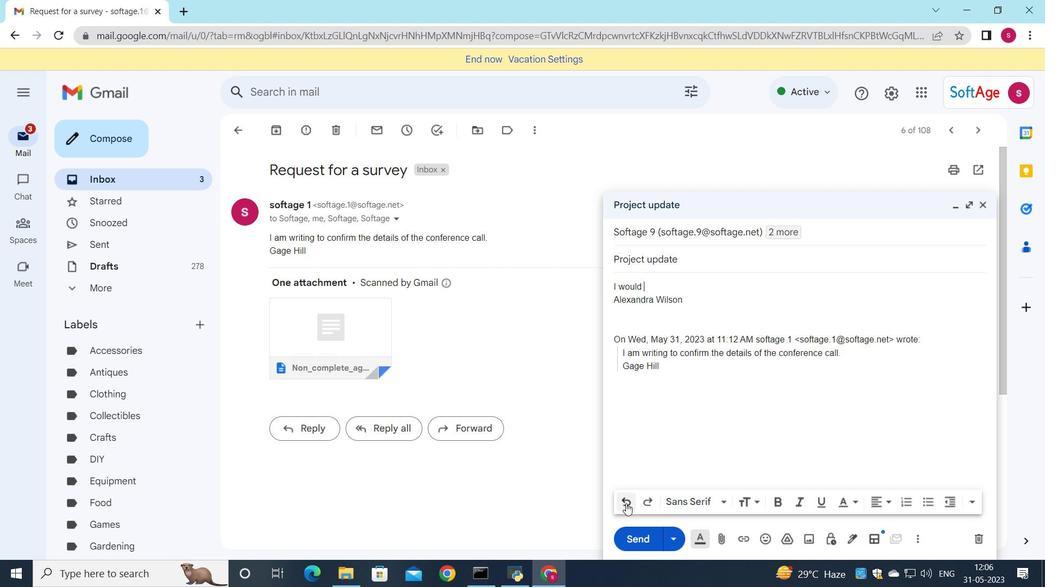 
Action: Mouse pressed left at (626, 504)
Screenshot: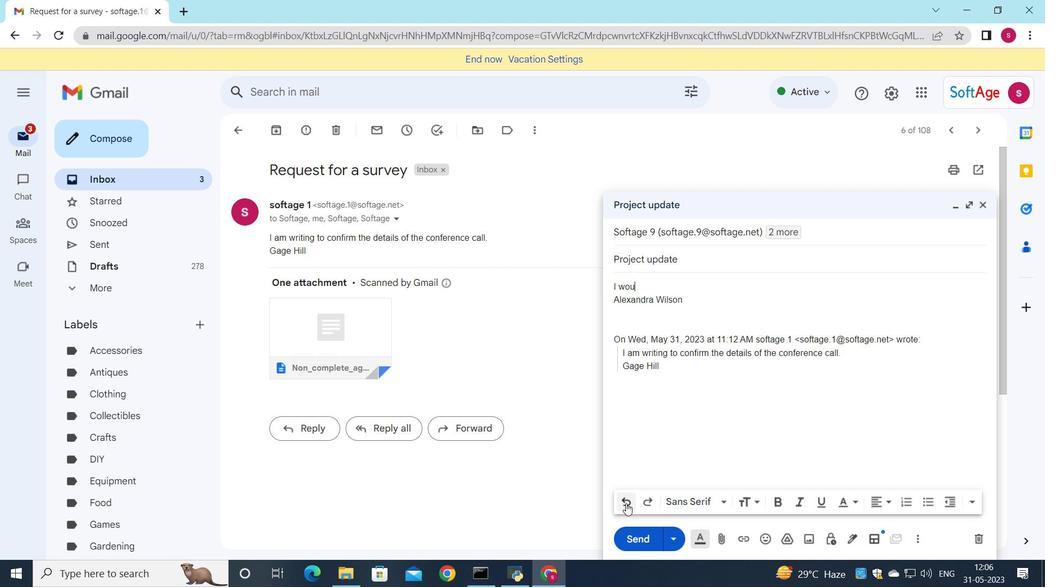 
Action: Mouse pressed left at (626, 504)
Screenshot: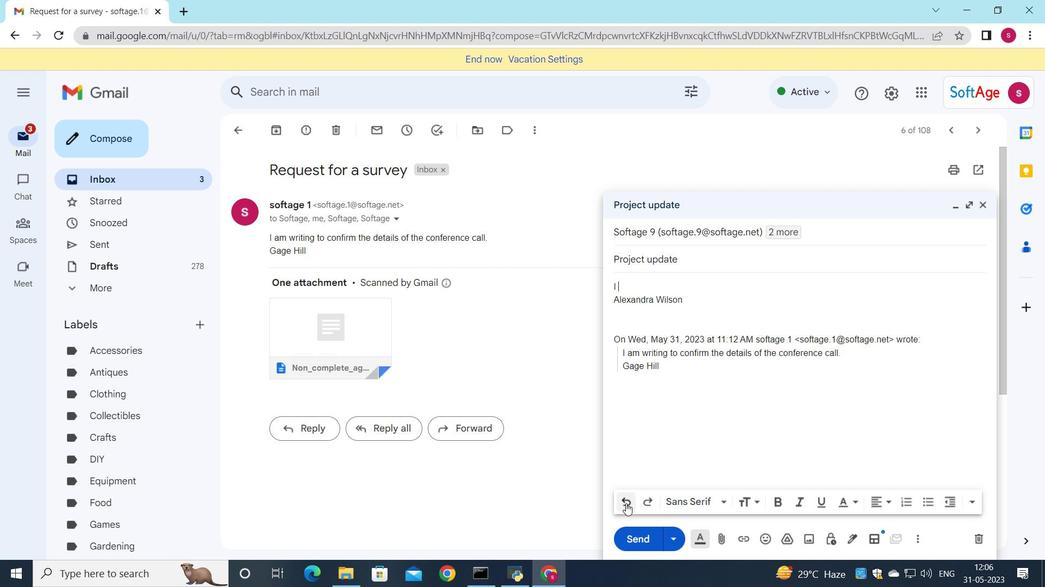 
Action: Mouse pressed left at (626, 504)
Screenshot: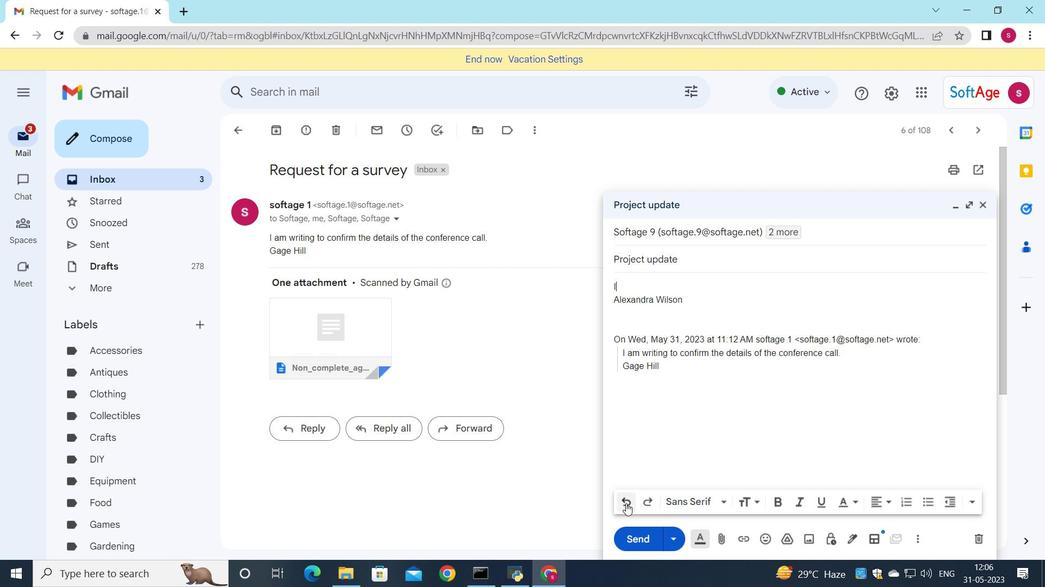 
Action: Key pressed <Key.shift>I<Key.space>w<Key.backspace><Key.backspace><Key.backspace><Key.shift>Please<Key.space>let<Key.space>me<Key.space>know<Key.space>if<Key.space>you<Key.space>require<Key.space>any<Key.space>further<Key.space>assi<Key.tab>.
Screenshot: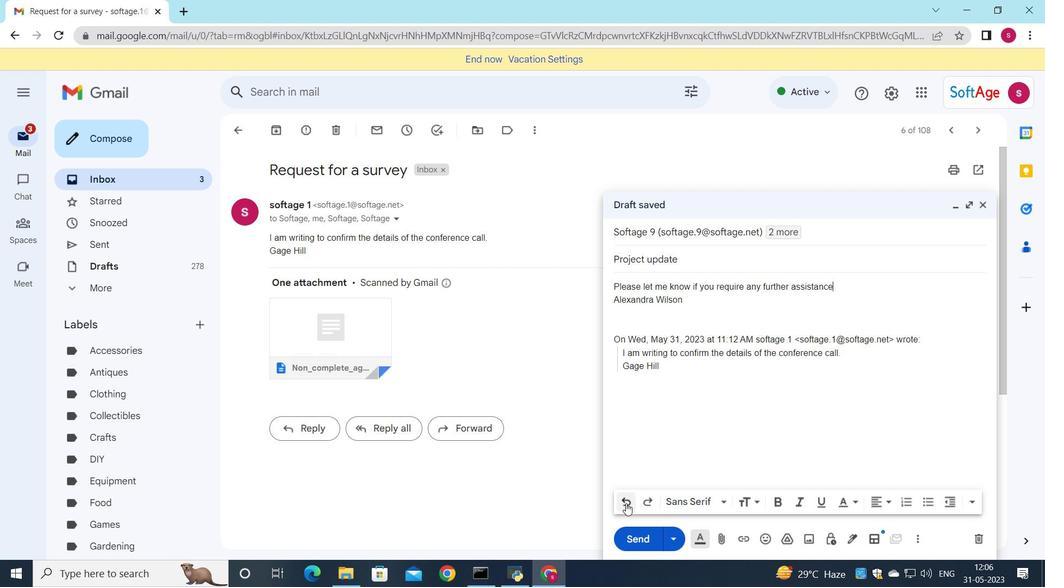 
Action: Mouse moved to (639, 536)
Screenshot: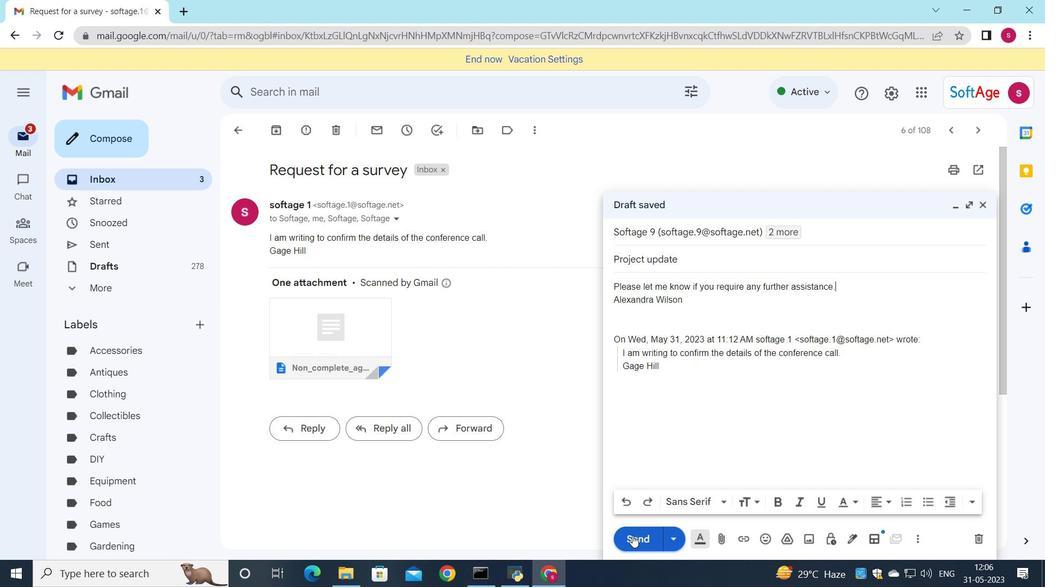 
Action: Mouse pressed left at (639, 536)
Screenshot: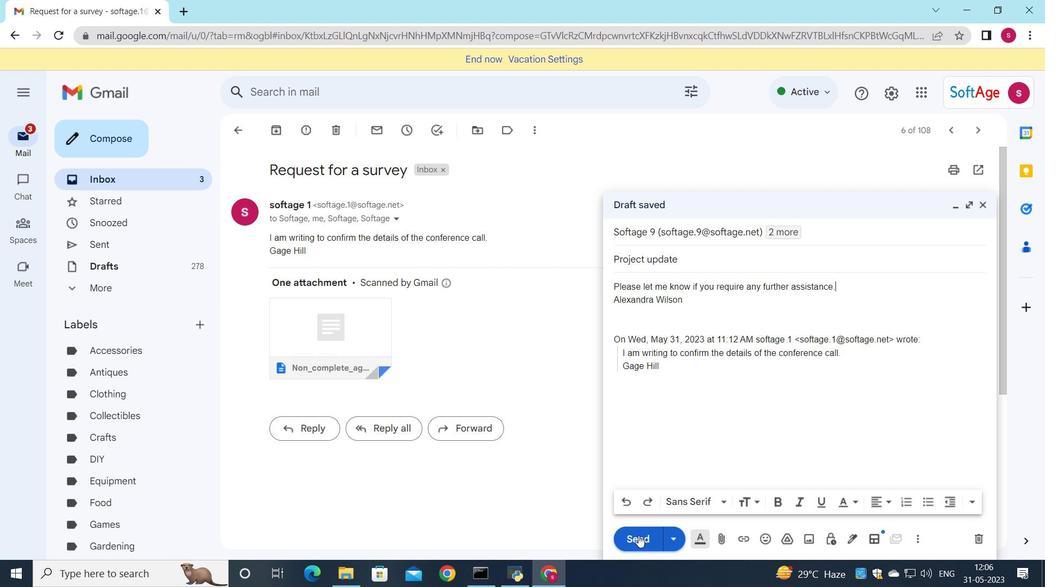 
Action: Mouse moved to (109, 186)
Screenshot: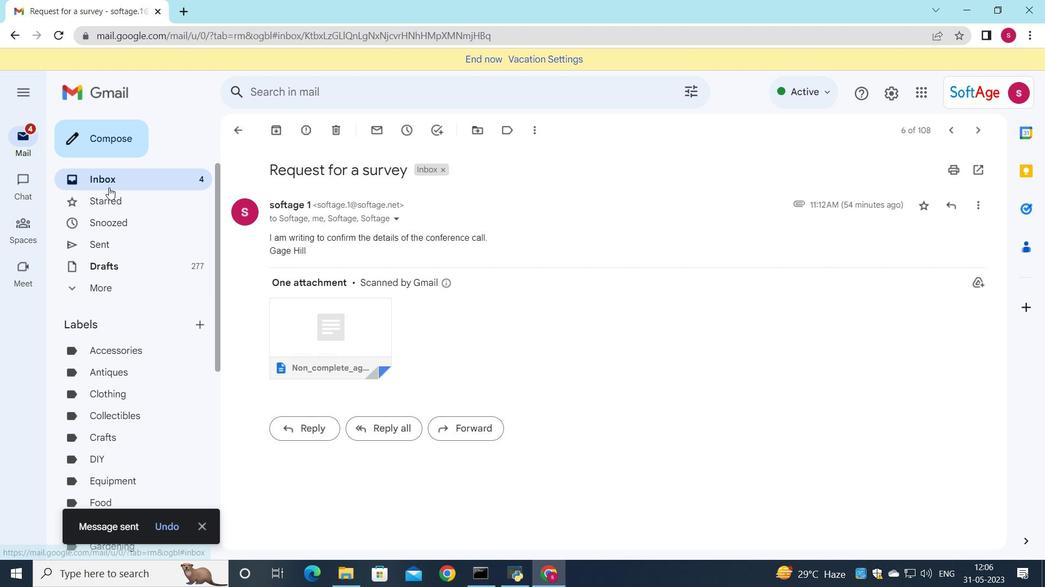 
Action: Mouse pressed left at (109, 186)
Screenshot: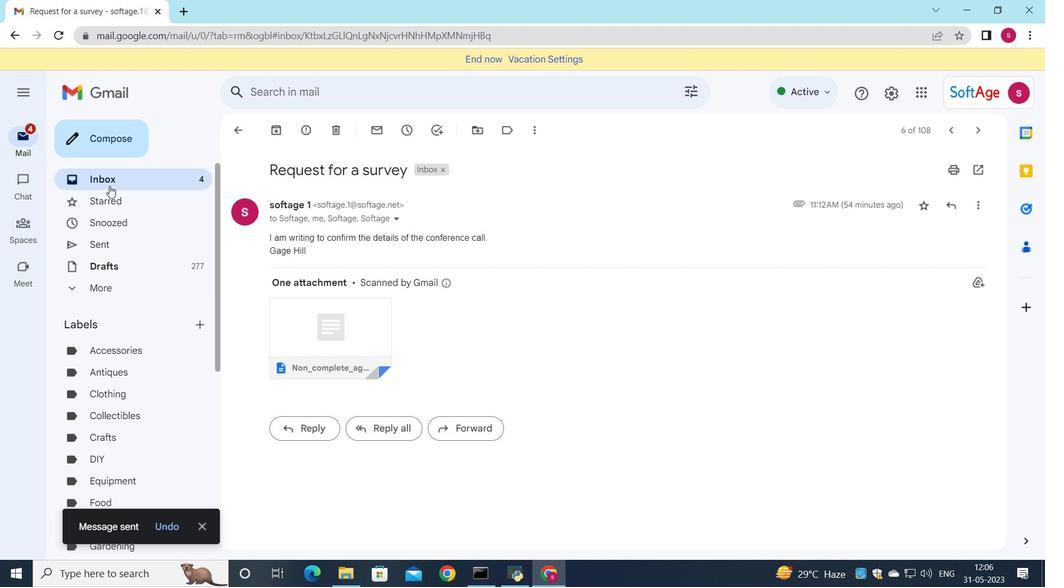 
Action: Mouse moved to (410, 160)
Screenshot: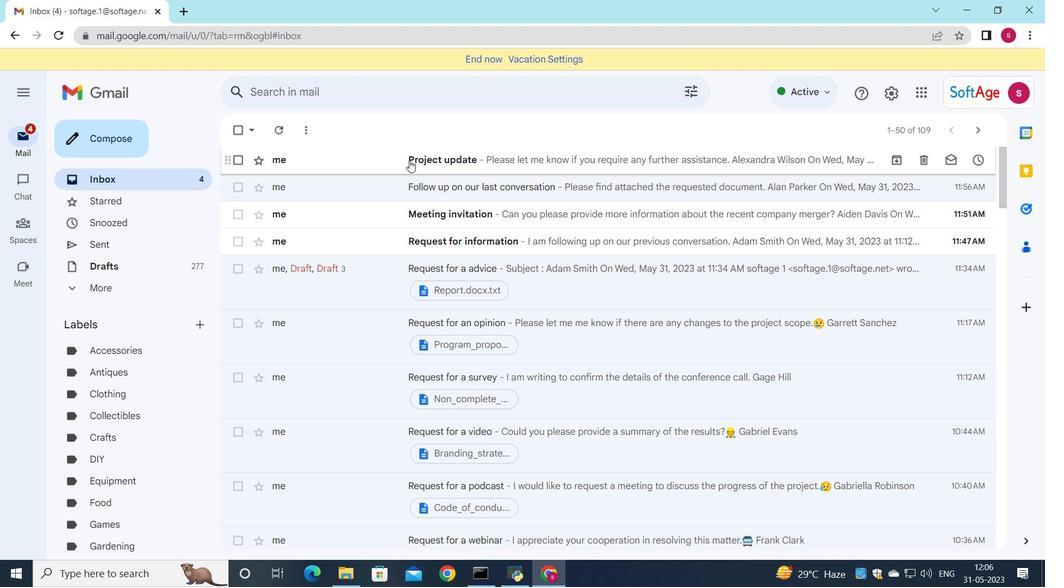 
Action: Mouse pressed left at (410, 160)
Screenshot: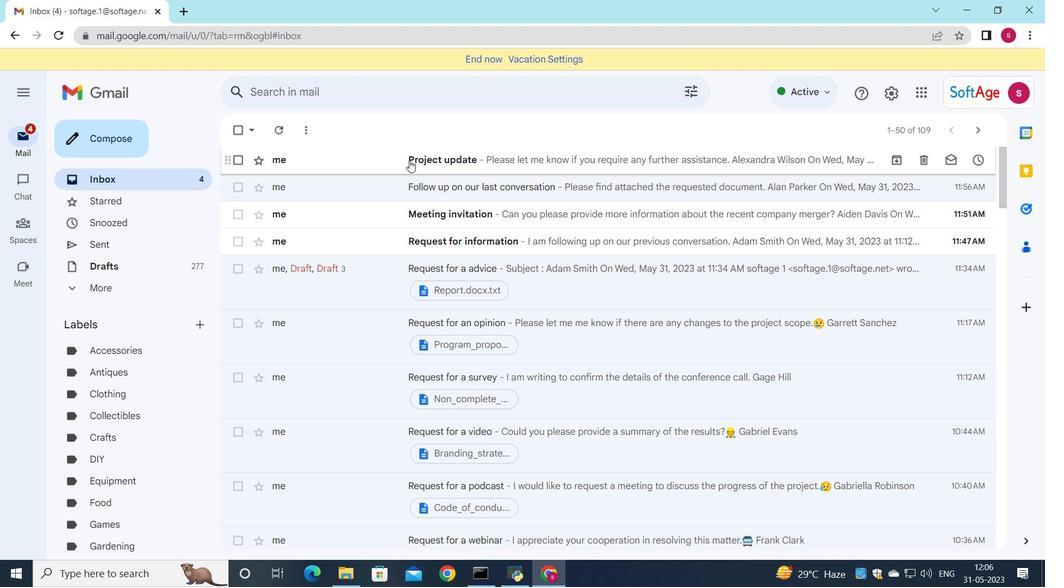 
Action: Mouse moved to (403, 163)
Screenshot: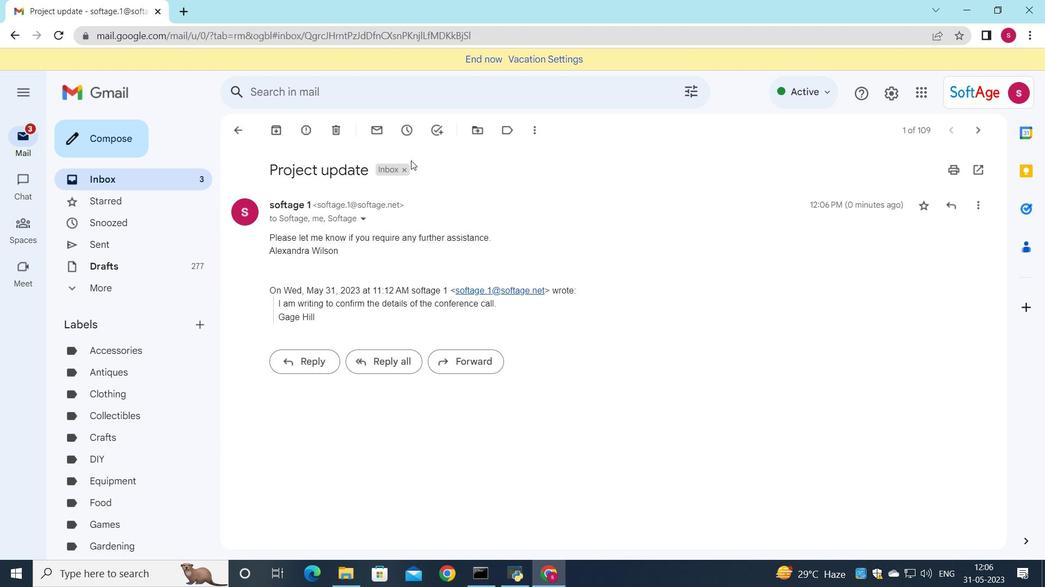 
